 Task: Reply All to email with the signature Devin Parker with the subject Quarterly report from softage.1@softage.net with the message Please provide me with an update on the projects change management plan., select last word, change the font color from current to blue and background color to purple Send the email
Action: Mouse moved to (912, 94)
Screenshot: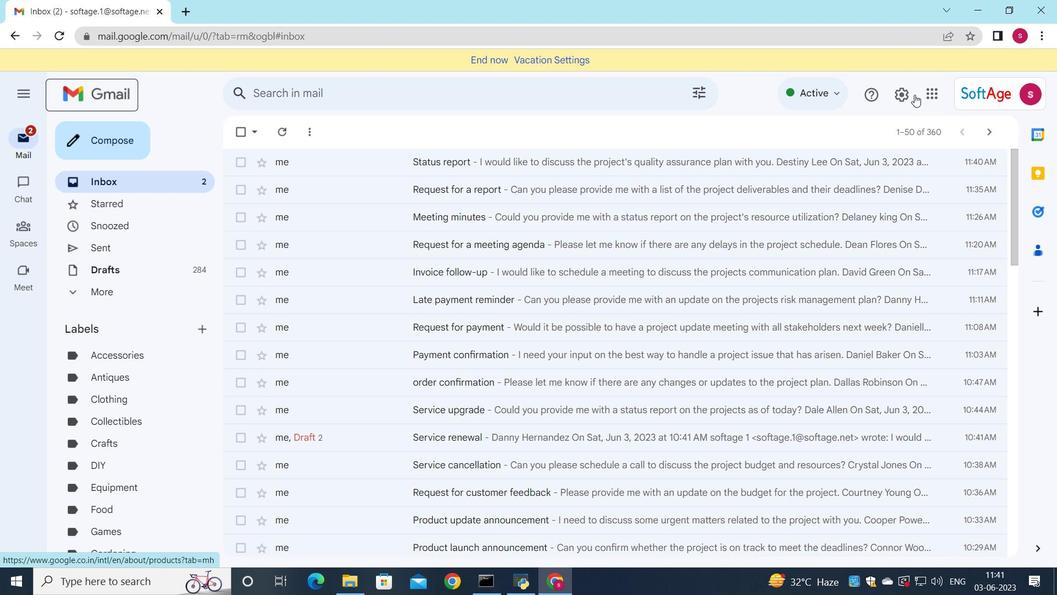 
Action: Mouse pressed left at (912, 94)
Screenshot: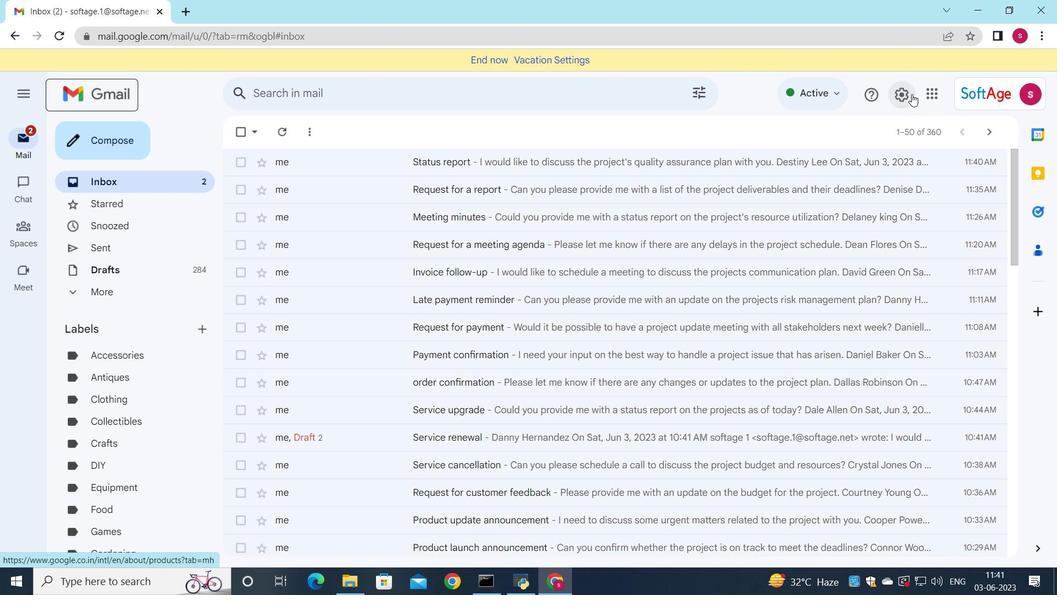 
Action: Mouse moved to (901, 162)
Screenshot: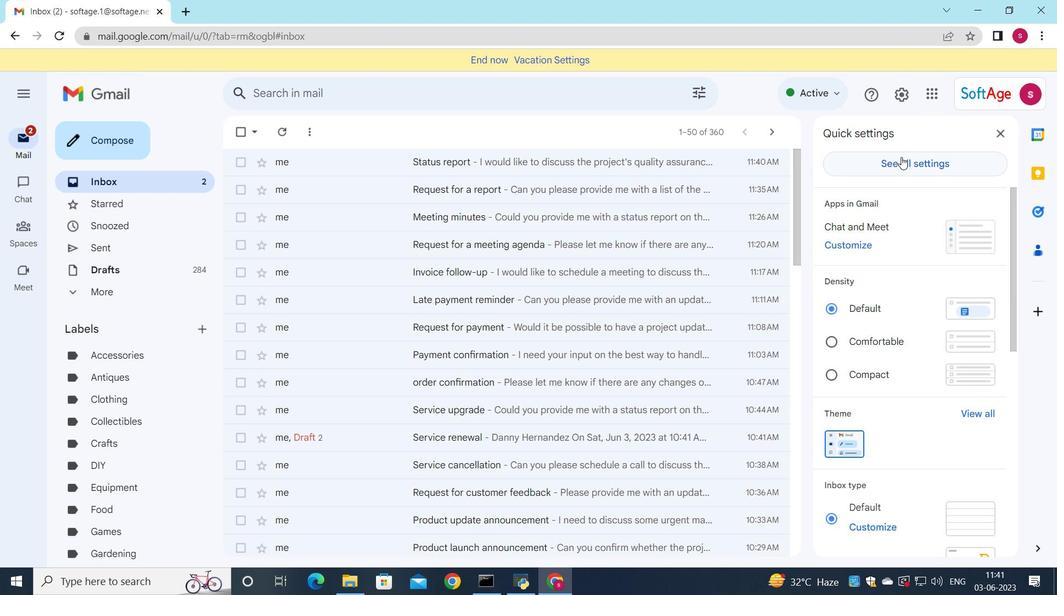 
Action: Mouse pressed left at (901, 162)
Screenshot: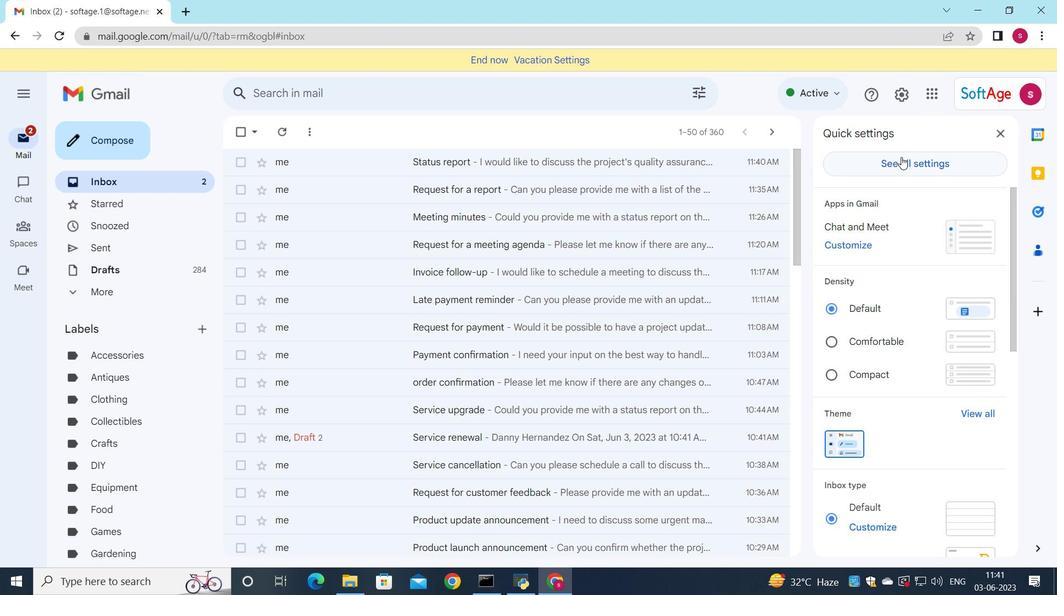 
Action: Mouse moved to (734, 294)
Screenshot: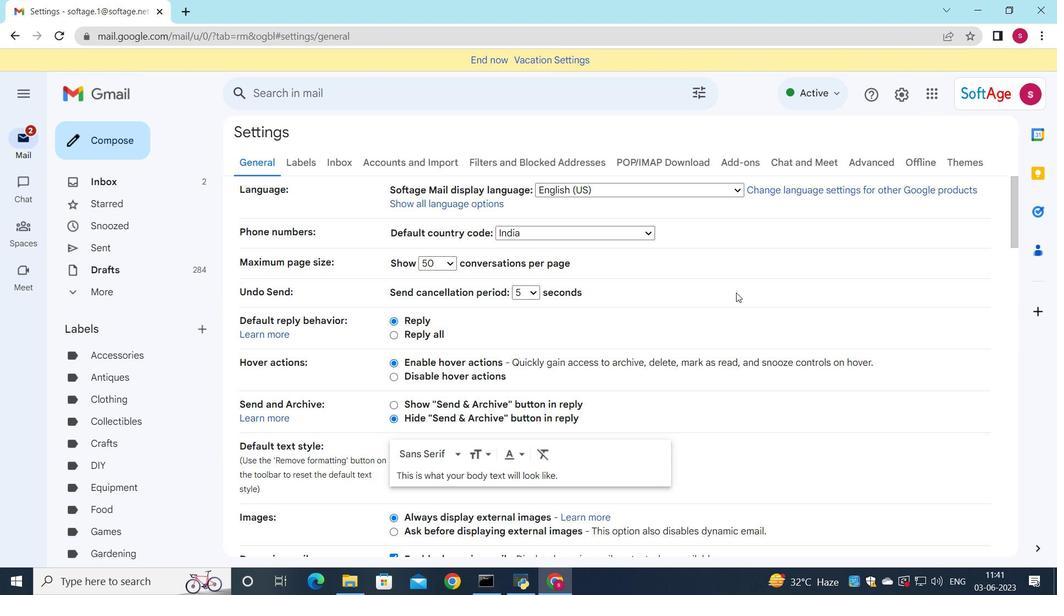 
Action: Mouse scrolled (734, 293) with delta (0, 0)
Screenshot: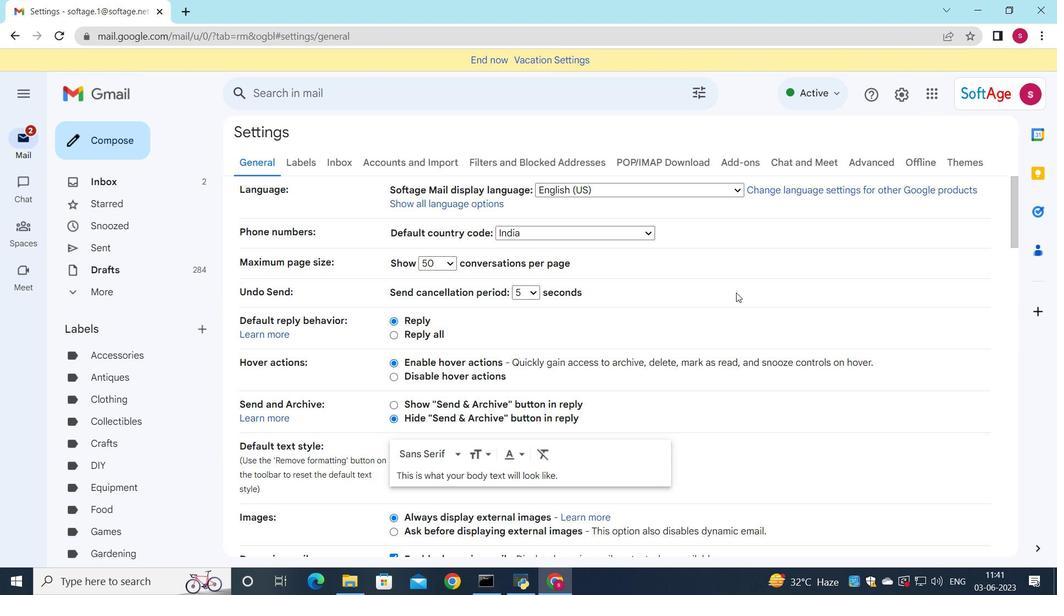 
Action: Mouse moved to (734, 294)
Screenshot: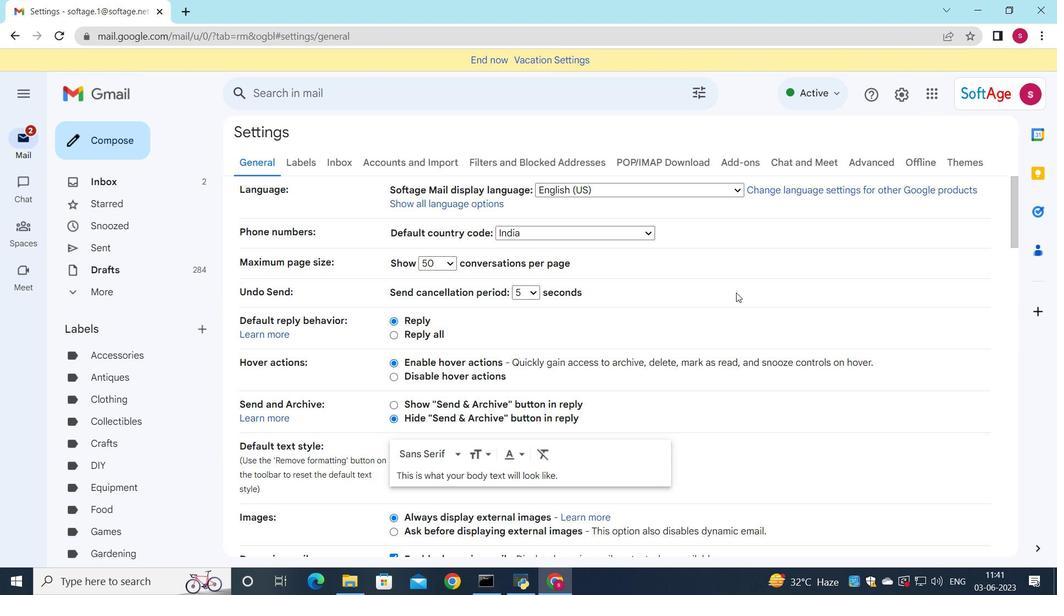 
Action: Mouse scrolled (734, 293) with delta (0, 0)
Screenshot: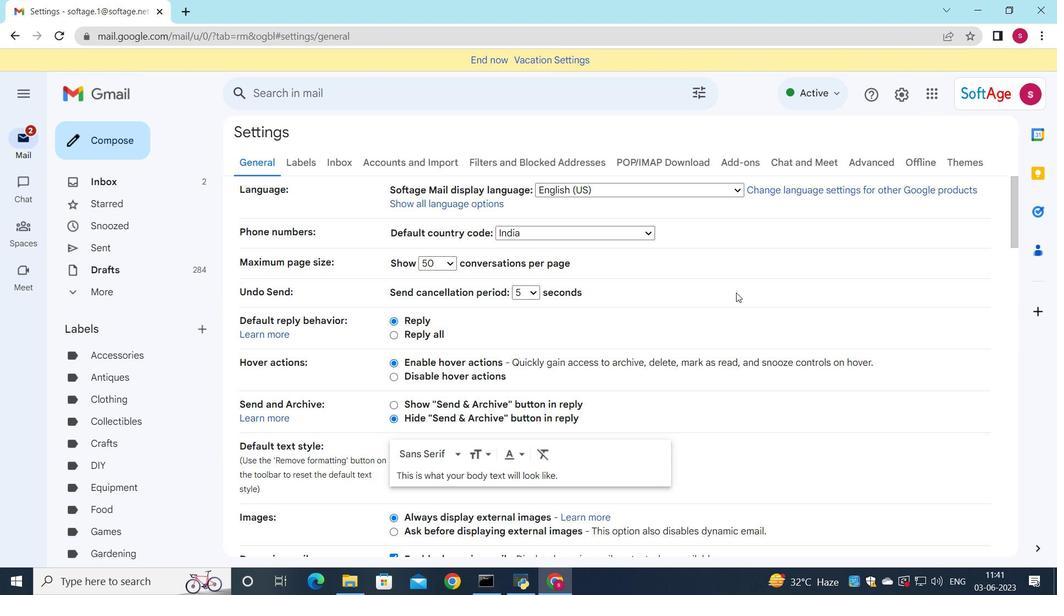 
Action: Mouse scrolled (734, 293) with delta (0, 0)
Screenshot: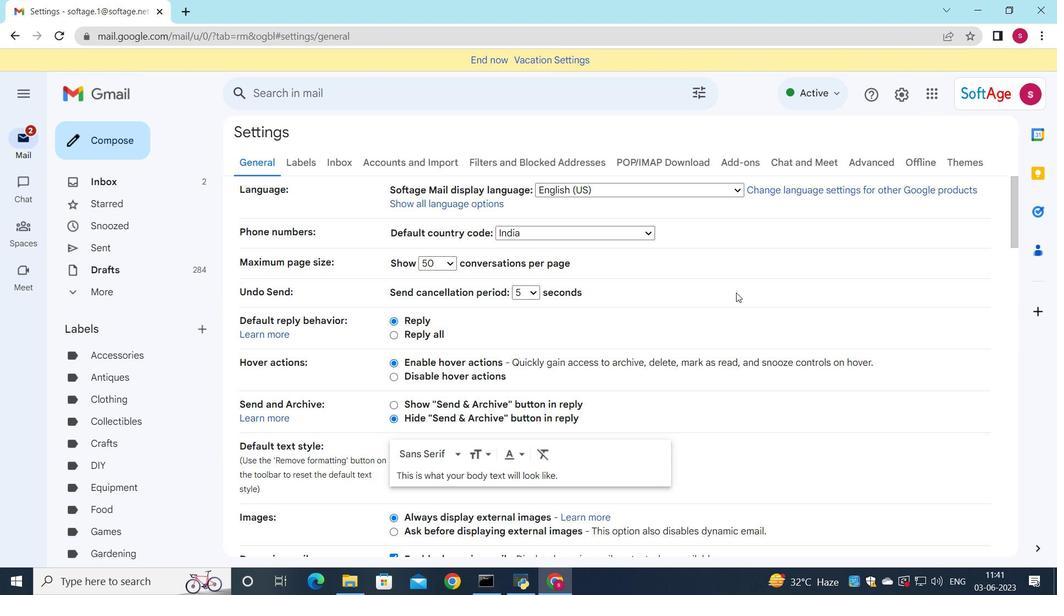 
Action: Mouse scrolled (734, 293) with delta (0, 0)
Screenshot: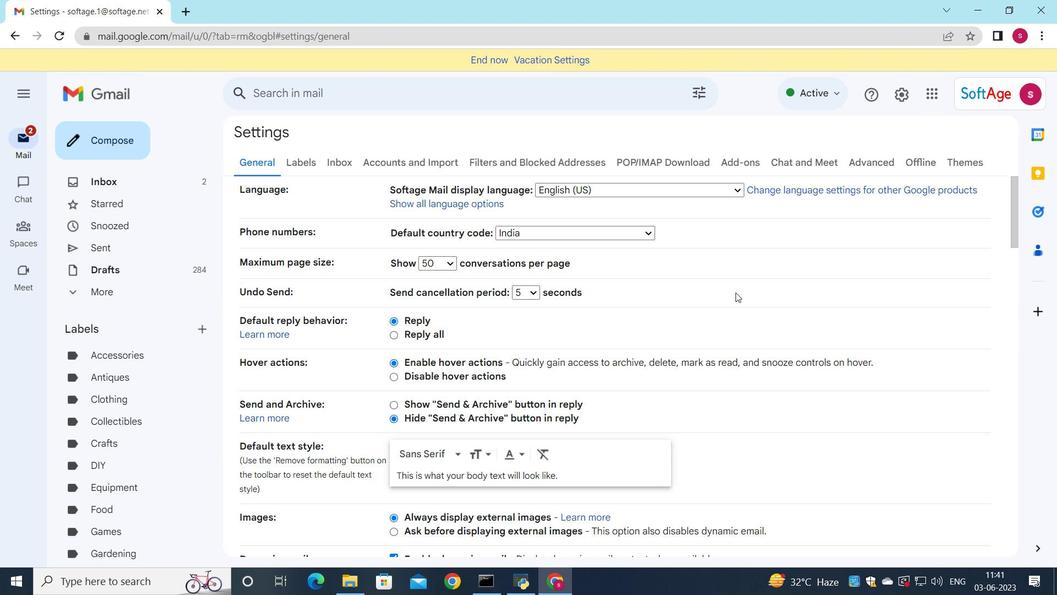 
Action: Mouse scrolled (734, 293) with delta (0, 0)
Screenshot: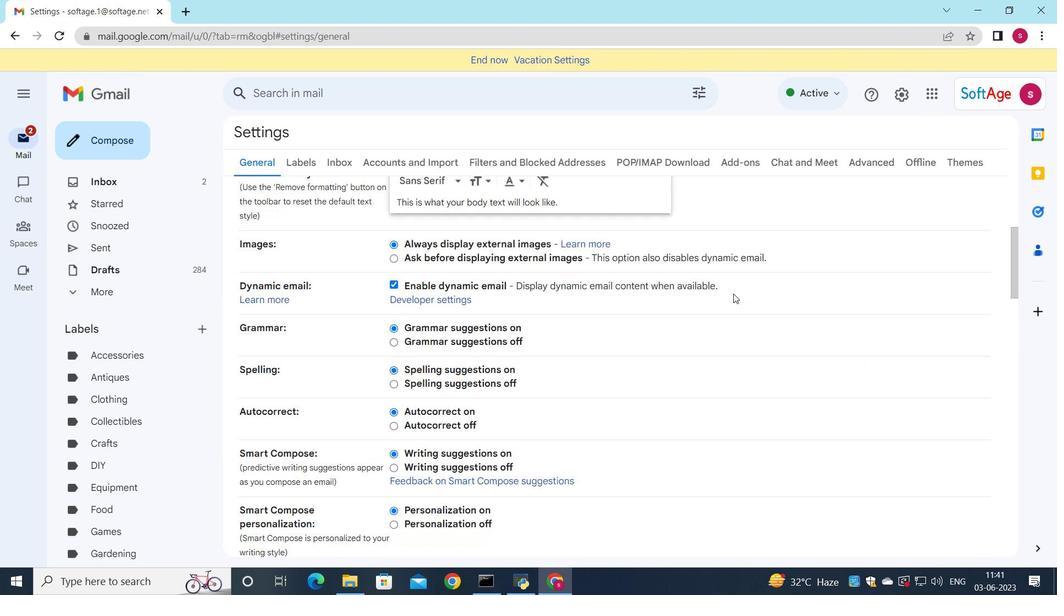 
Action: Mouse scrolled (734, 293) with delta (0, 0)
Screenshot: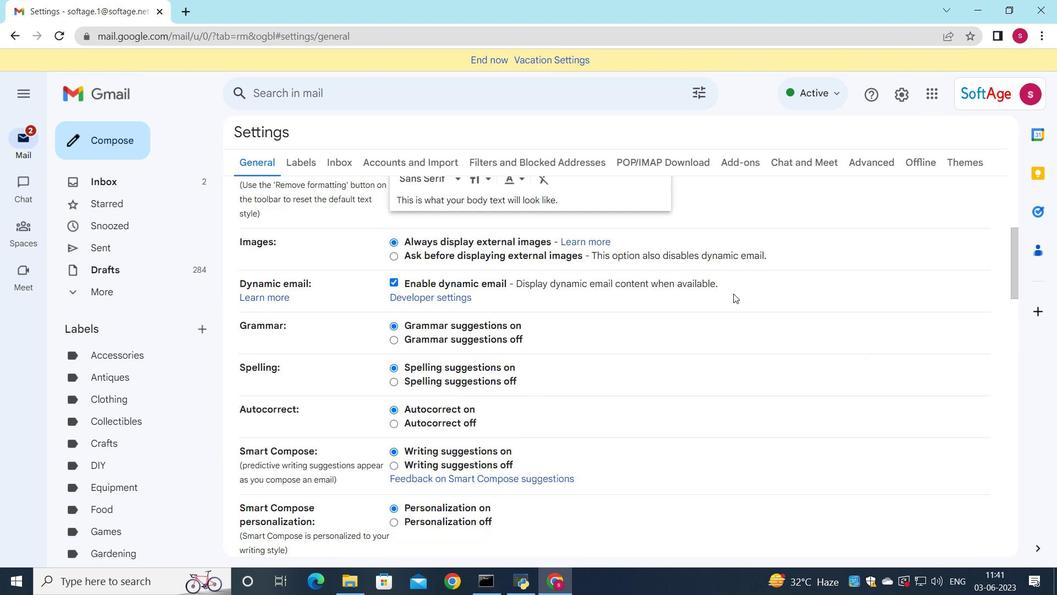 
Action: Mouse scrolled (734, 293) with delta (0, 0)
Screenshot: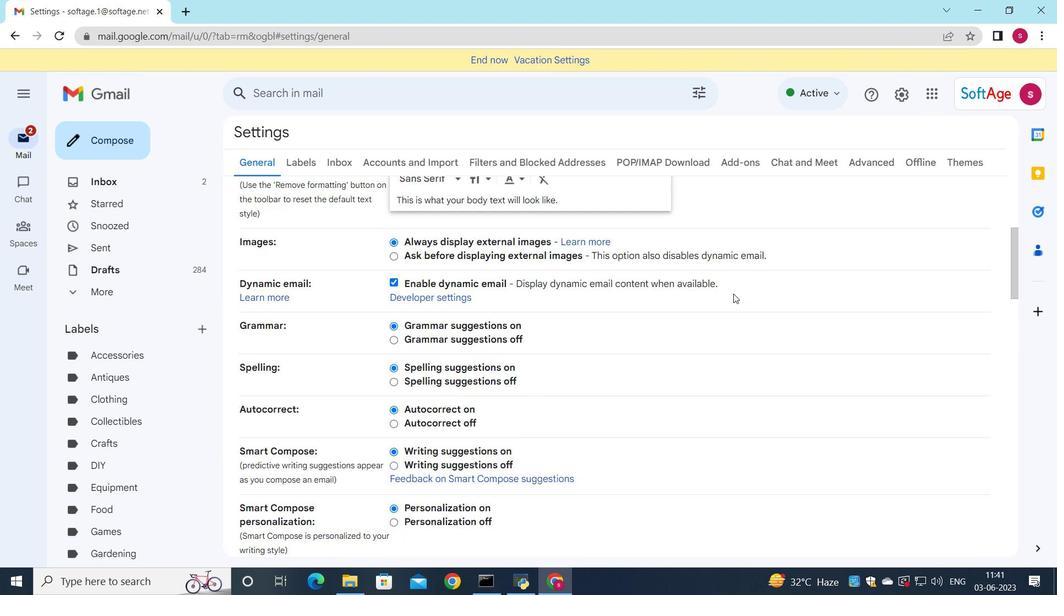 
Action: Mouse moved to (730, 300)
Screenshot: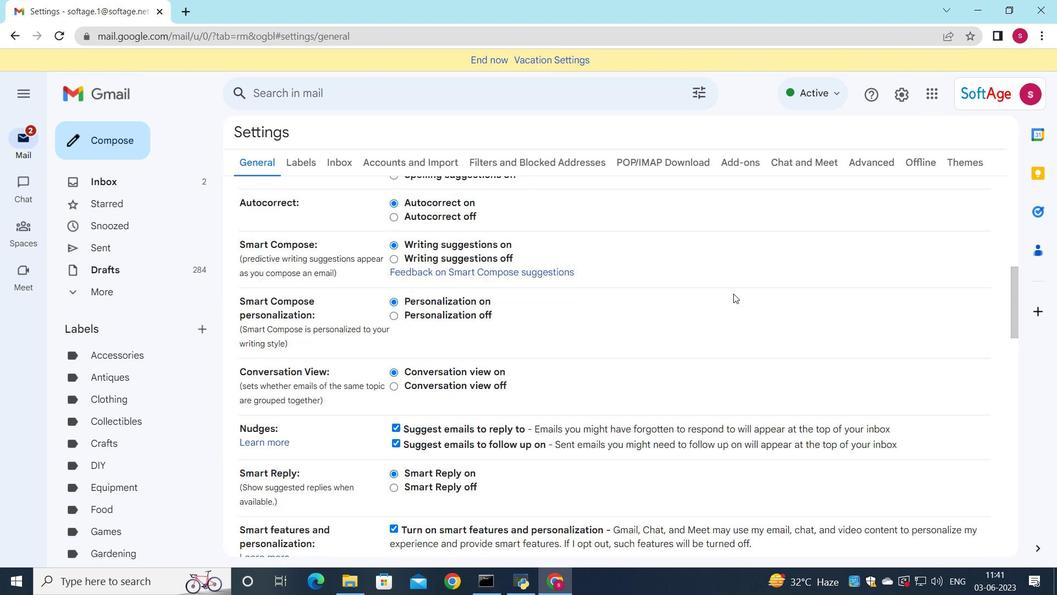 
Action: Mouse scrolled (730, 298) with delta (0, 0)
Screenshot: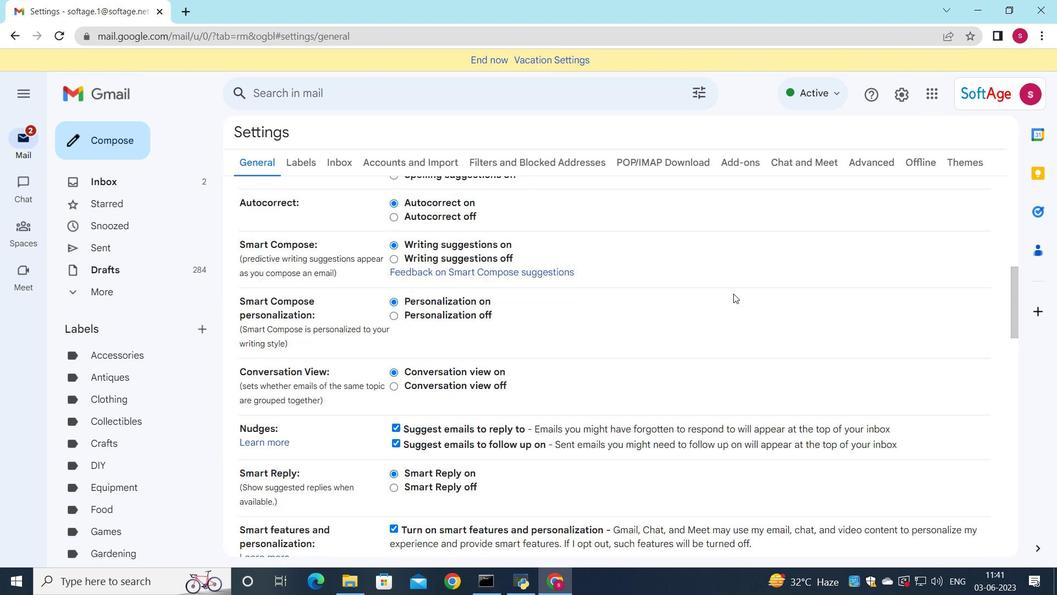 
Action: Mouse moved to (728, 303)
Screenshot: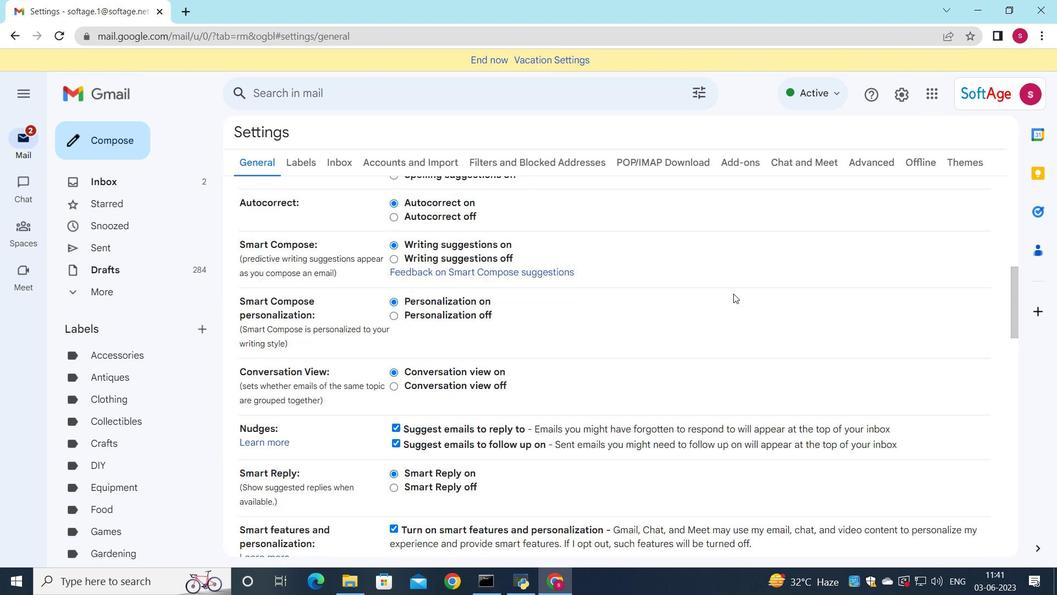 
Action: Mouse scrolled (728, 302) with delta (0, 0)
Screenshot: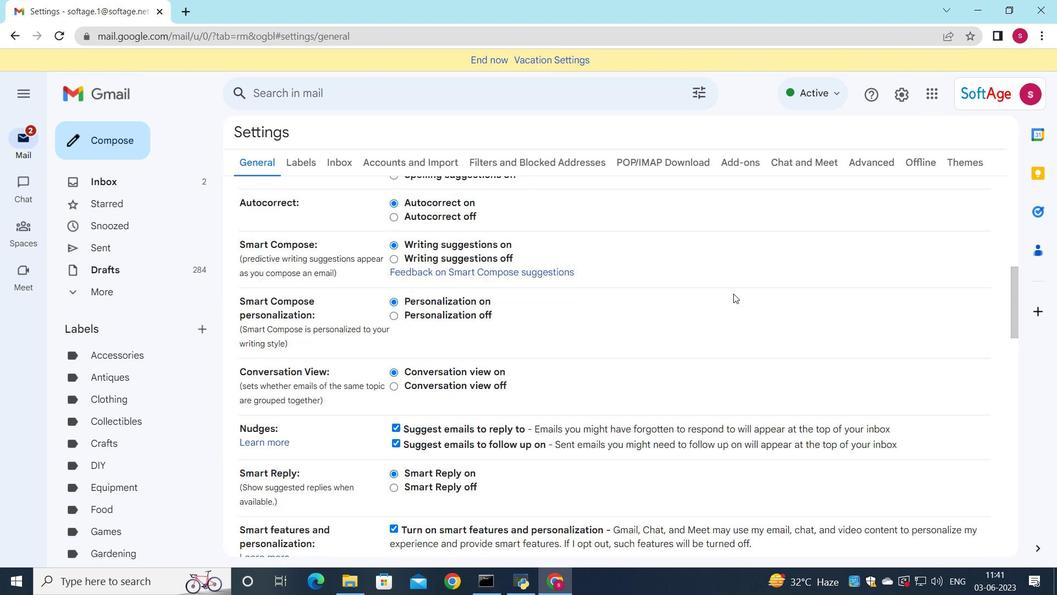 
Action: Mouse moved to (722, 311)
Screenshot: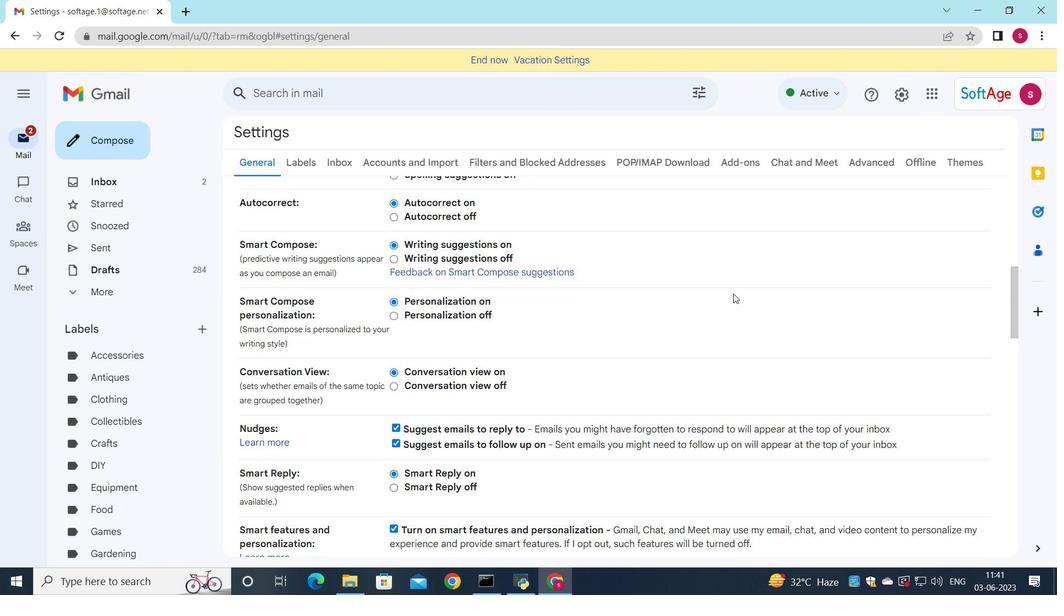 
Action: Mouse scrolled (722, 311) with delta (0, 0)
Screenshot: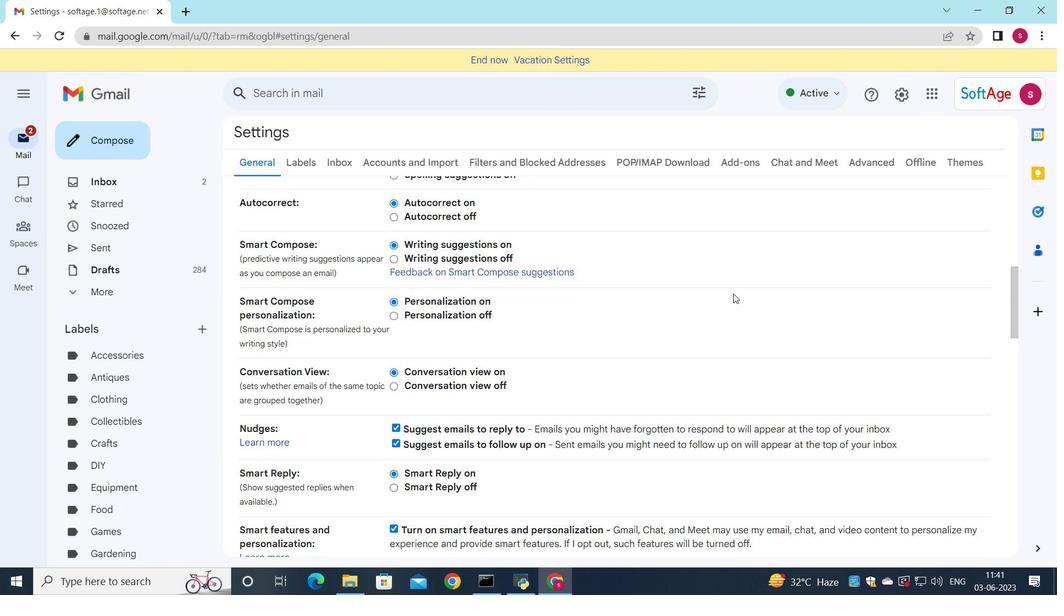 
Action: Mouse moved to (714, 337)
Screenshot: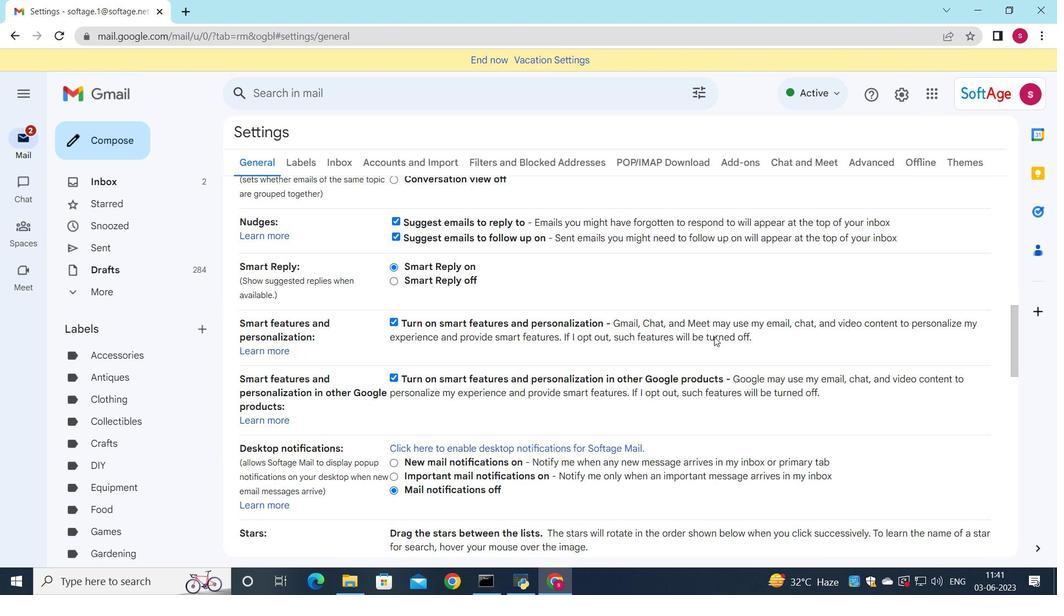 
Action: Mouse scrolled (715, 336) with delta (0, 0)
Screenshot: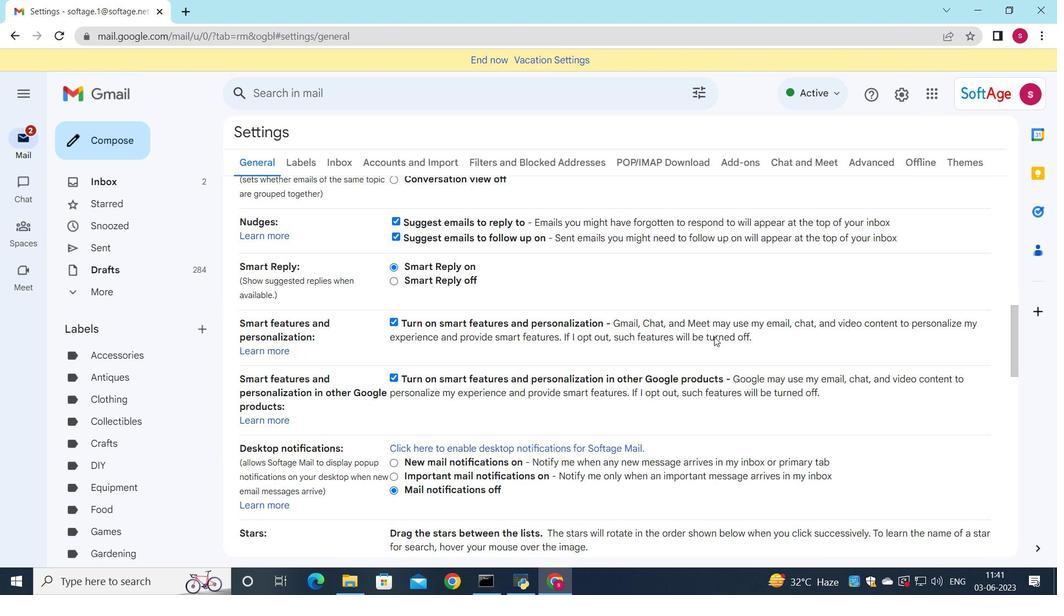 
Action: Mouse moved to (714, 347)
Screenshot: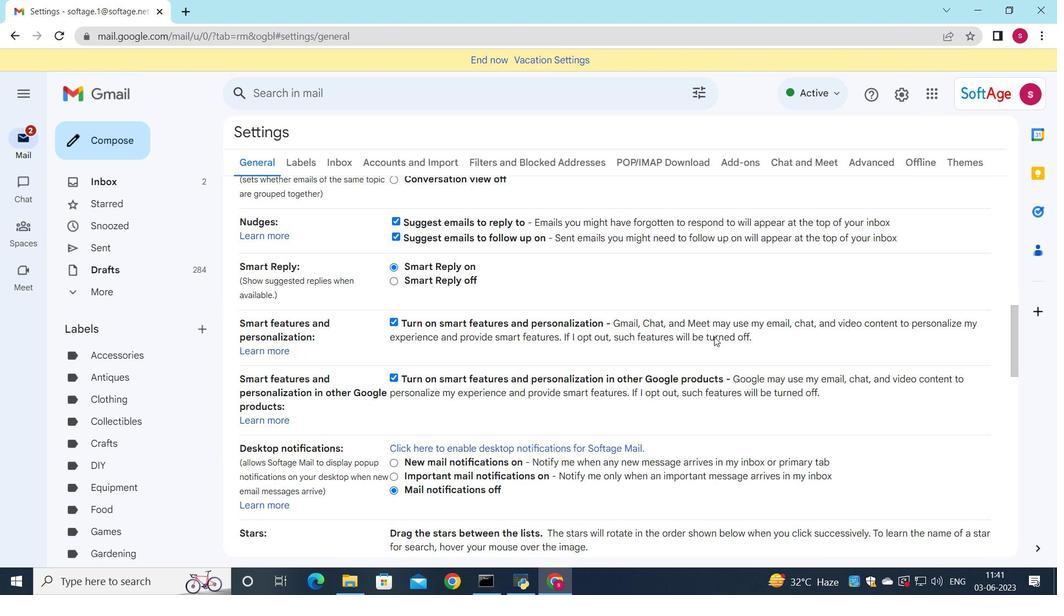 
Action: Mouse scrolled (714, 337) with delta (0, 0)
Screenshot: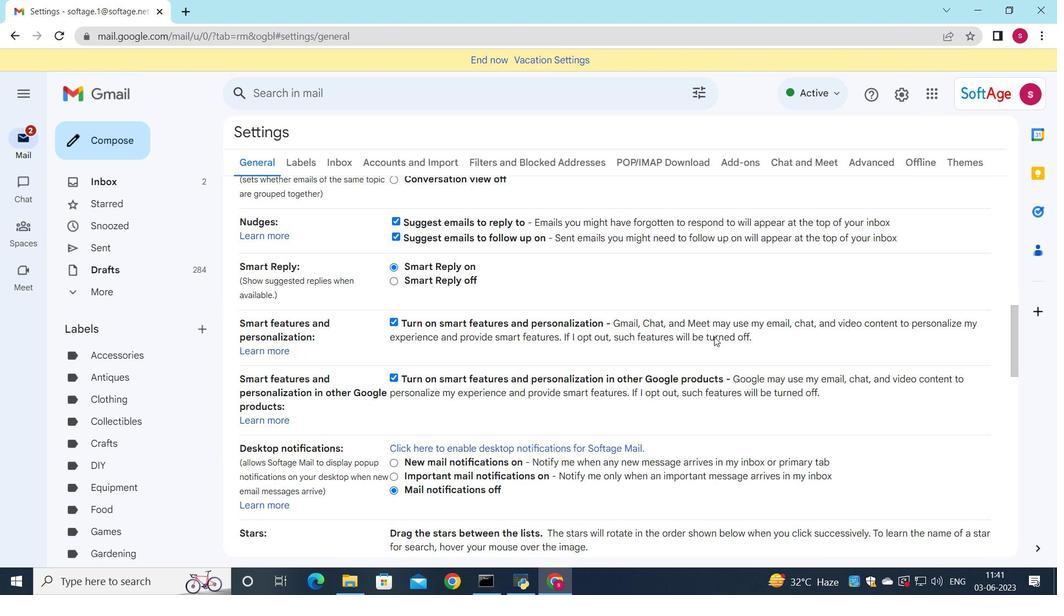 
Action: Mouse scrolled (714, 337) with delta (0, 0)
Screenshot: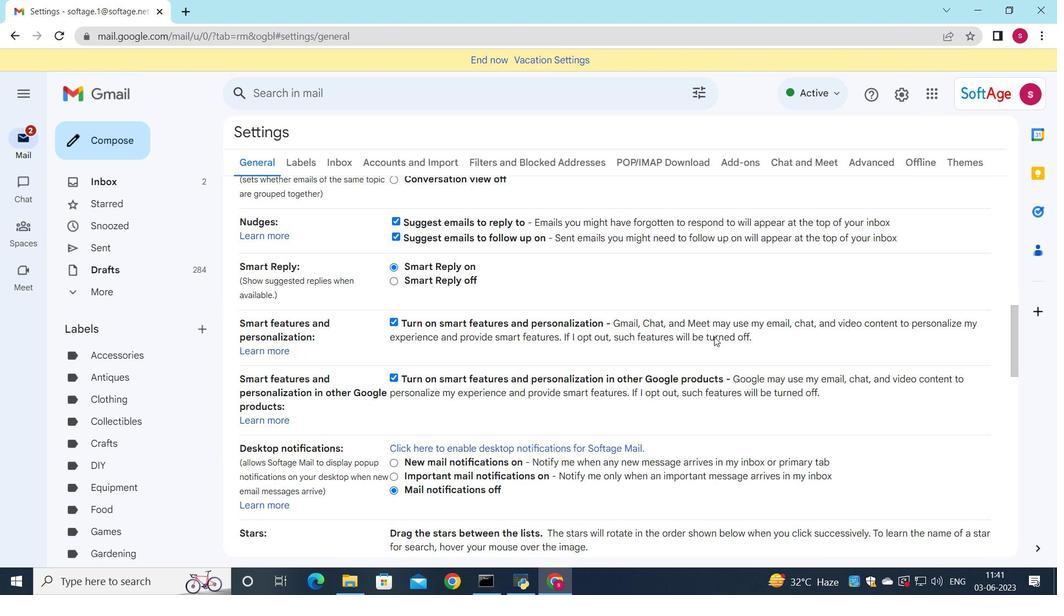 
Action: Mouse moved to (706, 355)
Screenshot: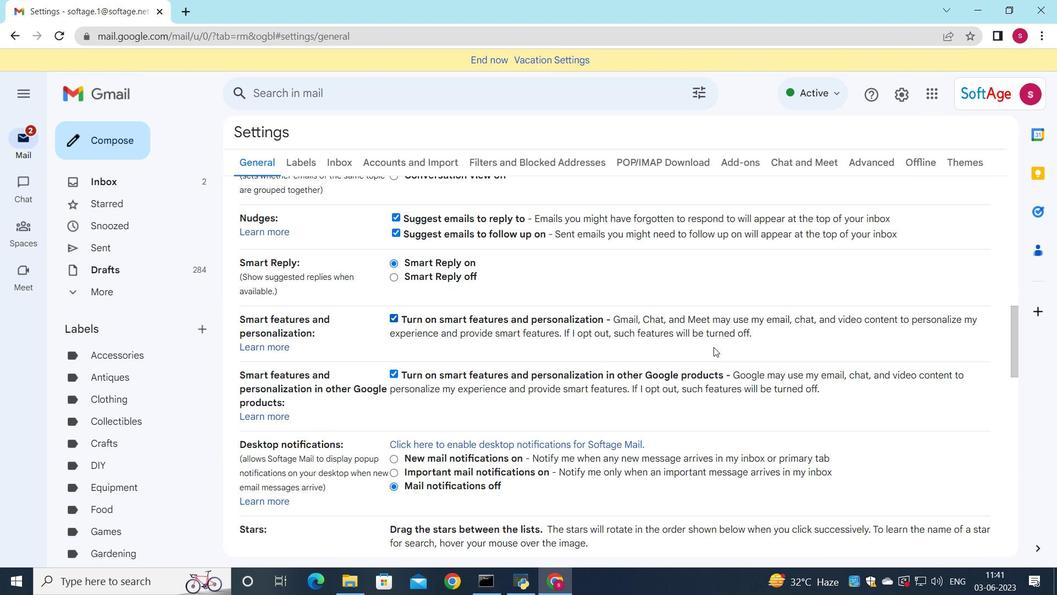 
Action: Mouse scrolled (706, 354) with delta (0, 0)
Screenshot: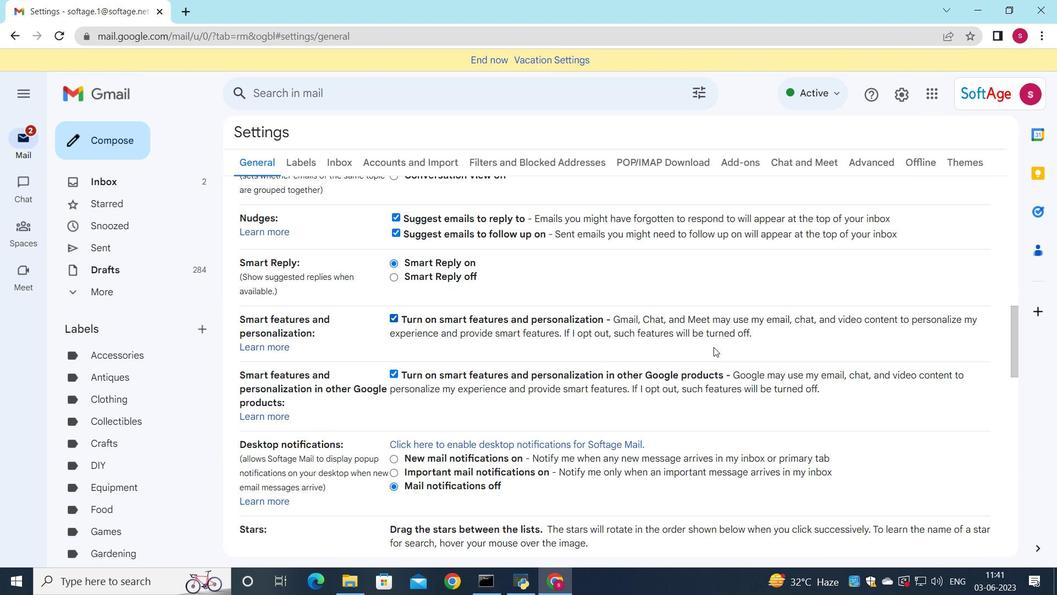 
Action: Mouse moved to (705, 357)
Screenshot: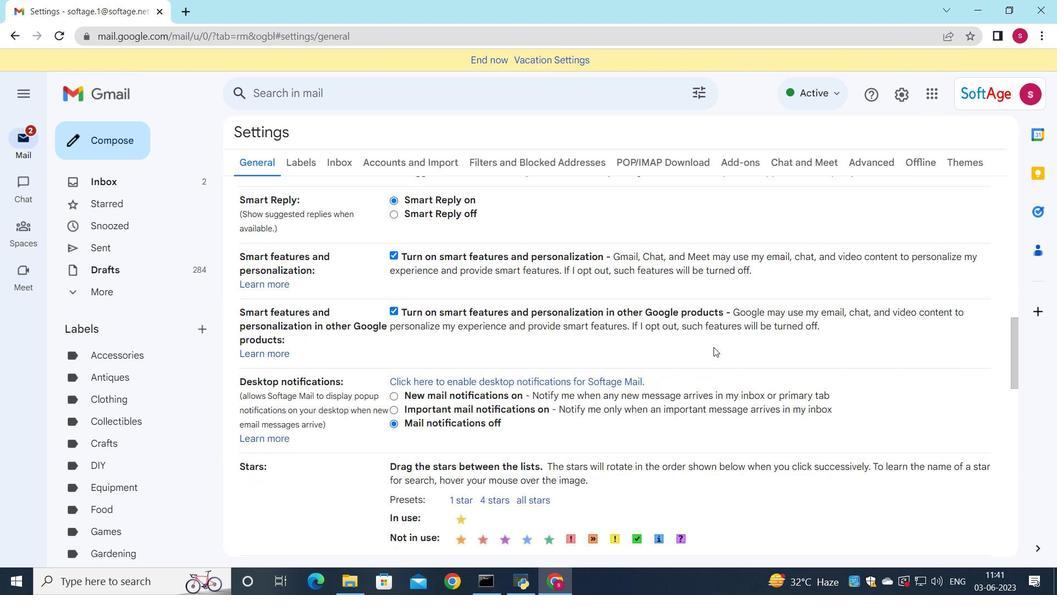 
Action: Mouse scrolled (705, 356) with delta (0, 0)
Screenshot: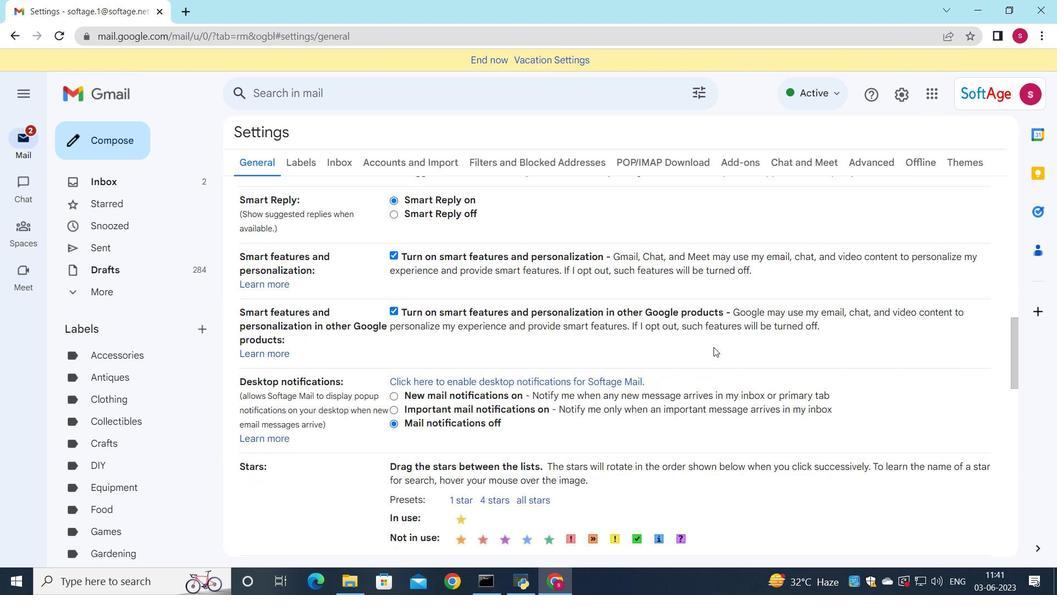 
Action: Mouse moved to (705, 357)
Screenshot: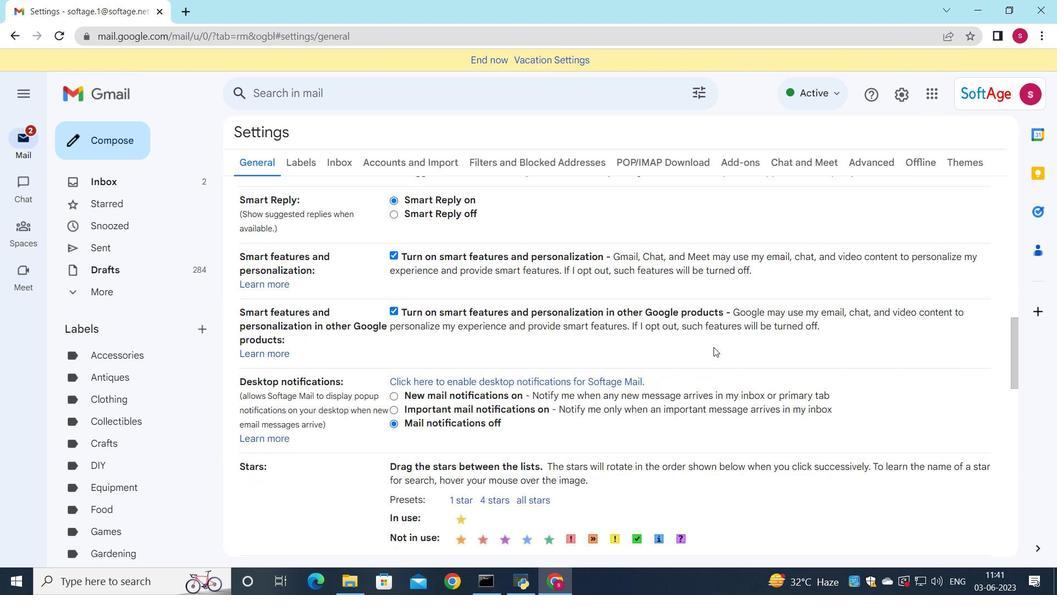 
Action: Mouse scrolled (705, 357) with delta (0, 0)
Screenshot: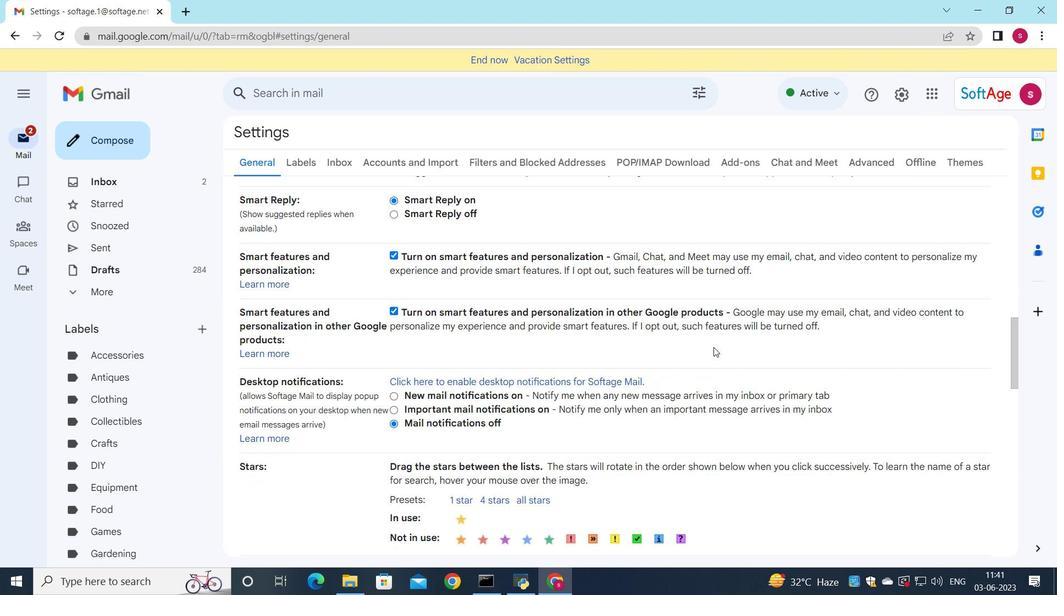 
Action: Mouse moved to (704, 360)
Screenshot: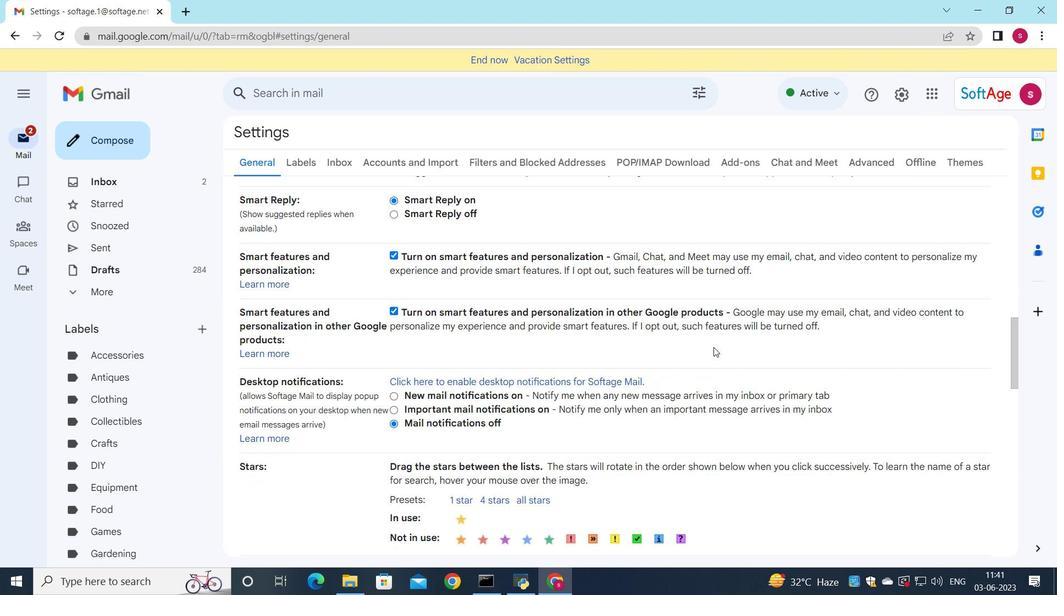 
Action: Mouse scrolled (704, 360) with delta (0, 0)
Screenshot: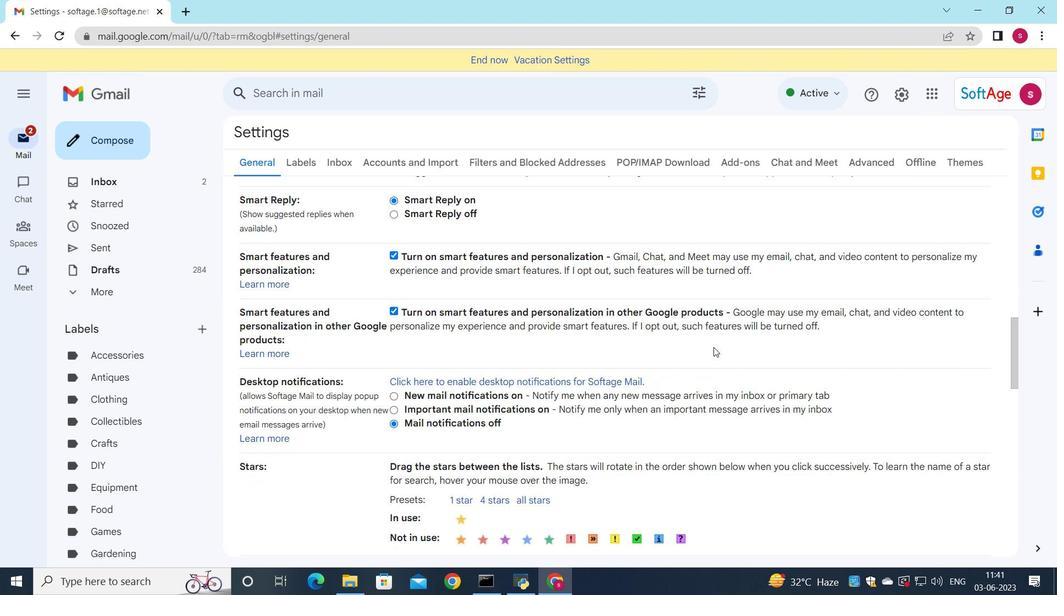 
Action: Mouse moved to (633, 433)
Screenshot: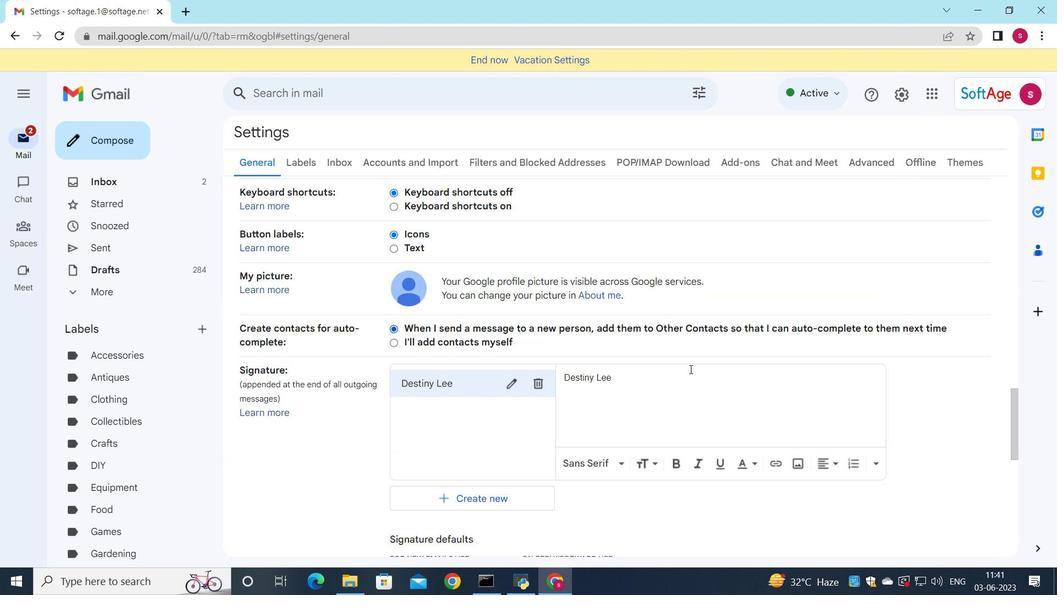 
Action: Mouse scrolled (641, 423) with delta (0, 0)
Screenshot: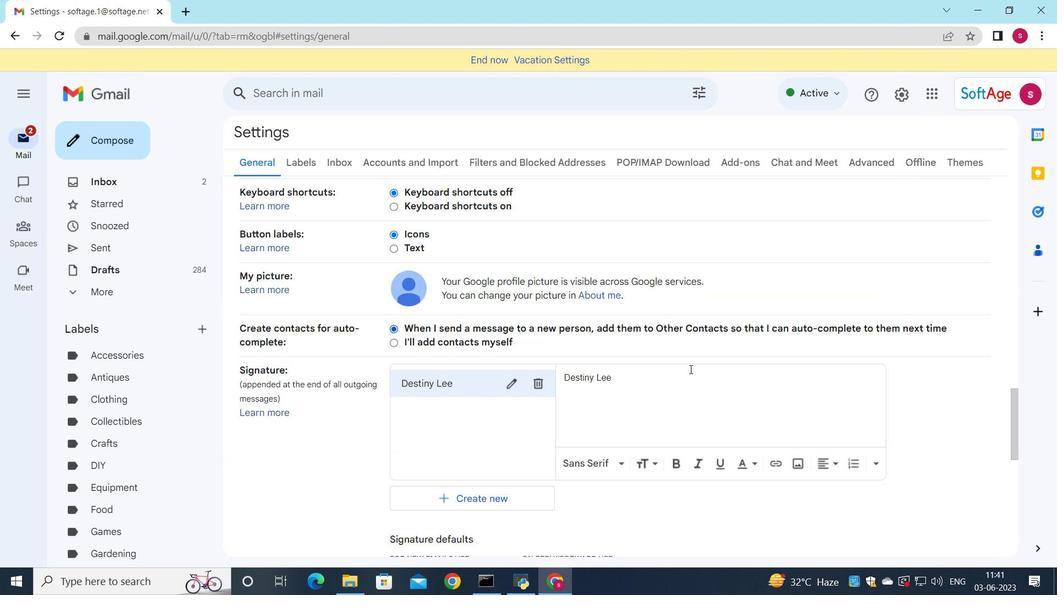 
Action: Mouse moved to (533, 273)
Screenshot: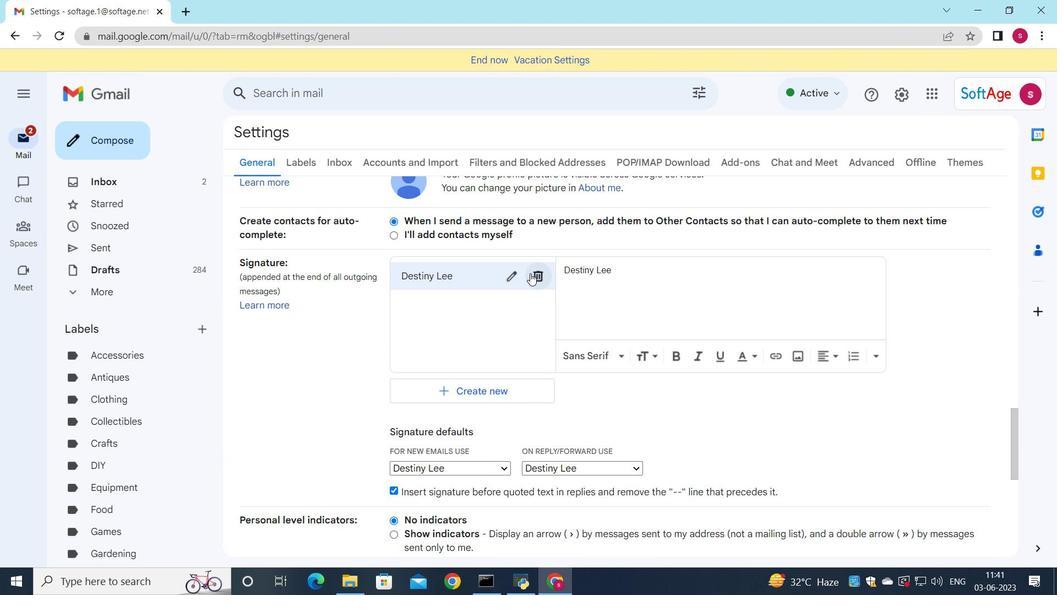 
Action: Mouse pressed left at (533, 273)
Screenshot: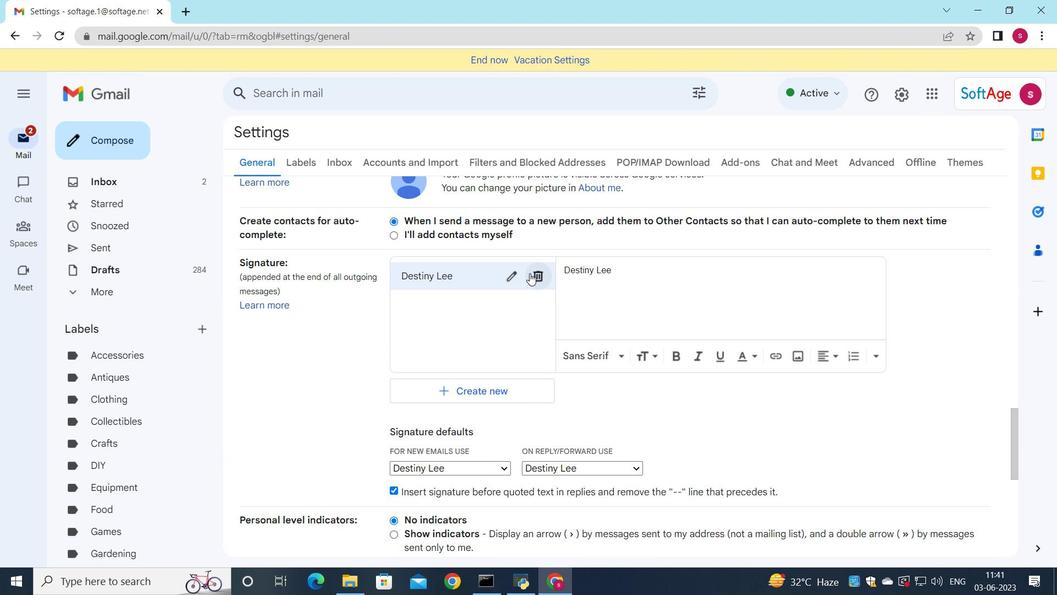 
Action: Mouse moved to (634, 336)
Screenshot: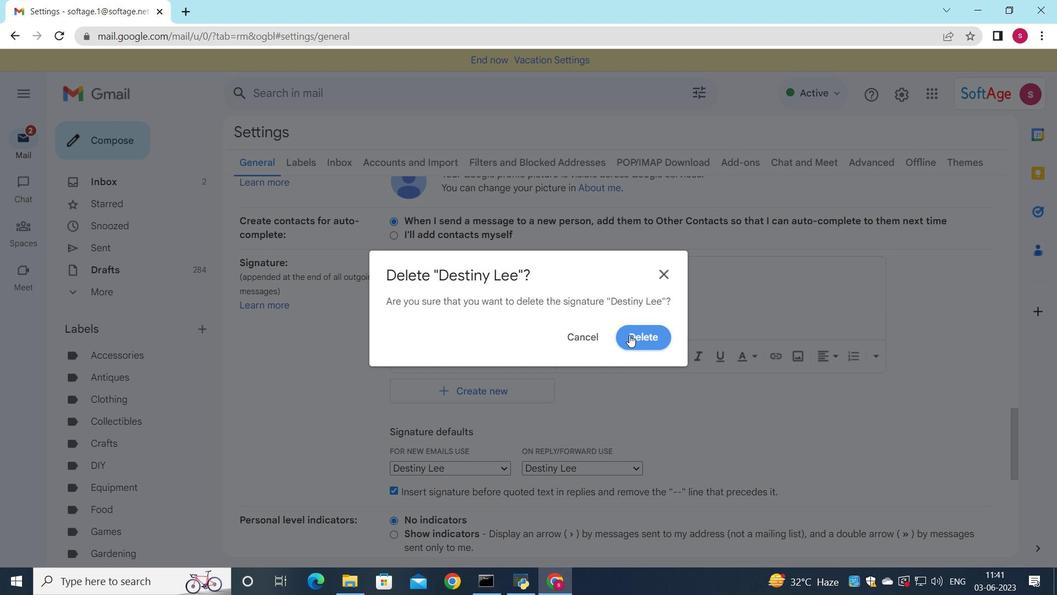 
Action: Mouse pressed left at (634, 336)
Screenshot: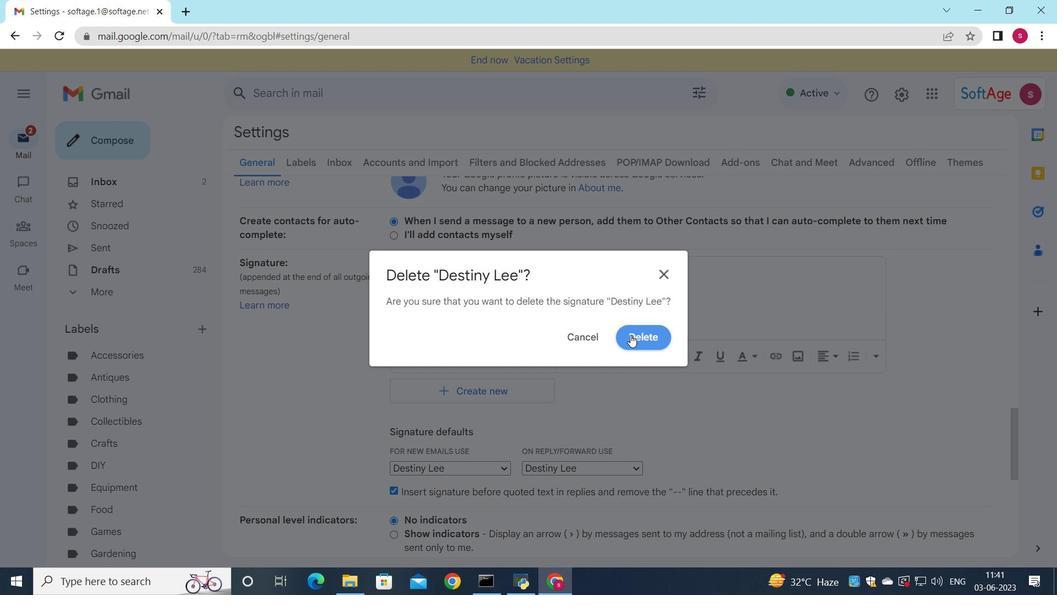 
Action: Mouse moved to (449, 293)
Screenshot: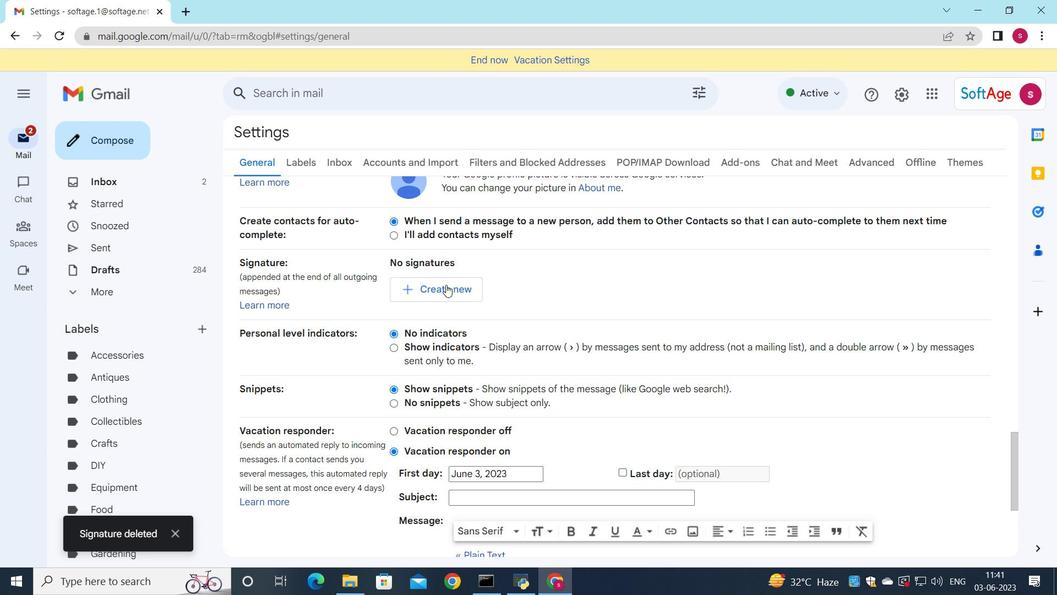 
Action: Mouse pressed left at (449, 293)
Screenshot: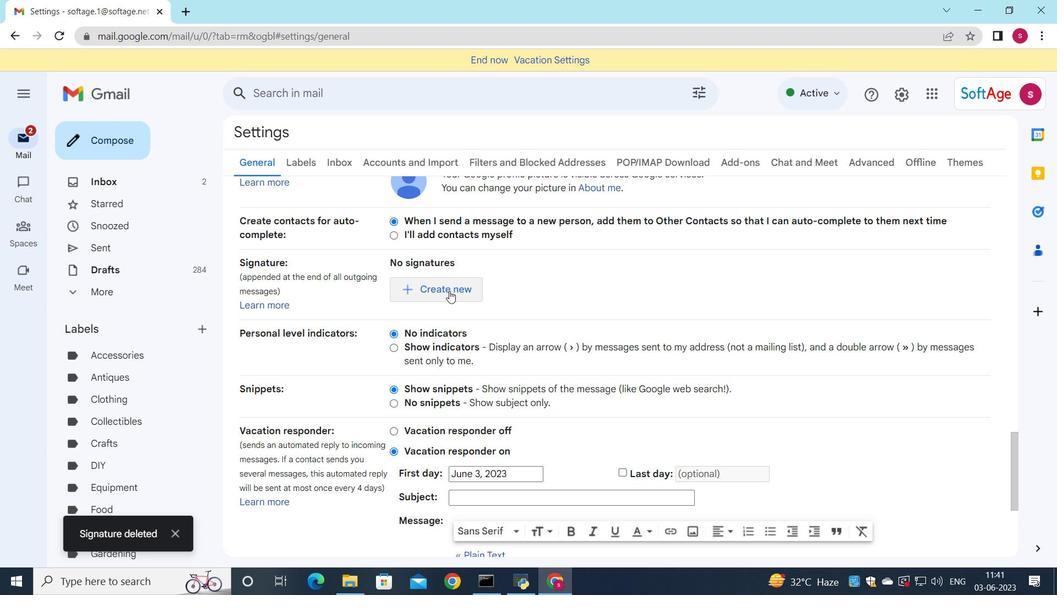 
Action: Key pressed <Key.shift>Devin<Key.space><Key.shift>Parker
Screenshot: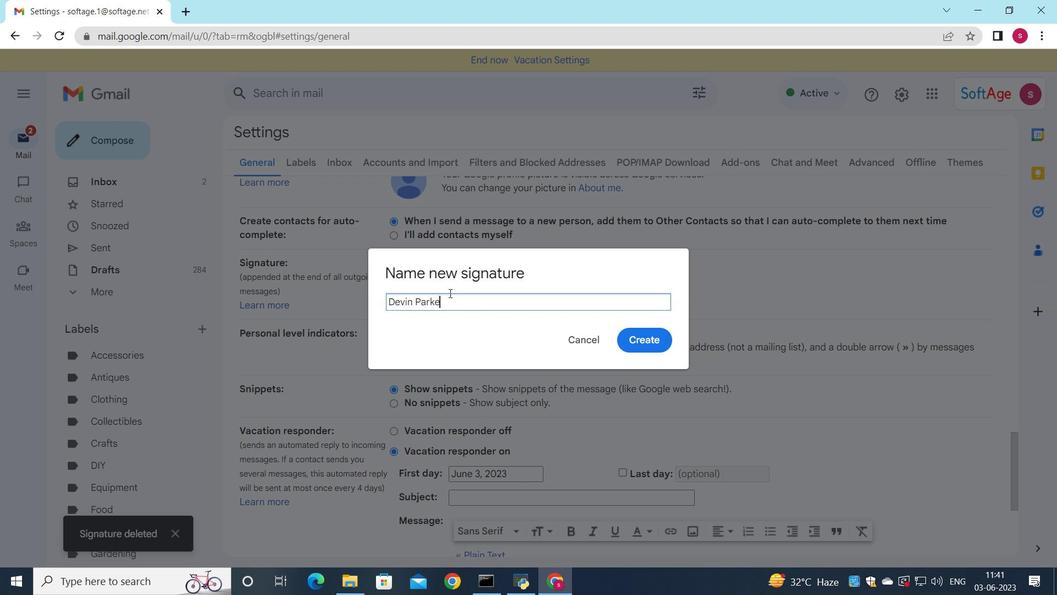 
Action: Mouse moved to (639, 339)
Screenshot: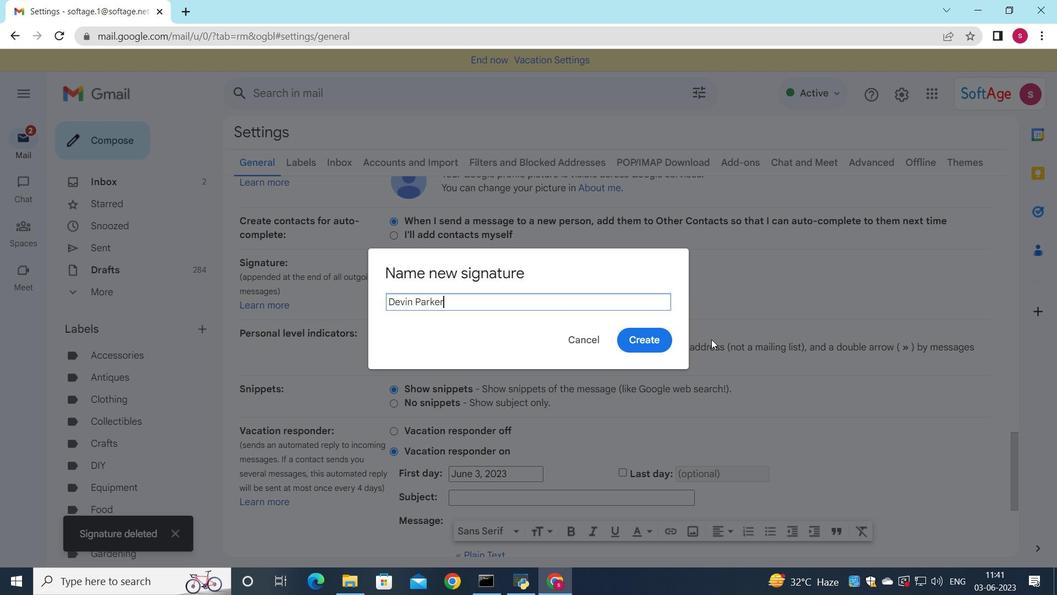 
Action: Mouse pressed left at (639, 339)
Screenshot: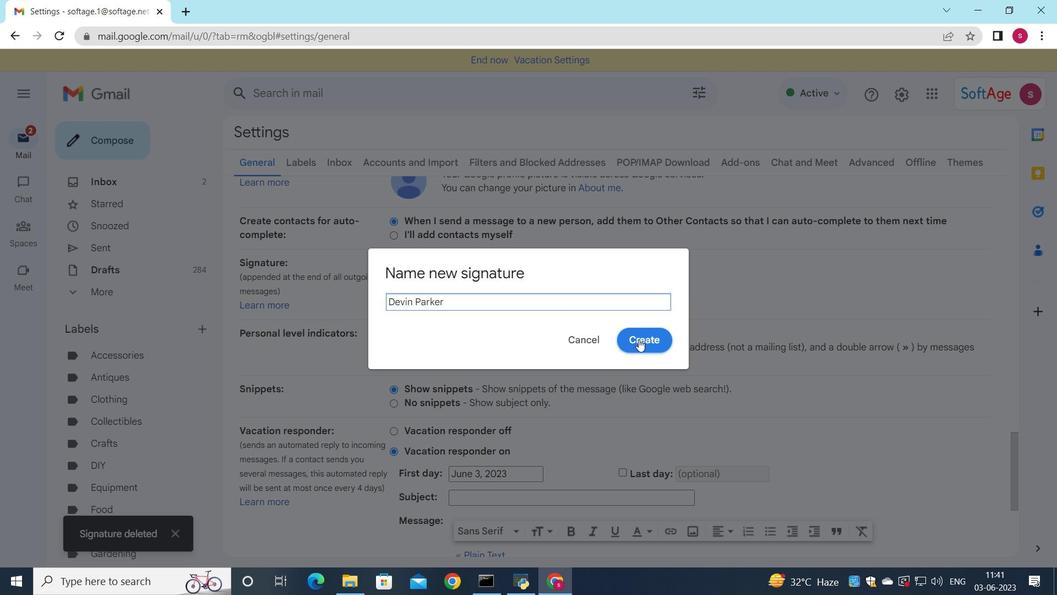 
Action: Mouse moved to (643, 298)
Screenshot: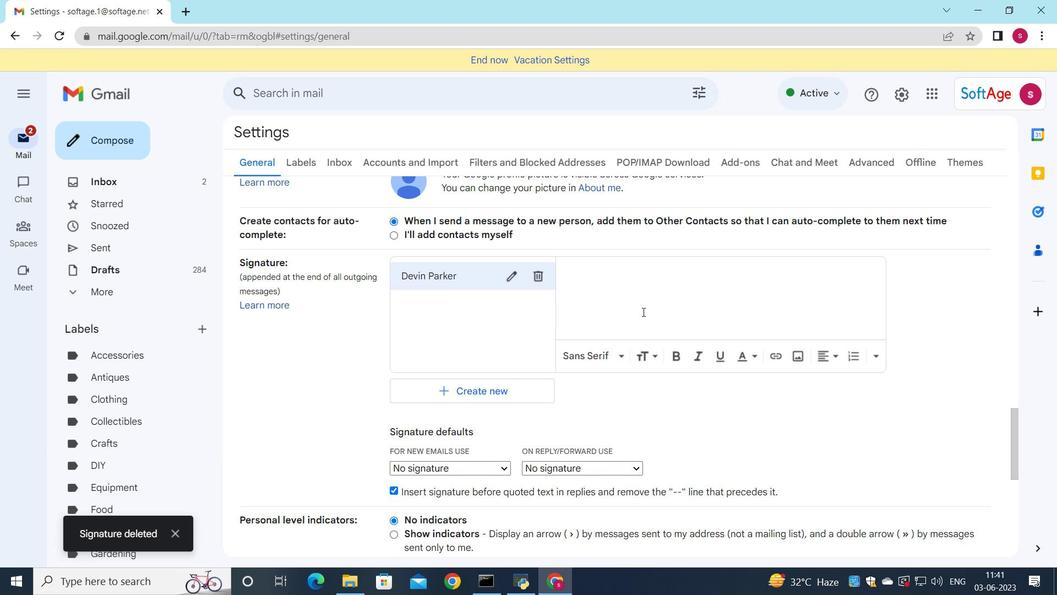 
Action: Mouse pressed left at (643, 298)
Screenshot: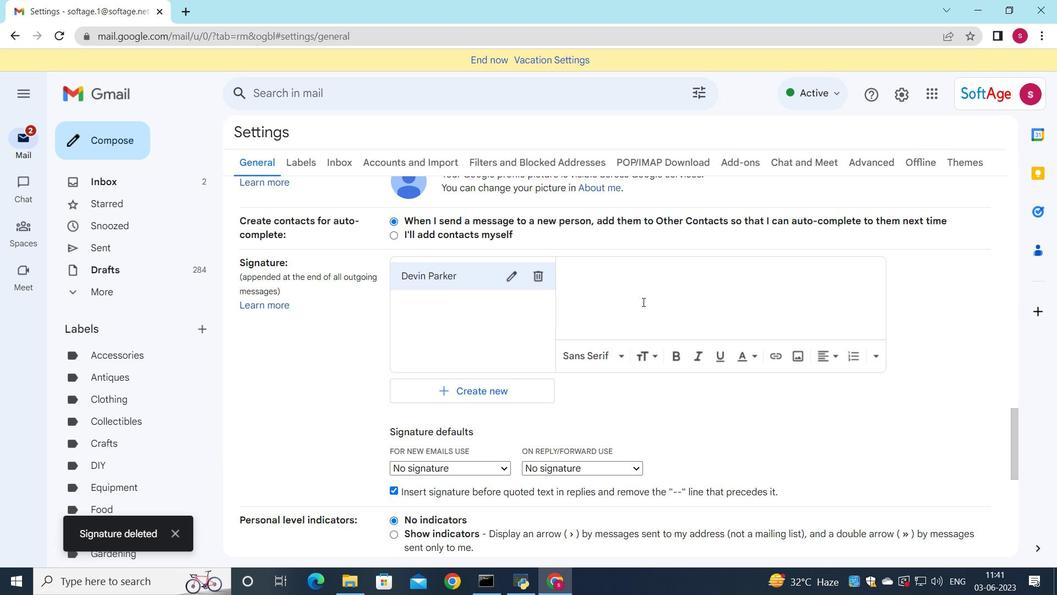 
Action: Key pressed <Key.shift>Devin<Key.space><Key.shift>Parker
Screenshot: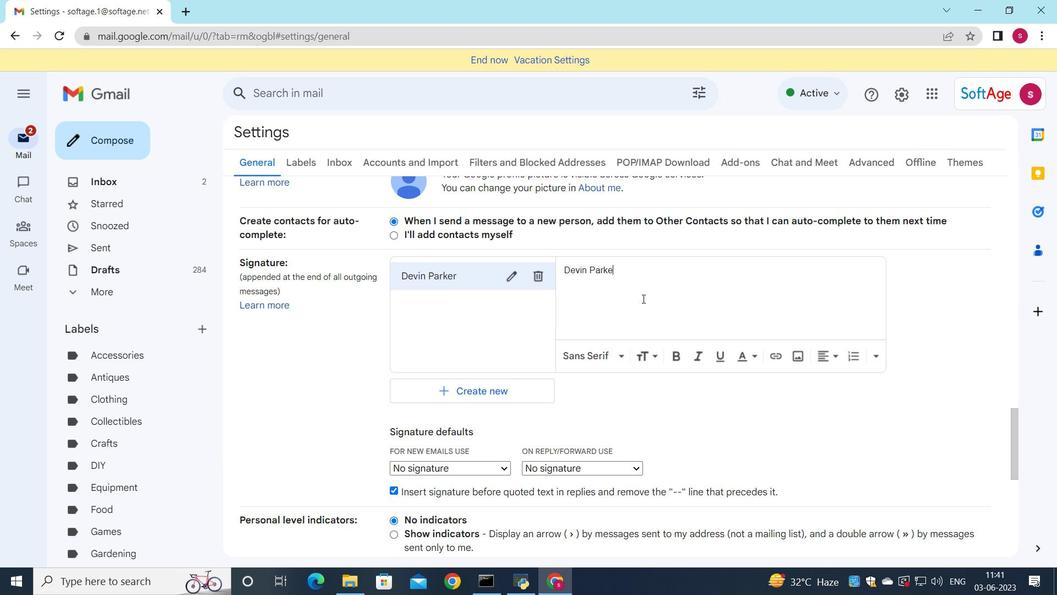 
Action: Mouse scrolled (643, 298) with delta (0, 0)
Screenshot: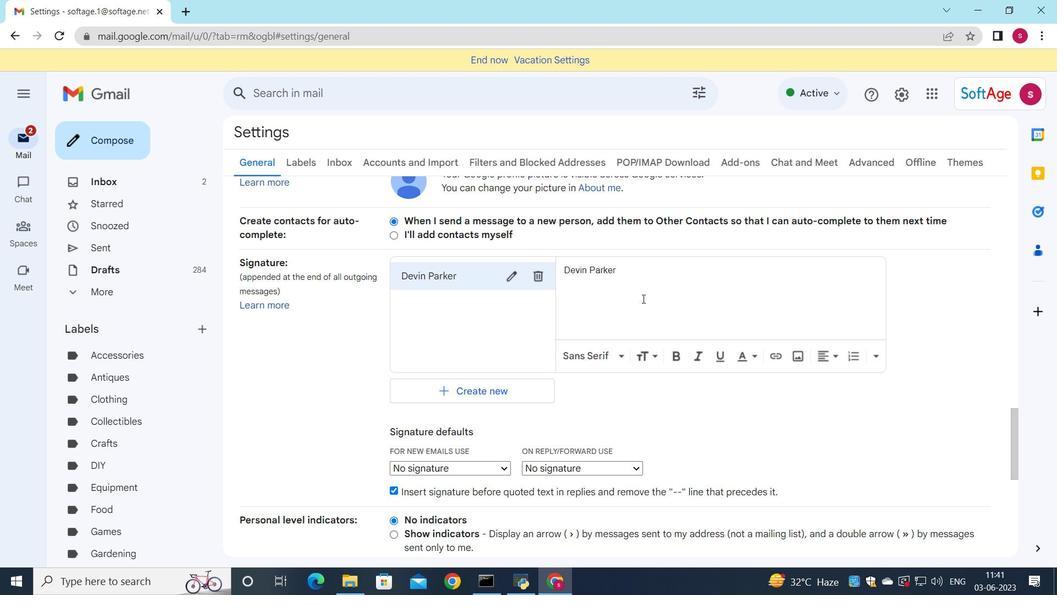 
Action: Mouse scrolled (643, 298) with delta (0, 0)
Screenshot: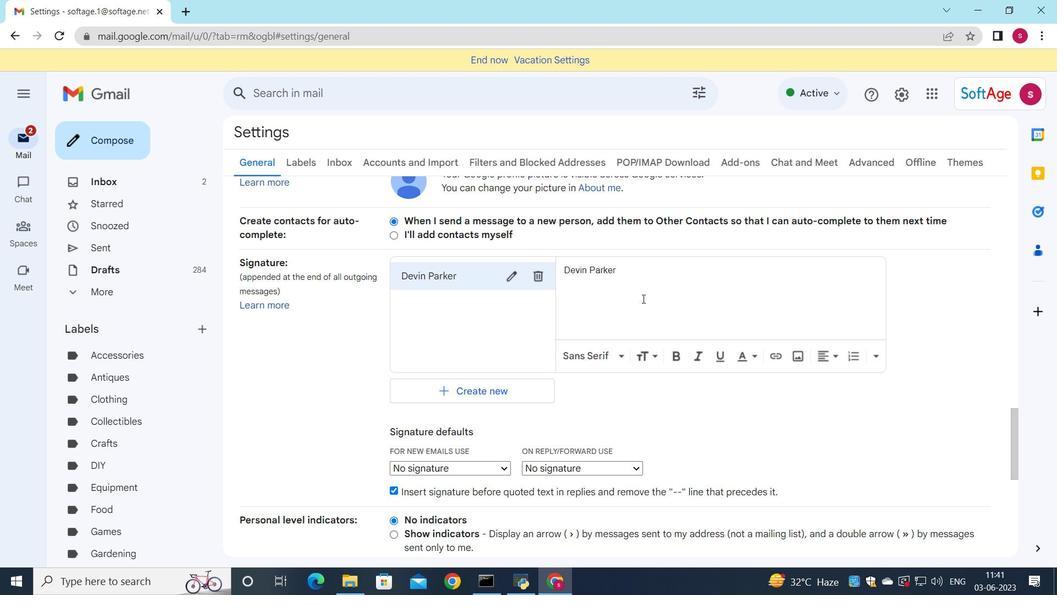 
Action: Mouse scrolled (643, 298) with delta (0, 0)
Screenshot: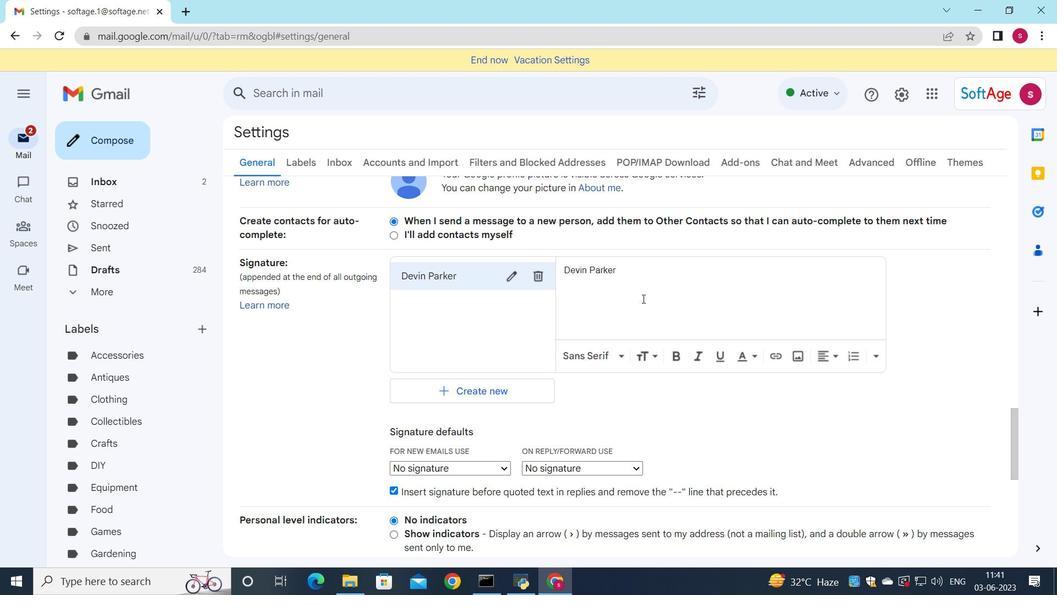 
Action: Mouse moved to (503, 260)
Screenshot: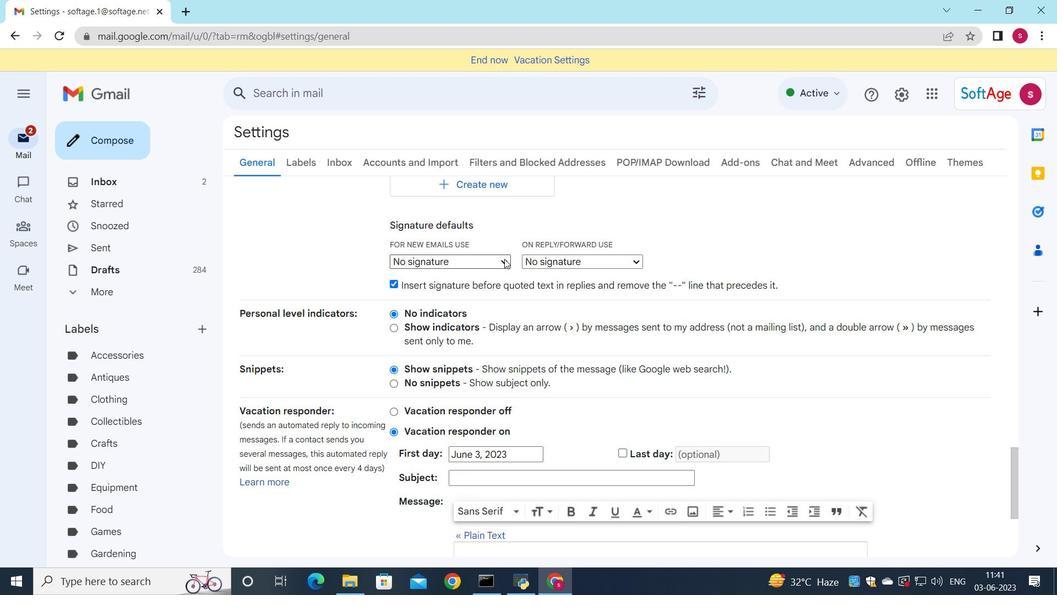 
Action: Mouse pressed left at (503, 260)
Screenshot: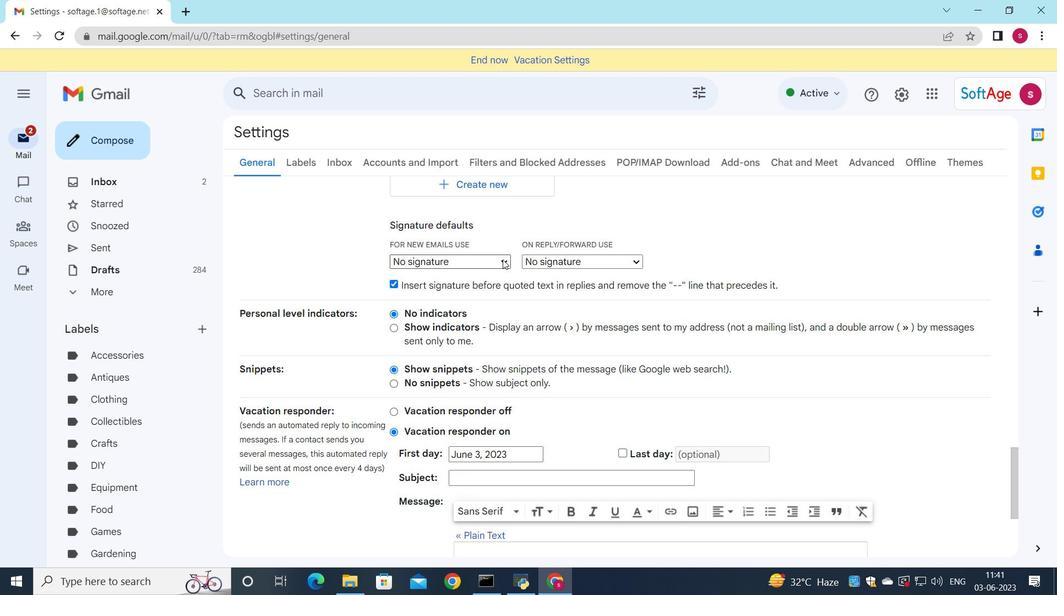 
Action: Mouse moved to (495, 287)
Screenshot: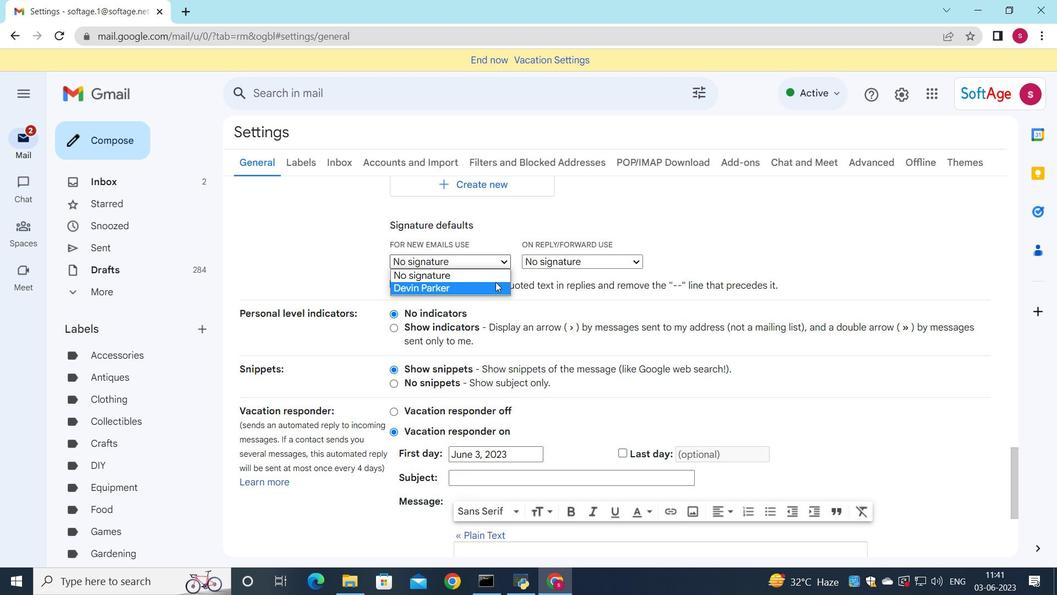 
Action: Mouse pressed left at (495, 287)
Screenshot: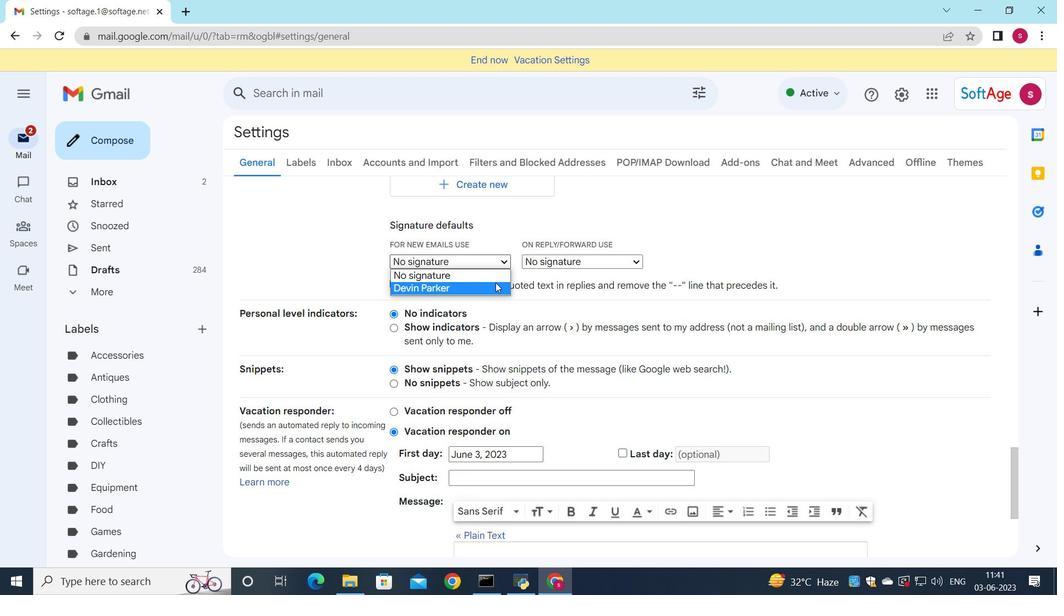 
Action: Mouse moved to (567, 260)
Screenshot: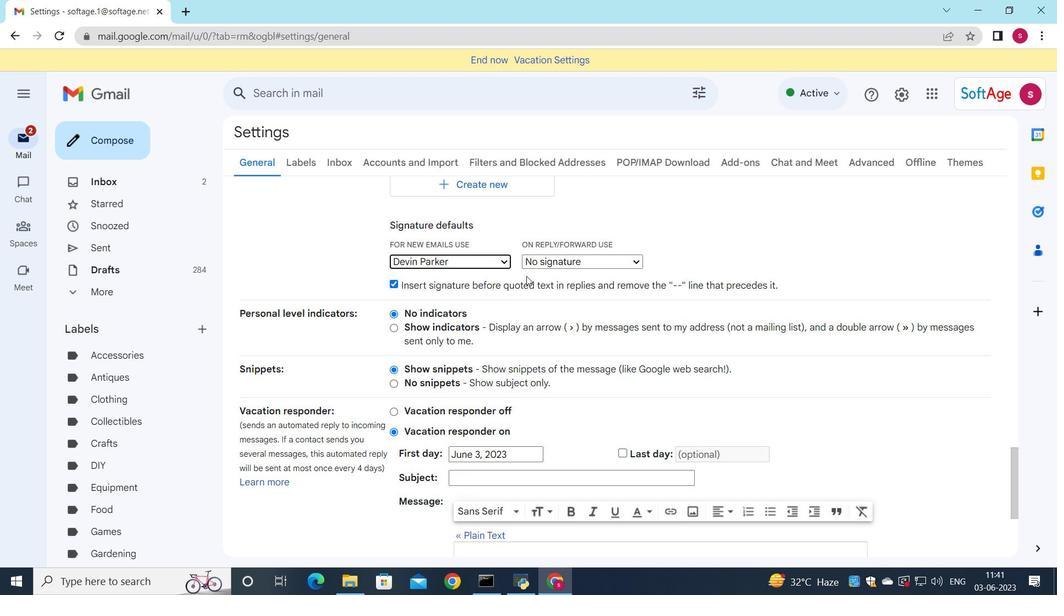 
Action: Mouse pressed left at (567, 260)
Screenshot: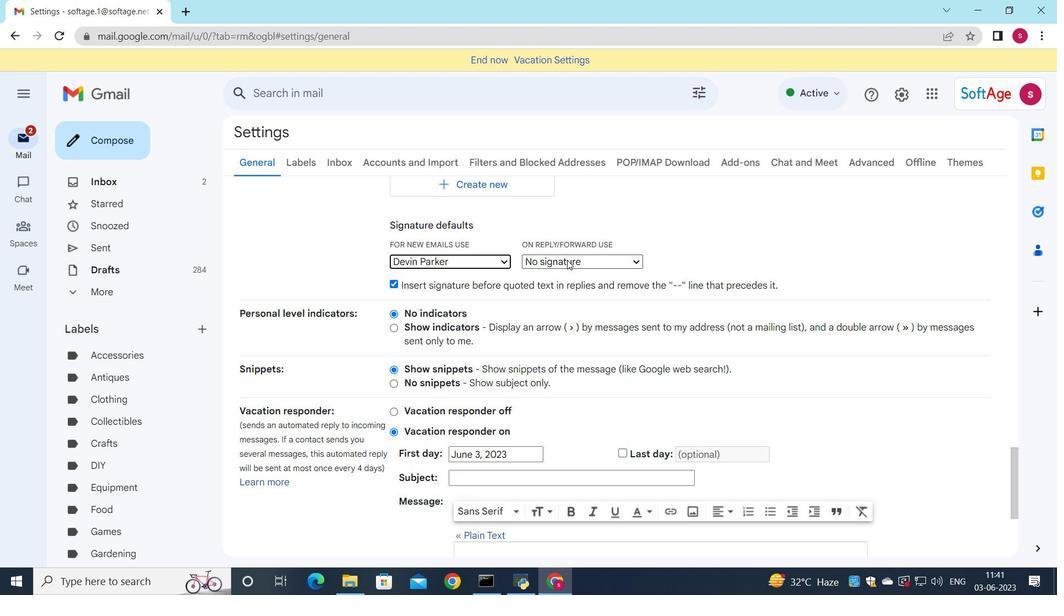
Action: Mouse moved to (563, 290)
Screenshot: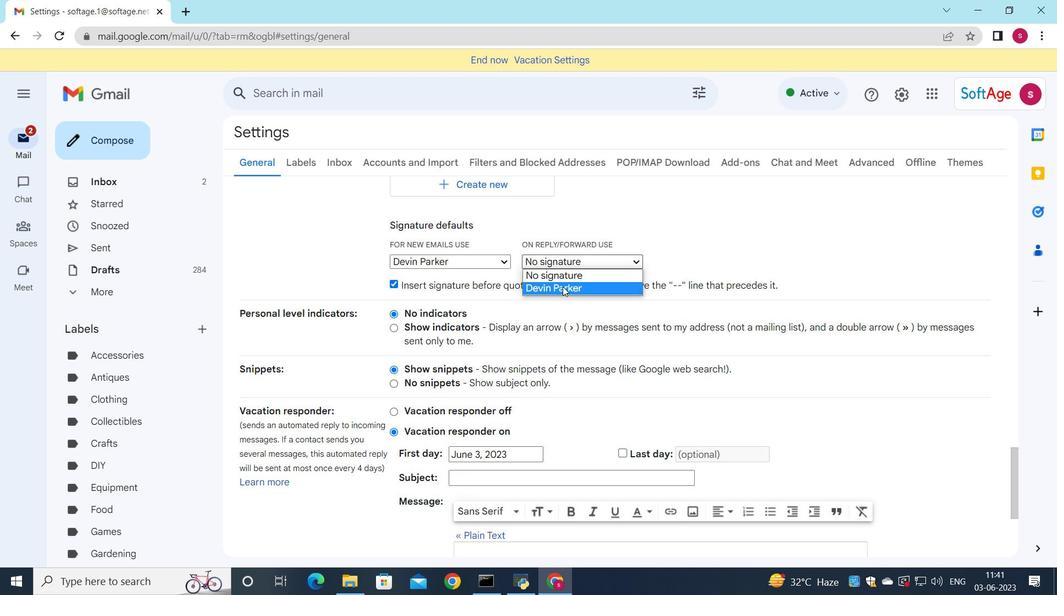 
Action: Mouse pressed left at (563, 290)
Screenshot: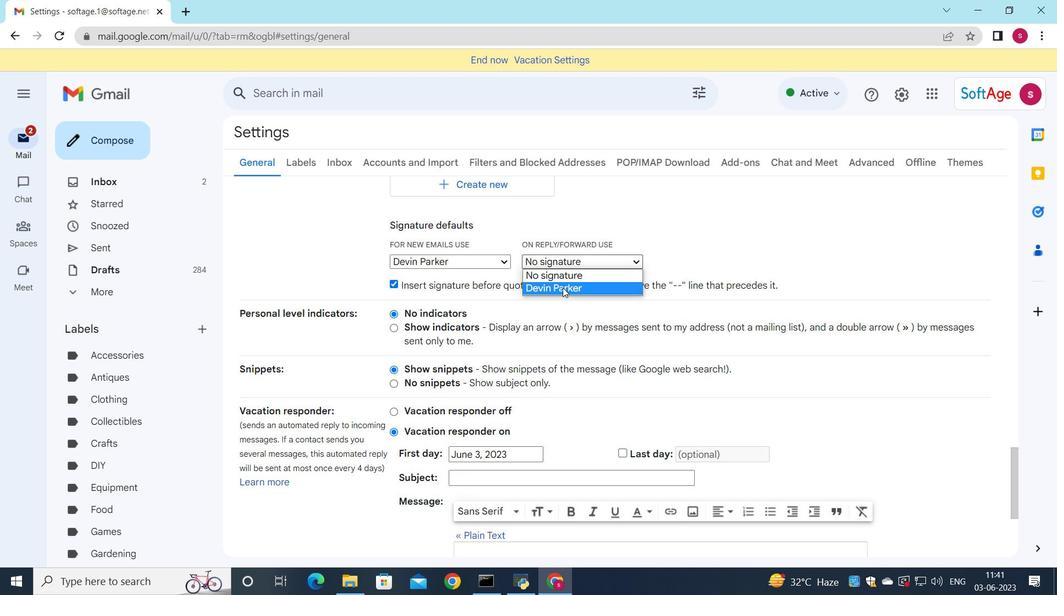 
Action: Mouse scrolled (563, 290) with delta (0, 0)
Screenshot: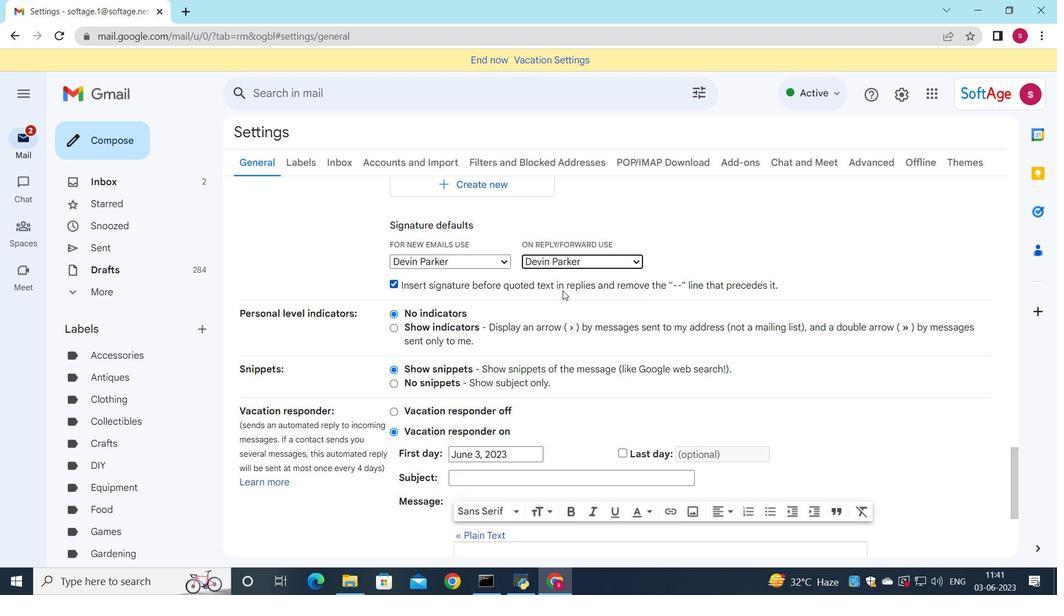 
Action: Mouse scrolled (563, 290) with delta (0, 0)
Screenshot: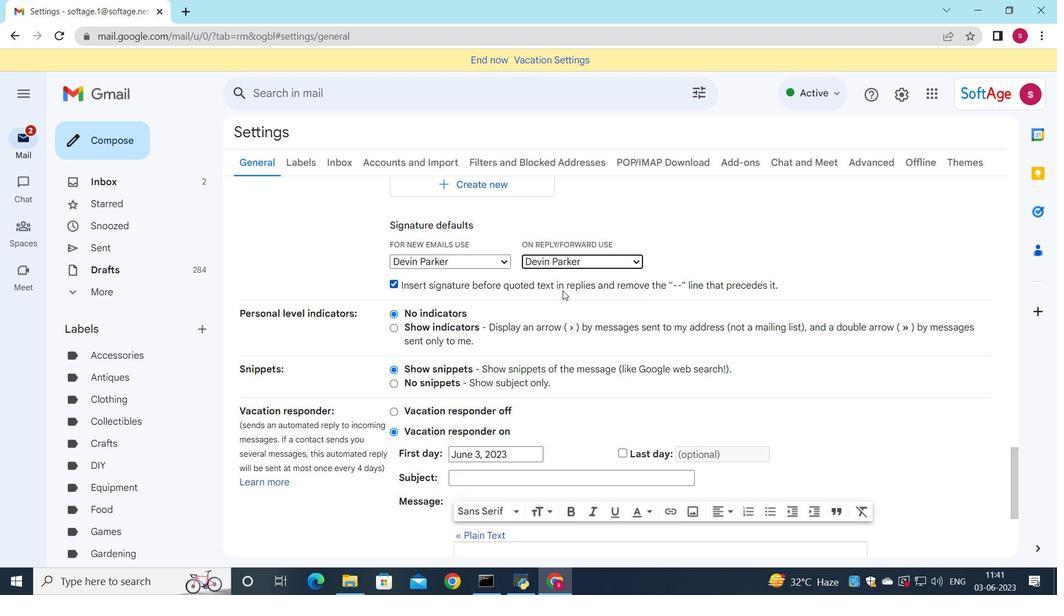 
Action: Mouse scrolled (563, 290) with delta (0, 0)
Screenshot: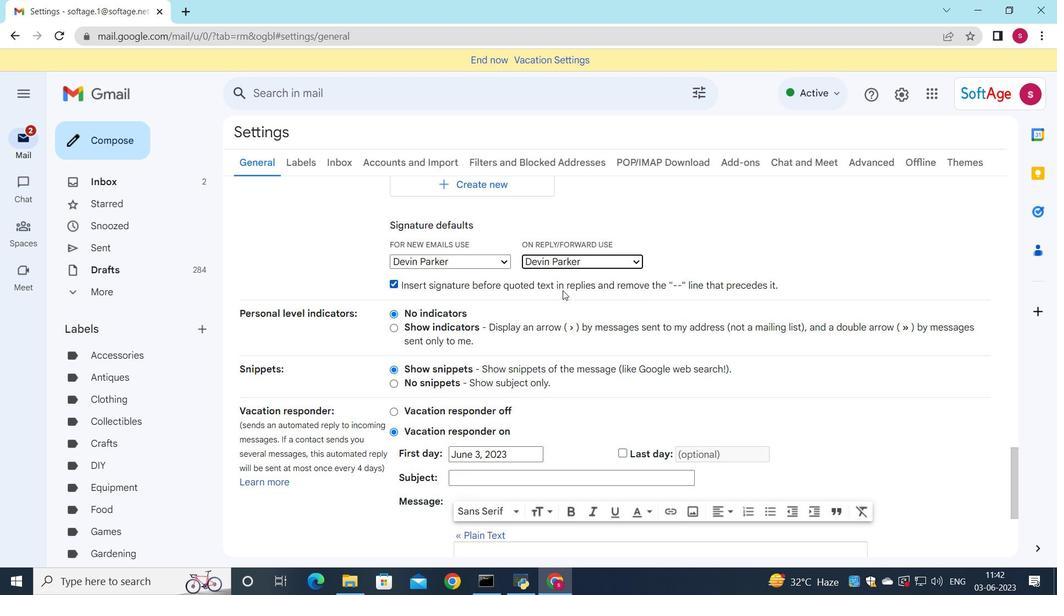 
Action: Mouse scrolled (563, 290) with delta (0, 0)
Screenshot: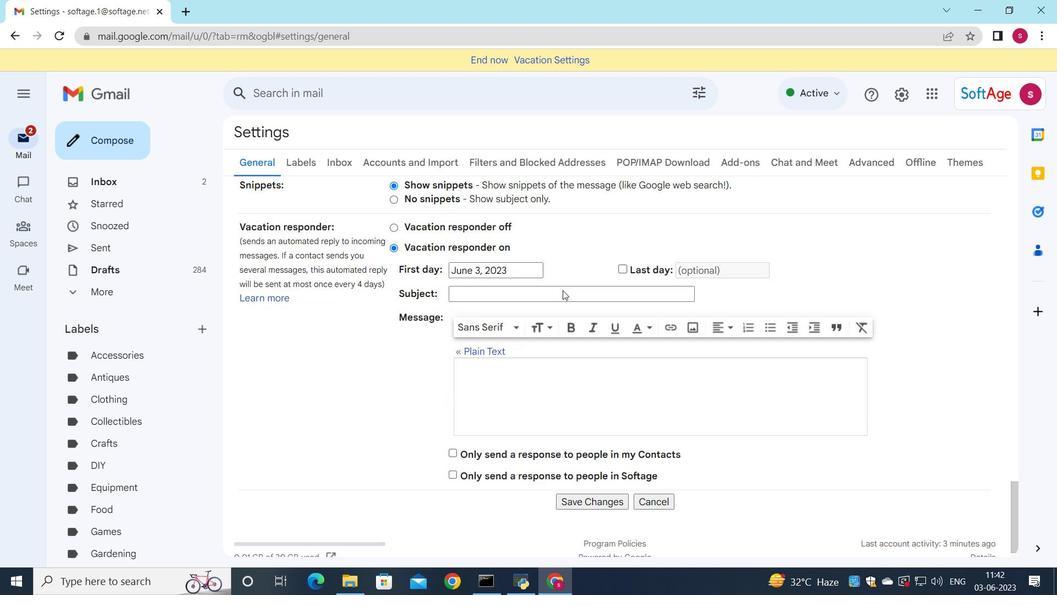 
Action: Mouse scrolled (563, 290) with delta (0, 0)
Screenshot: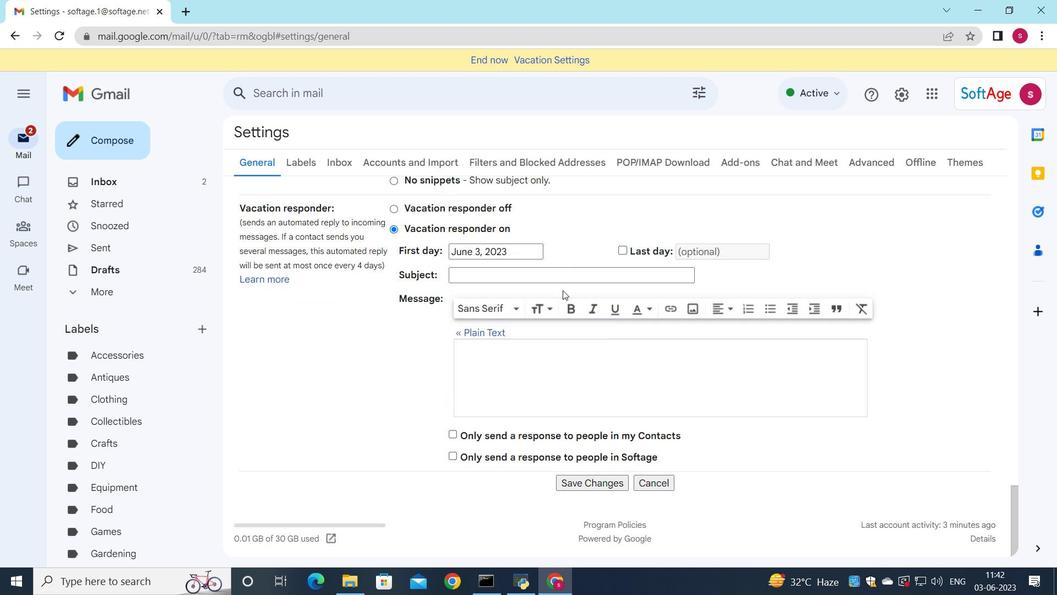 
Action: Mouse scrolled (563, 290) with delta (0, 0)
Screenshot: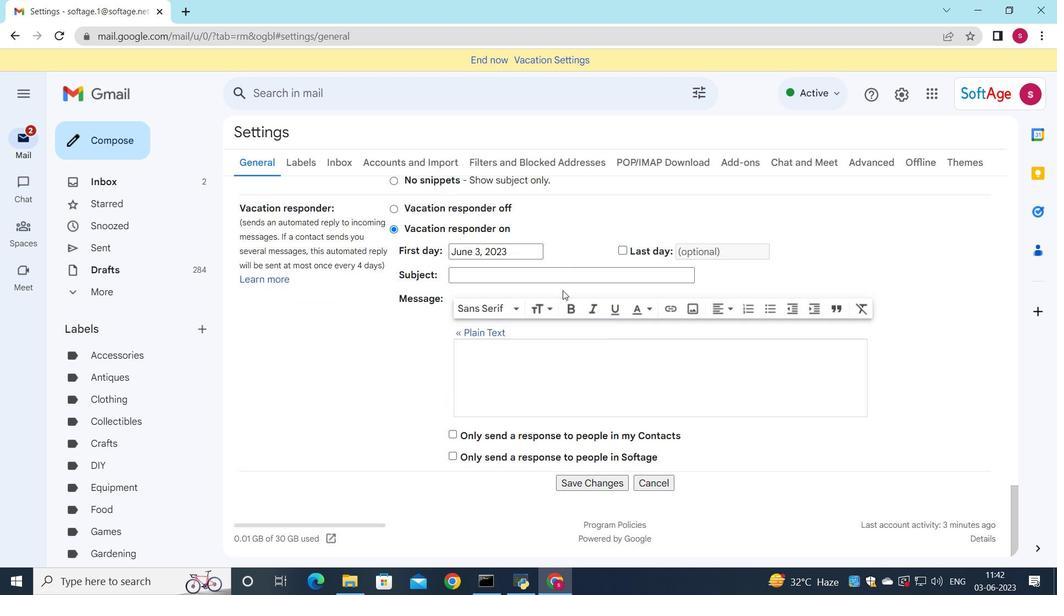 
Action: Mouse moved to (608, 487)
Screenshot: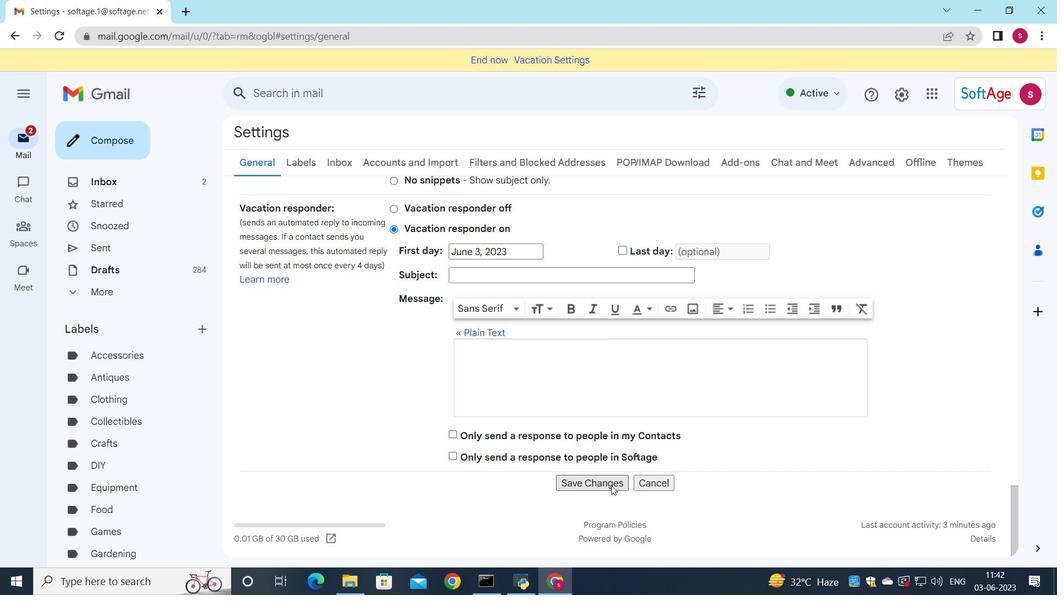 
Action: Mouse pressed left at (608, 487)
Screenshot: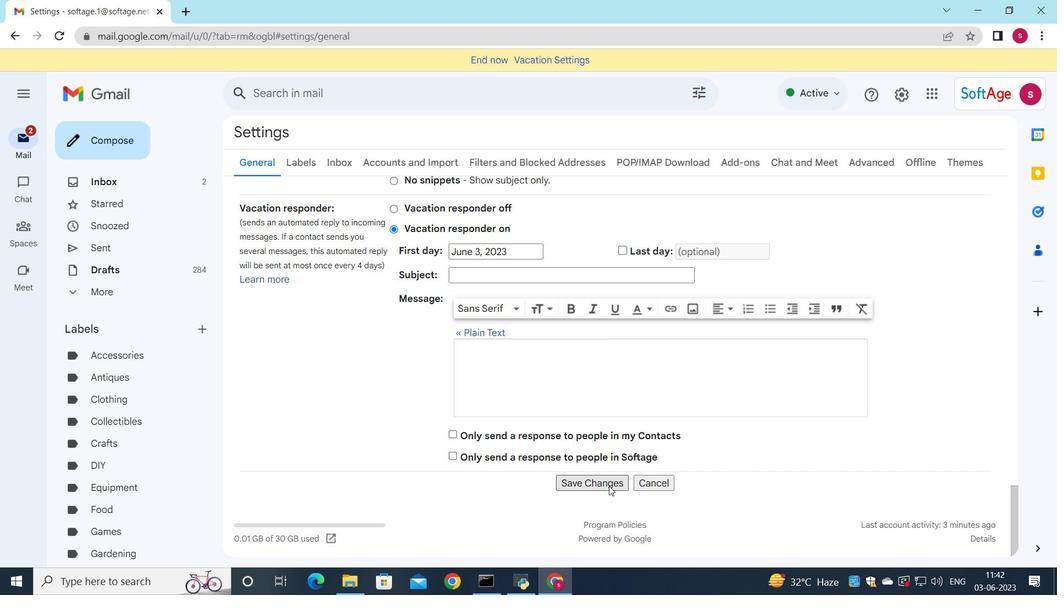 
Action: Mouse moved to (736, 192)
Screenshot: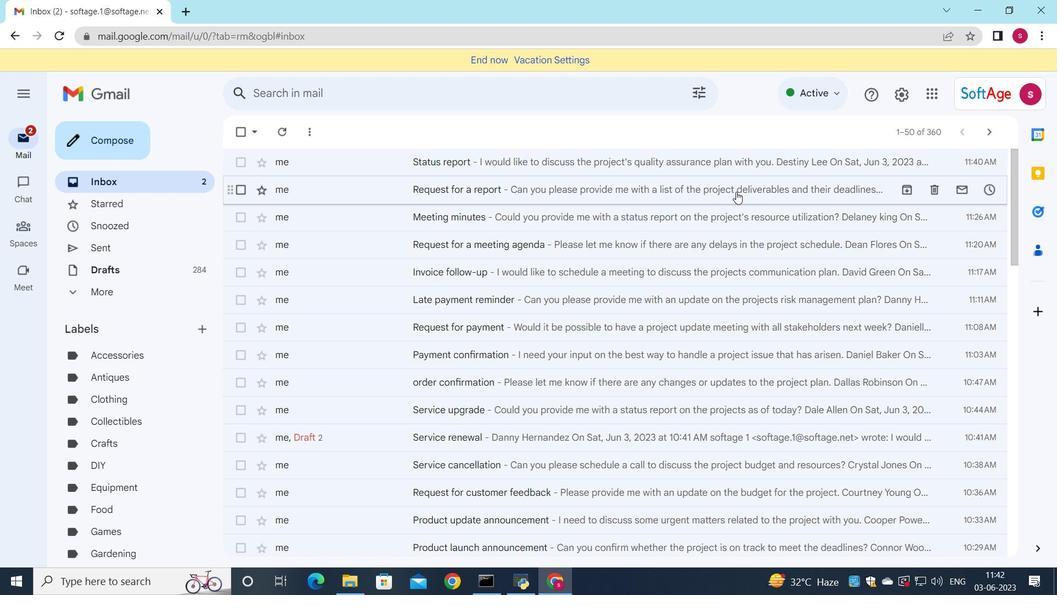
Action: Mouse pressed left at (736, 192)
Screenshot: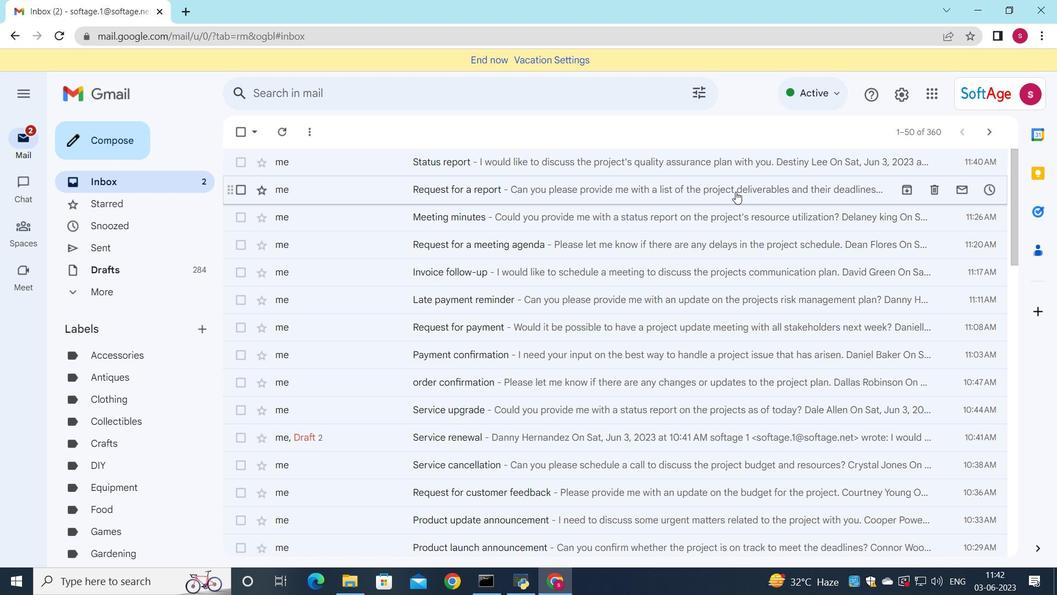 
Action: Mouse moved to (590, 223)
Screenshot: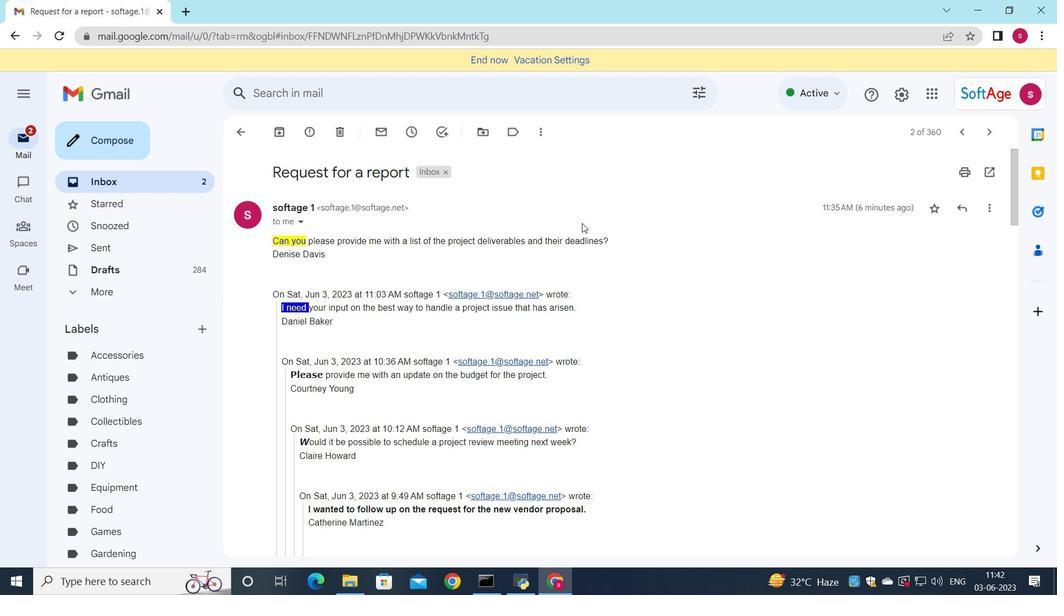 
Action: Mouse scrolled (590, 222) with delta (0, 0)
Screenshot: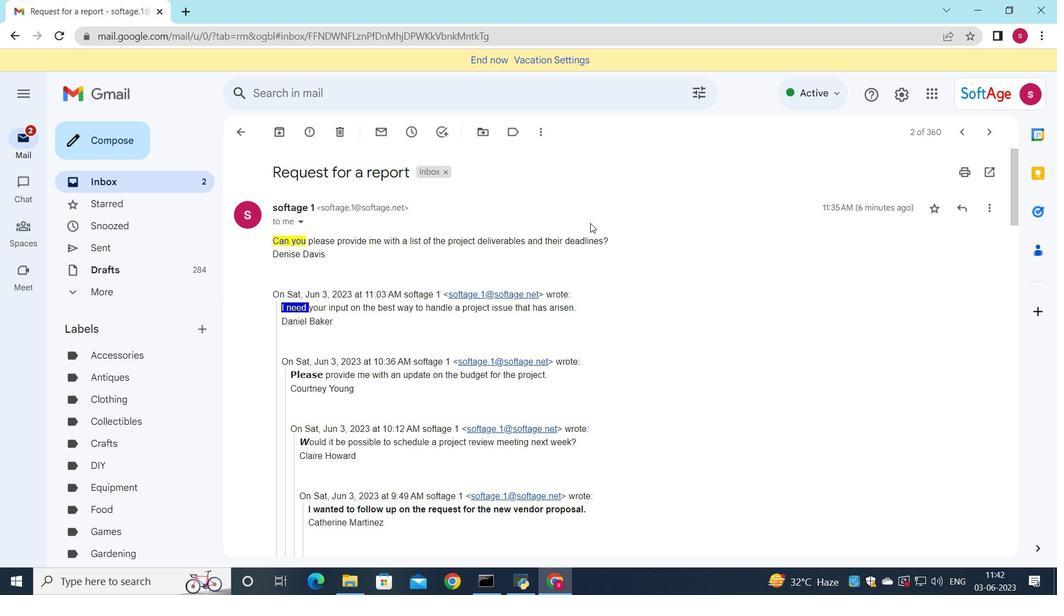 
Action: Mouse moved to (592, 233)
Screenshot: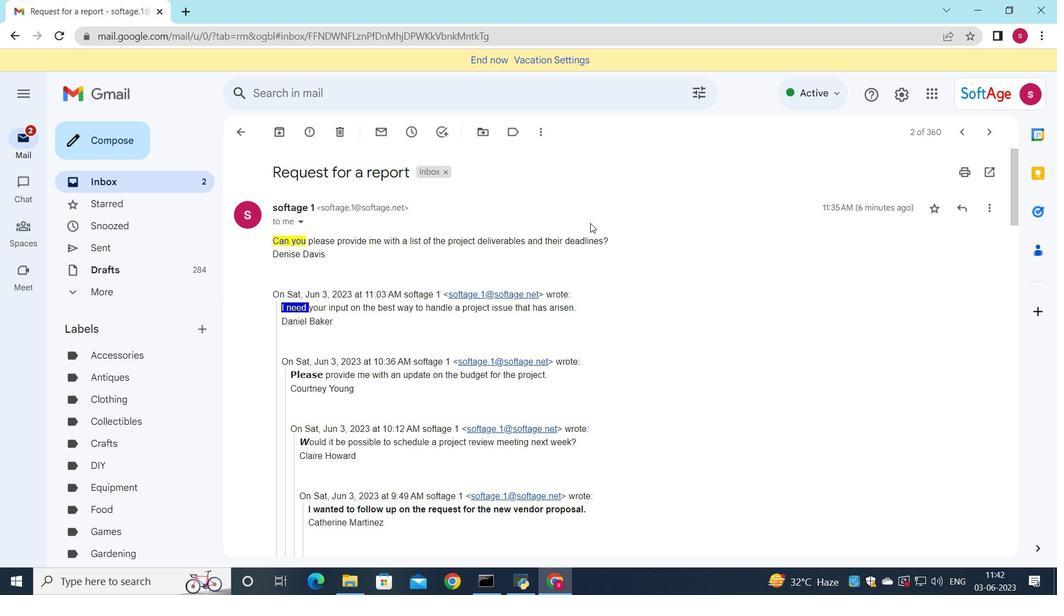 
Action: Mouse scrolled (592, 233) with delta (0, 0)
Screenshot: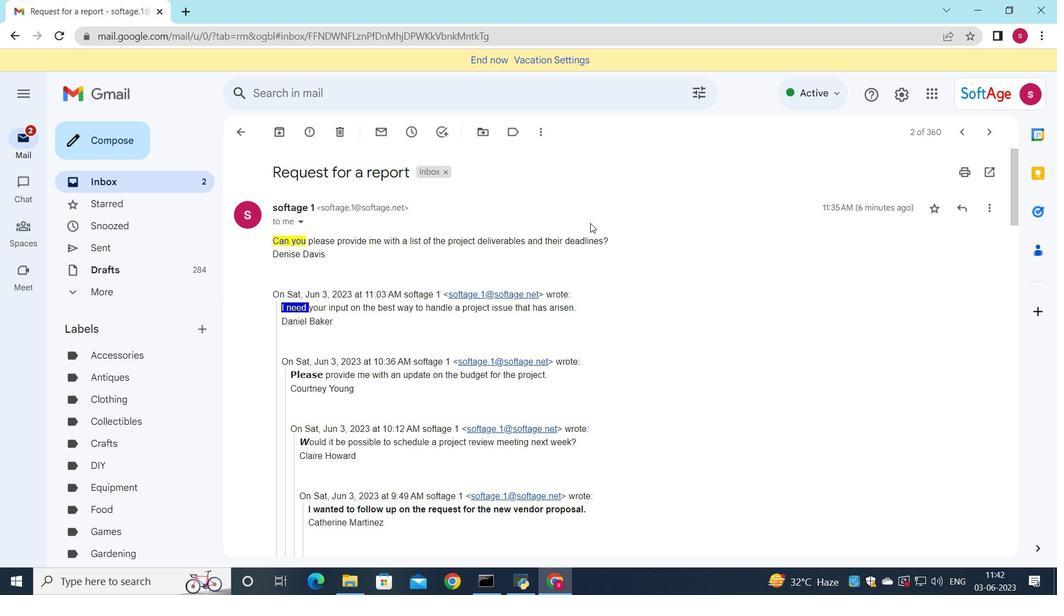 
Action: Mouse moved to (630, 409)
Screenshot: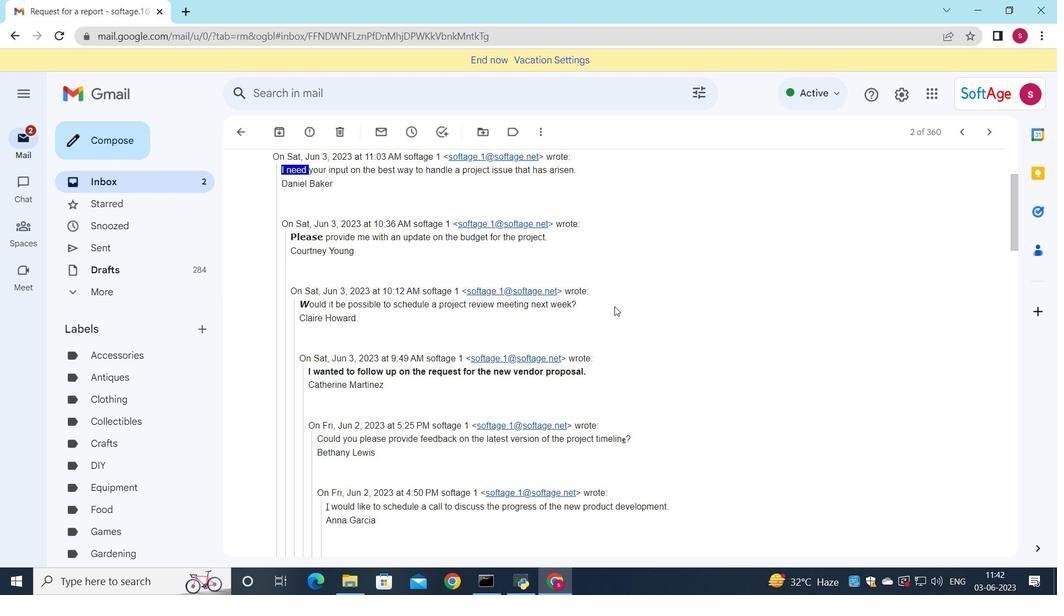 
Action: Mouse scrolled (630, 408) with delta (0, 0)
Screenshot: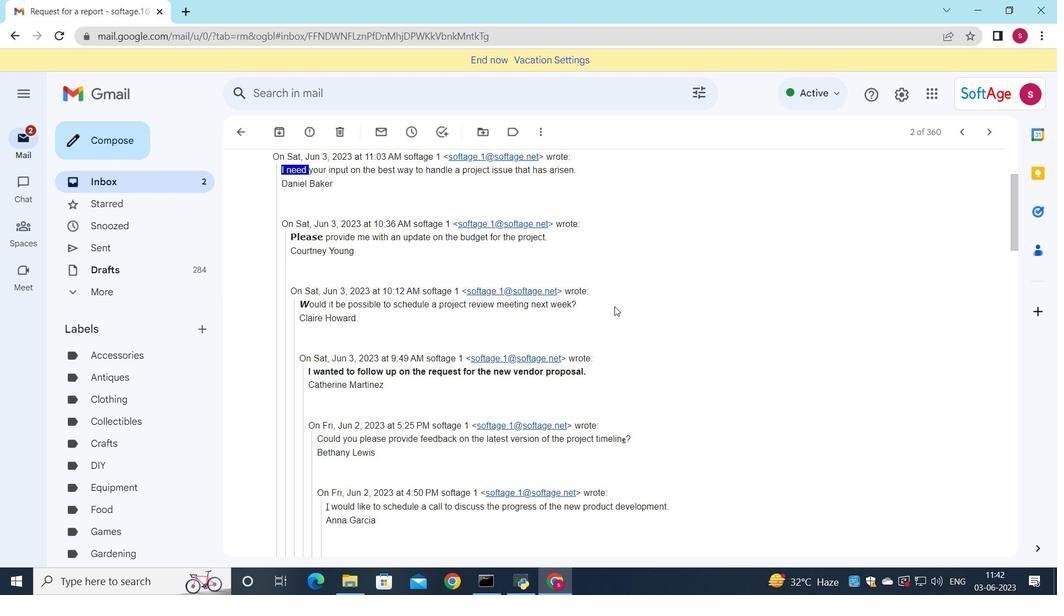 
Action: Mouse moved to (627, 418)
Screenshot: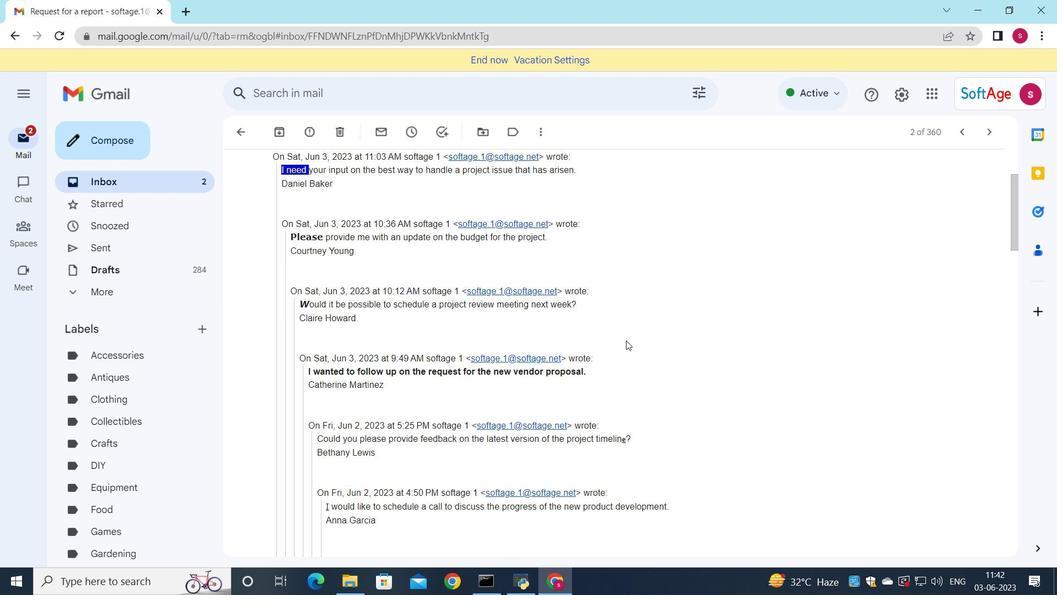 
Action: Mouse scrolled (627, 417) with delta (0, 0)
Screenshot: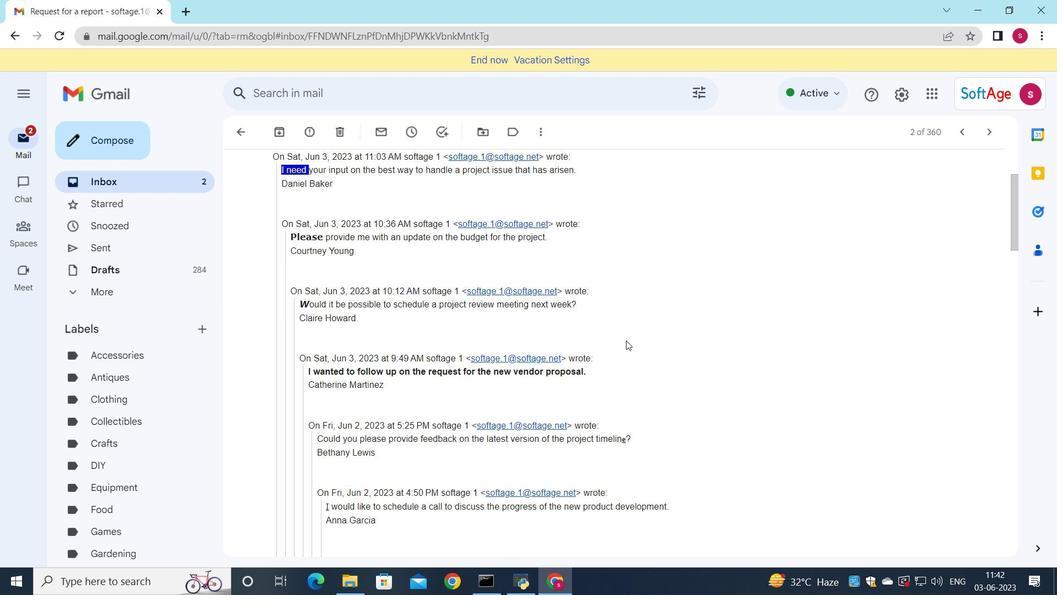 
Action: Mouse moved to (622, 429)
Screenshot: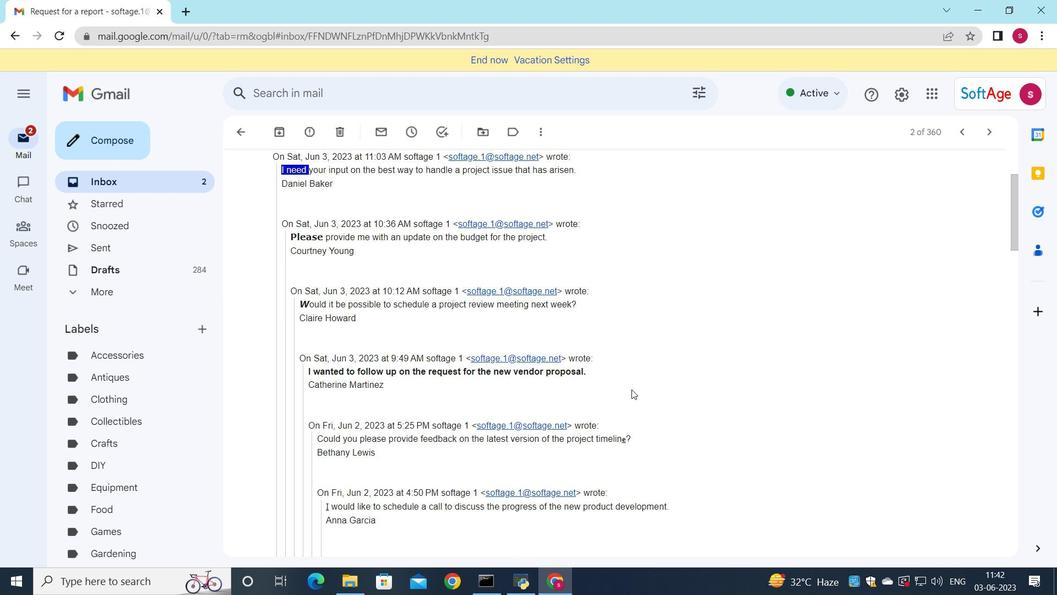 
Action: Mouse scrolled (622, 429) with delta (0, 0)
Screenshot: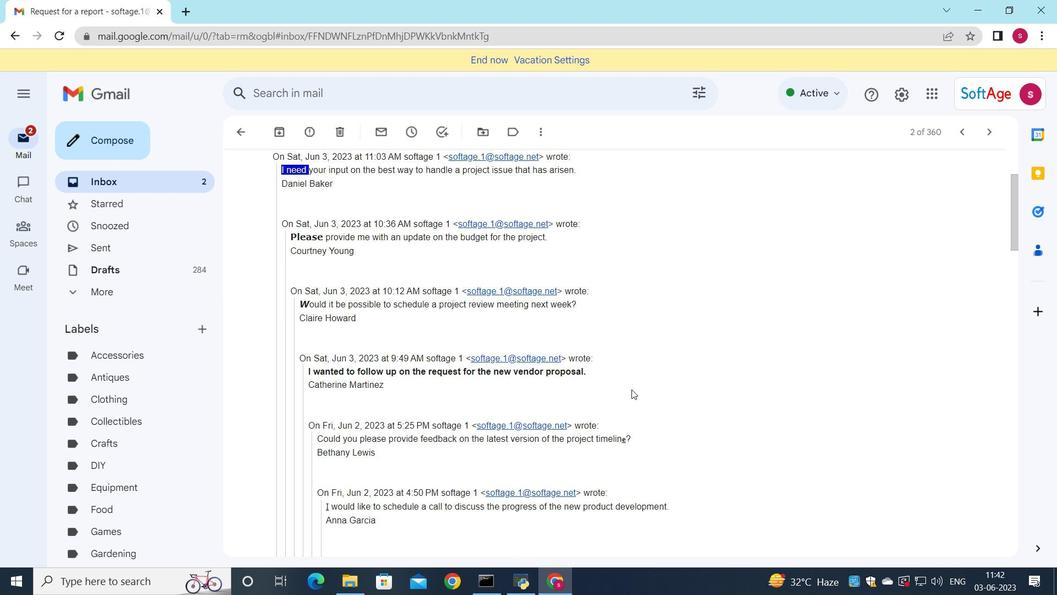 
Action: Mouse moved to (620, 434)
Screenshot: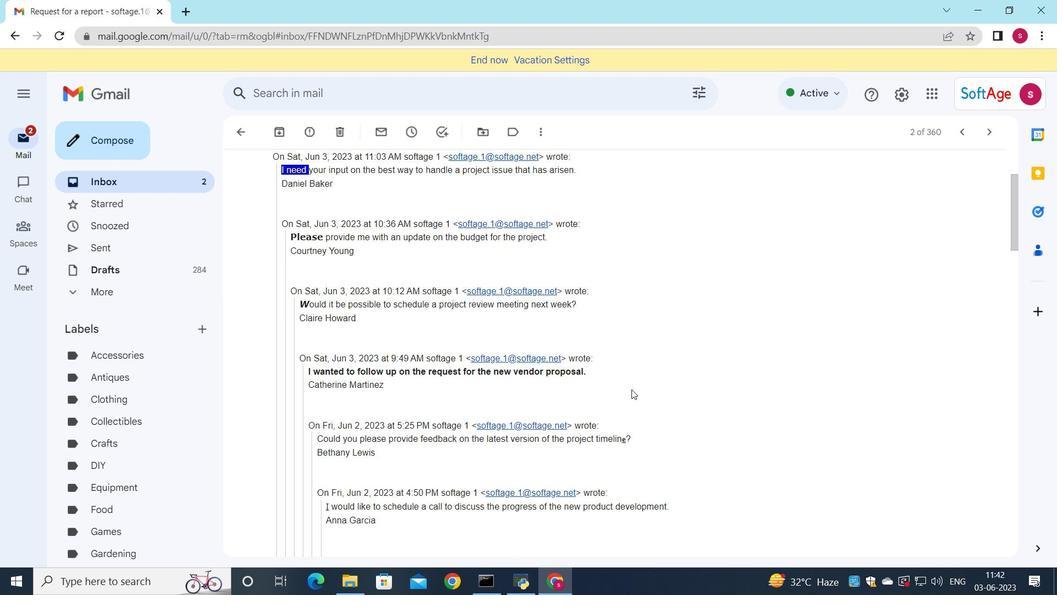 
Action: Mouse scrolled (620, 434) with delta (0, 0)
Screenshot: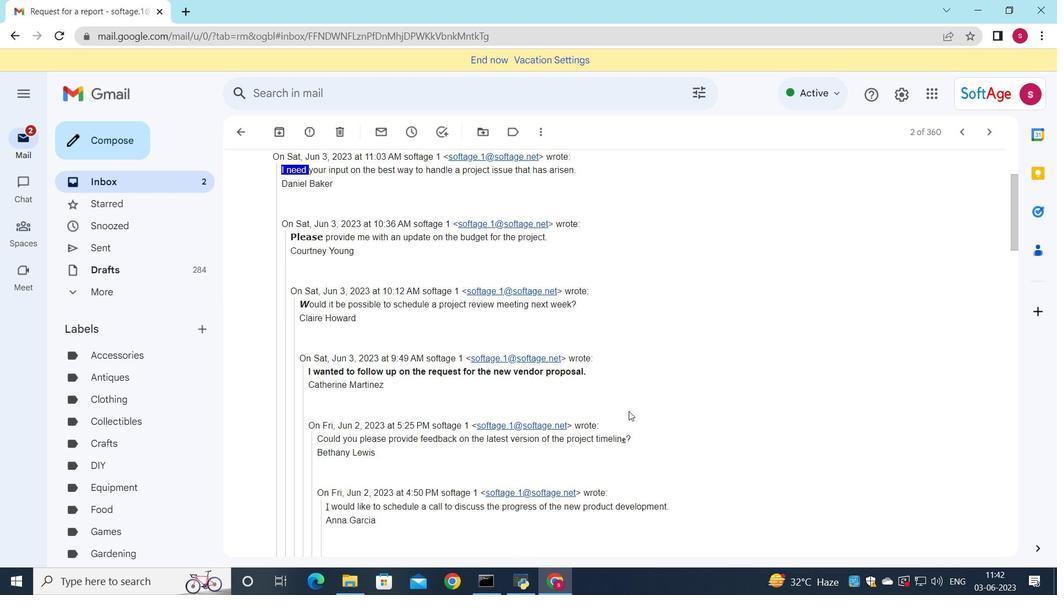 
Action: Mouse moved to (578, 466)
Screenshot: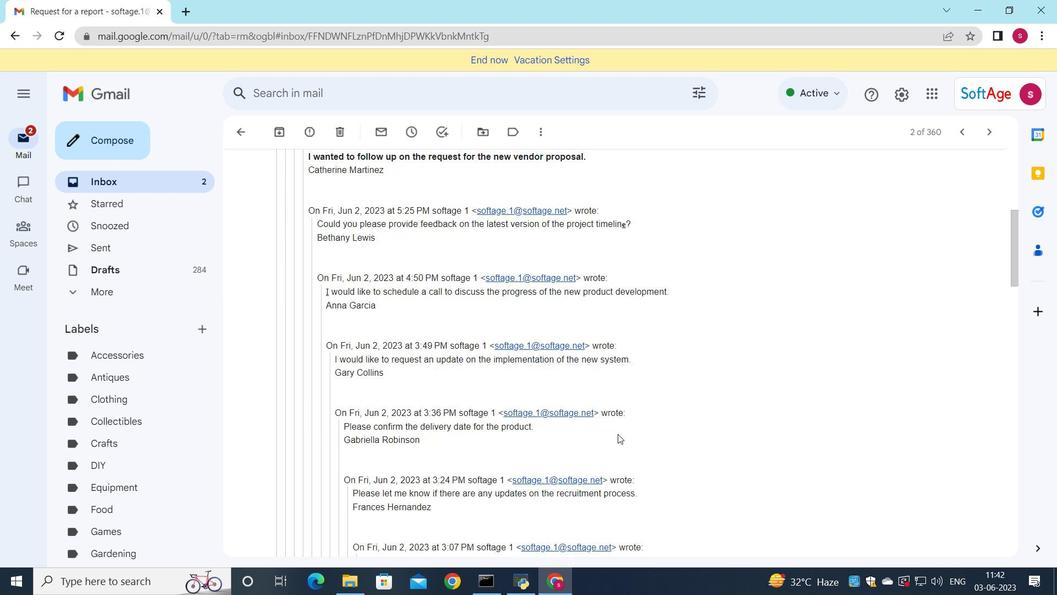 
Action: Mouse scrolled (578, 466) with delta (0, 0)
Screenshot: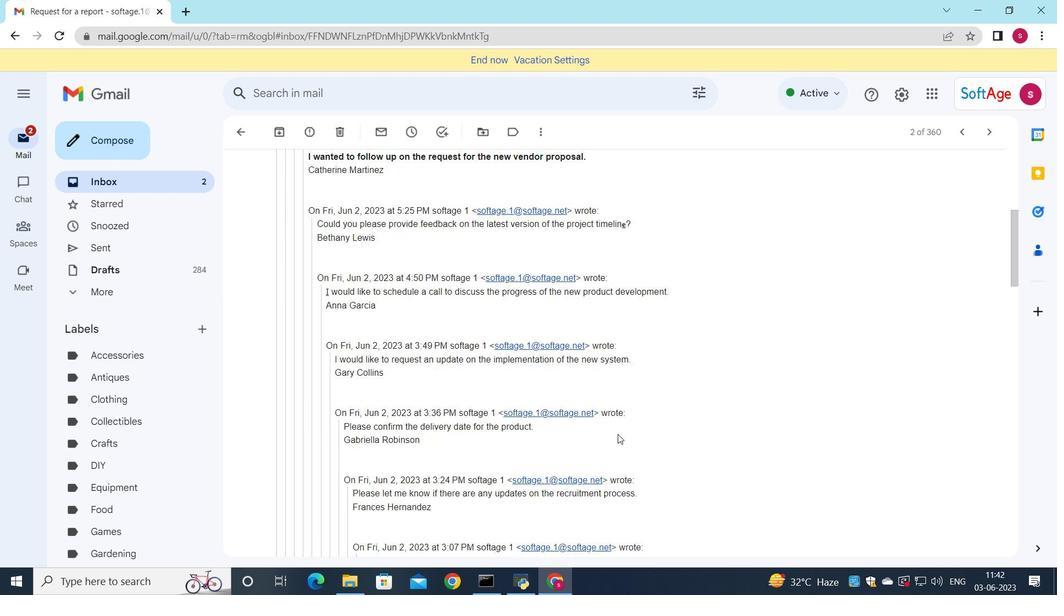 
Action: Mouse moved to (576, 467)
Screenshot: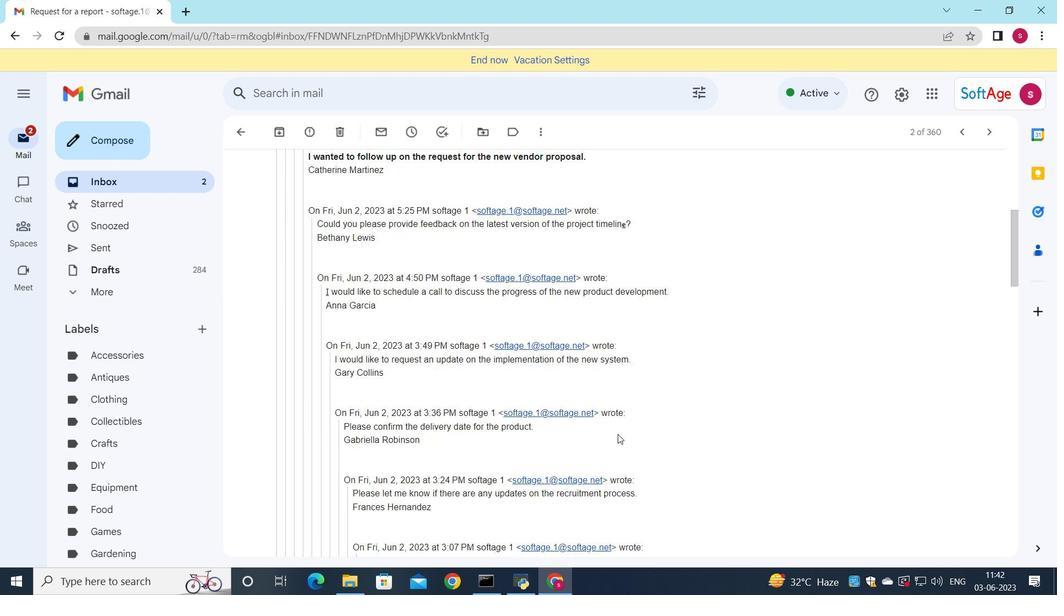 
Action: Mouse scrolled (576, 466) with delta (0, 0)
Screenshot: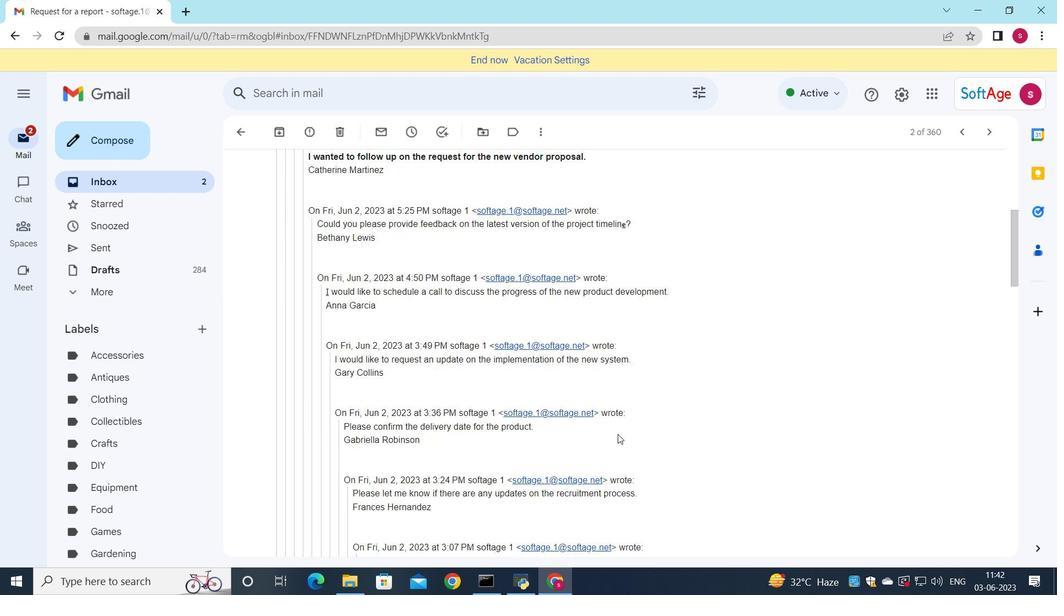 
Action: Mouse moved to (573, 467)
Screenshot: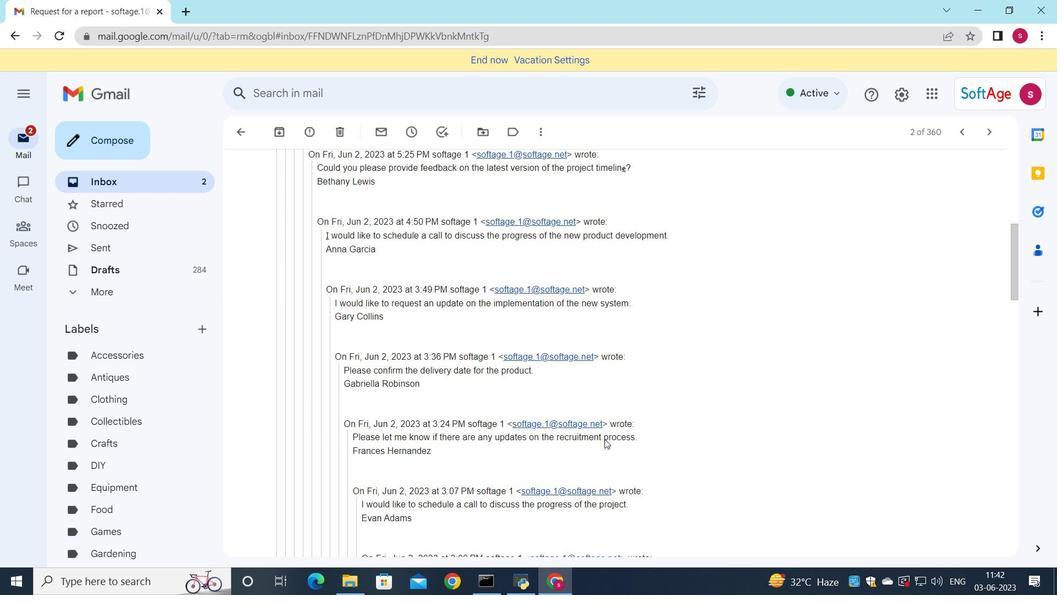 
Action: Mouse scrolled (573, 466) with delta (0, 0)
Screenshot: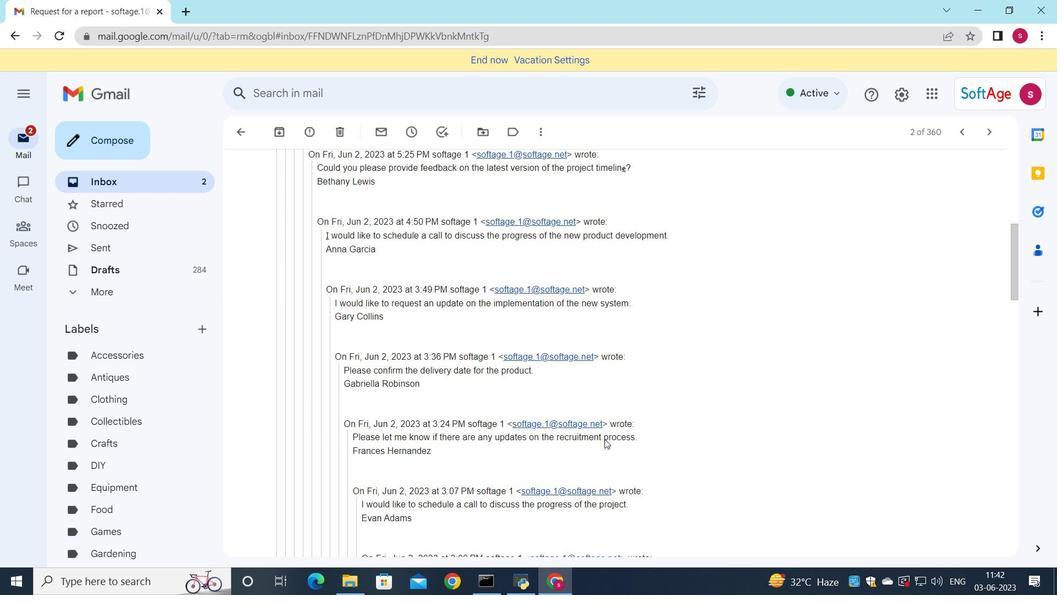 
Action: Mouse moved to (614, 487)
Screenshot: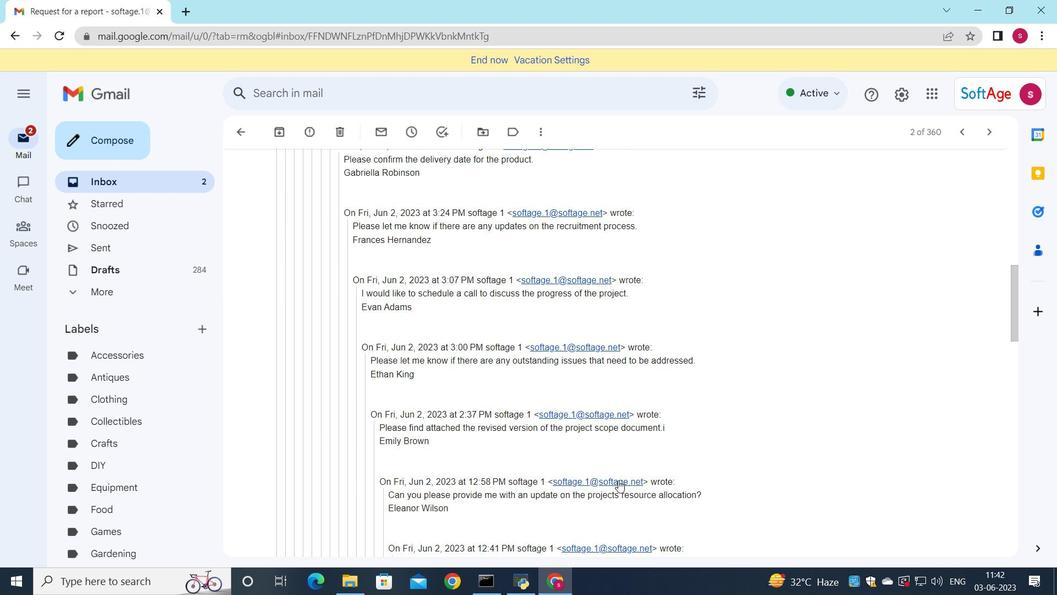 
Action: Mouse scrolled (614, 486) with delta (0, 0)
Screenshot: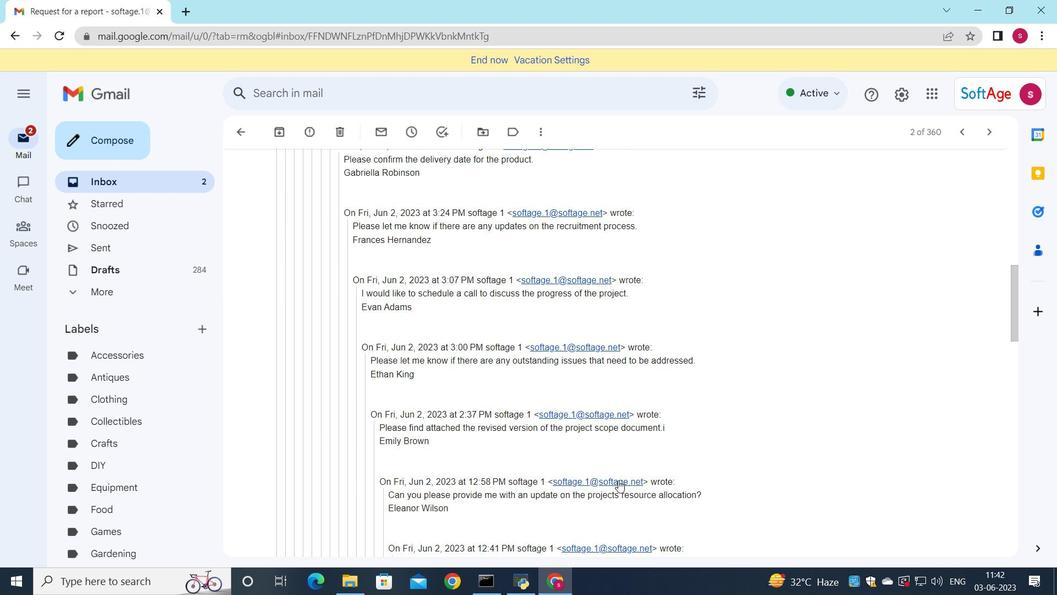 
Action: Mouse moved to (613, 488)
Screenshot: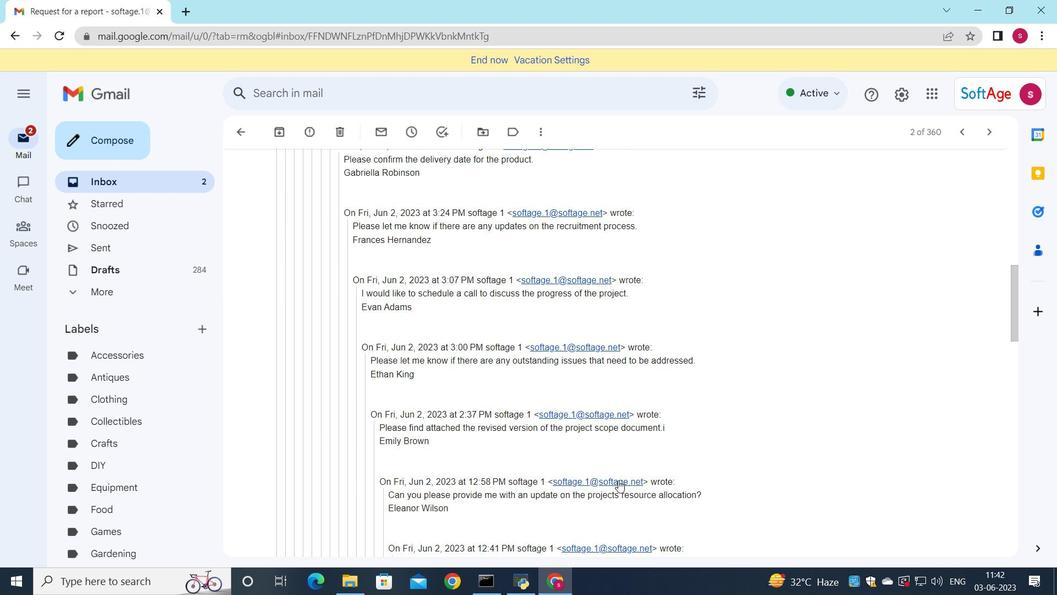 
Action: Mouse scrolled (613, 488) with delta (0, 0)
Screenshot: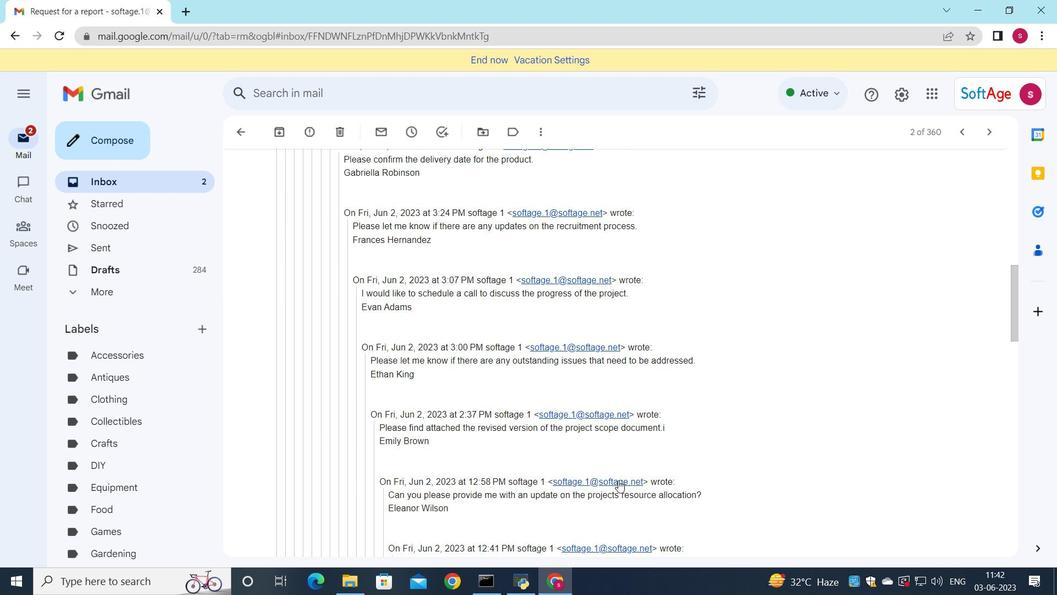 
Action: Mouse moved to (612, 490)
Screenshot: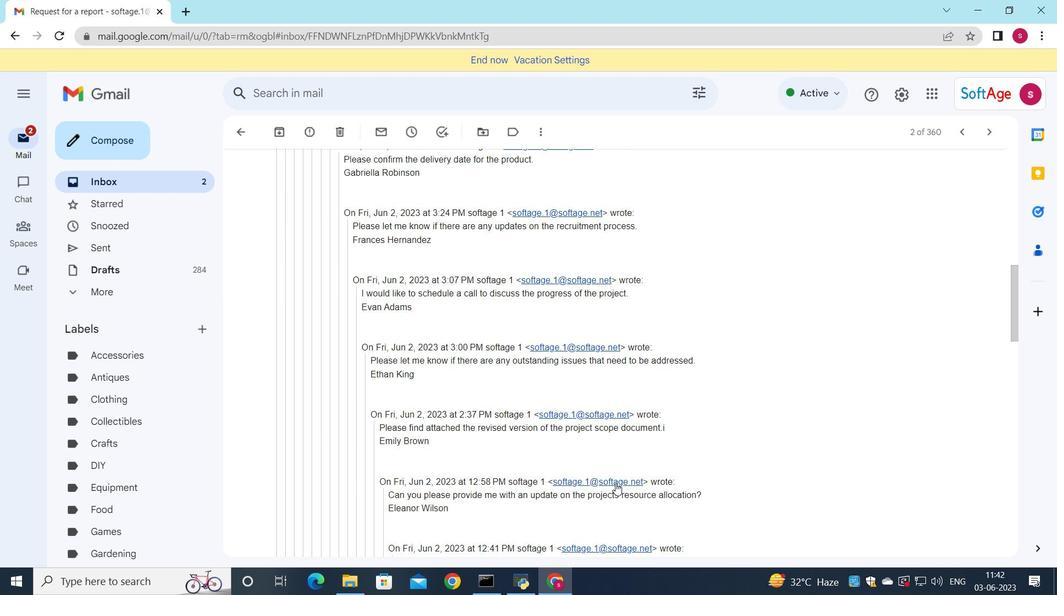 
Action: Mouse scrolled (612, 490) with delta (0, 0)
Screenshot: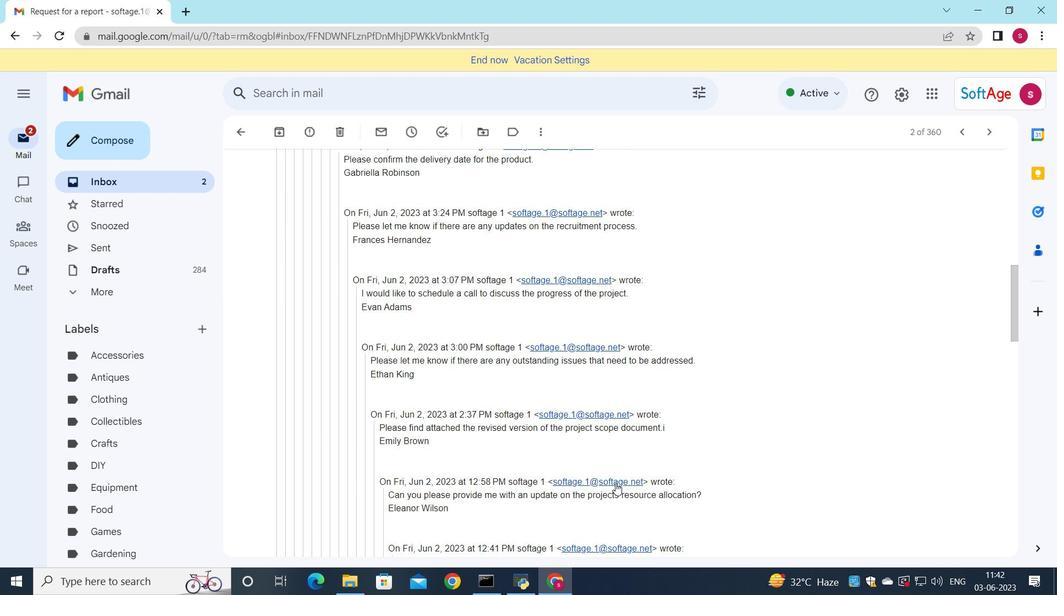 
Action: Mouse moved to (503, 487)
Screenshot: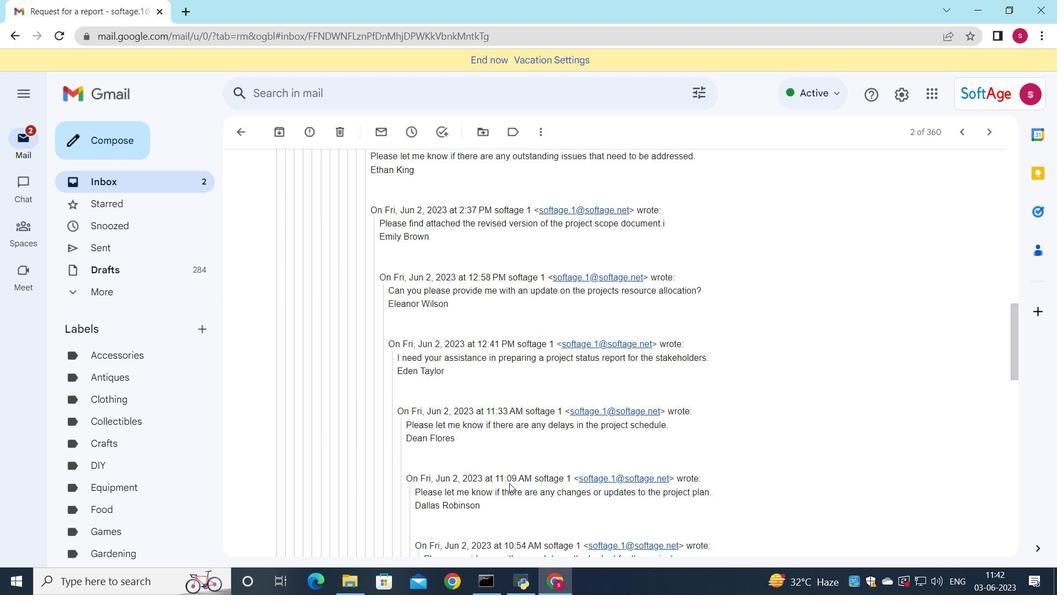 
Action: Mouse scrolled (503, 487) with delta (0, 0)
Screenshot: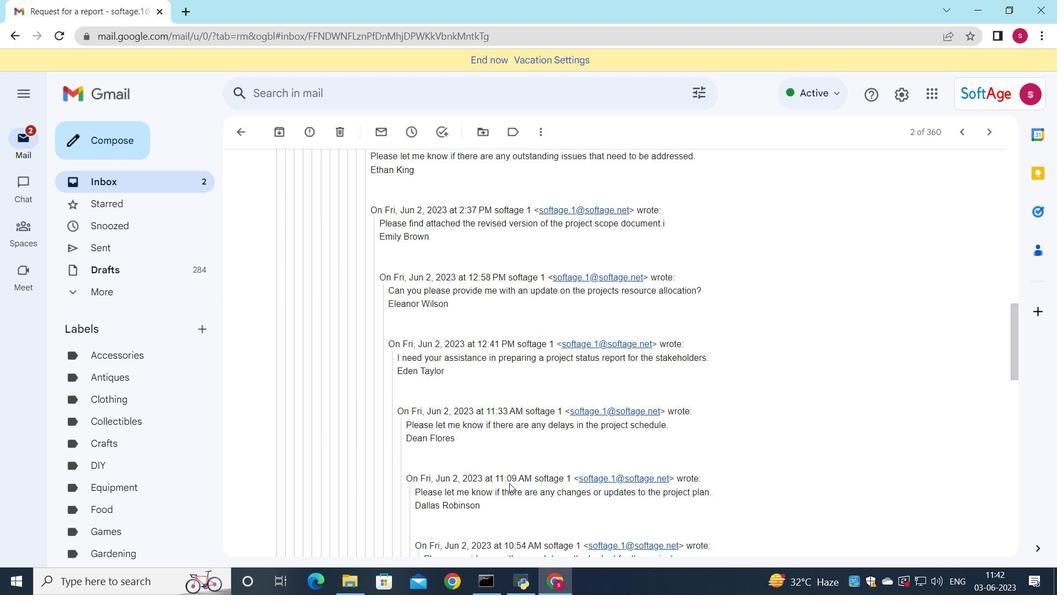 
Action: Mouse moved to (501, 490)
Screenshot: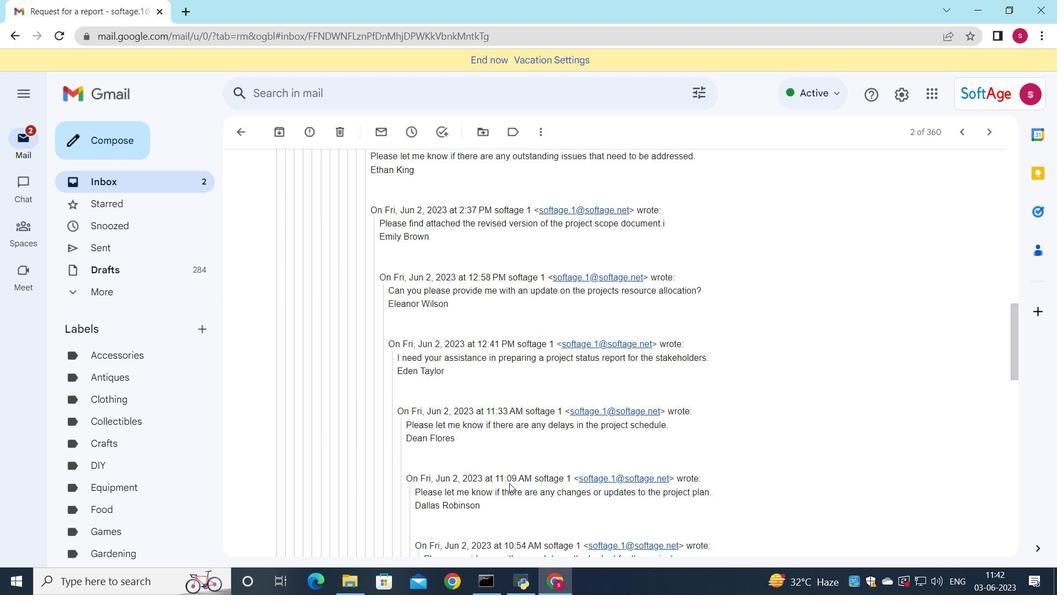 
Action: Mouse scrolled (501, 490) with delta (0, 0)
Screenshot: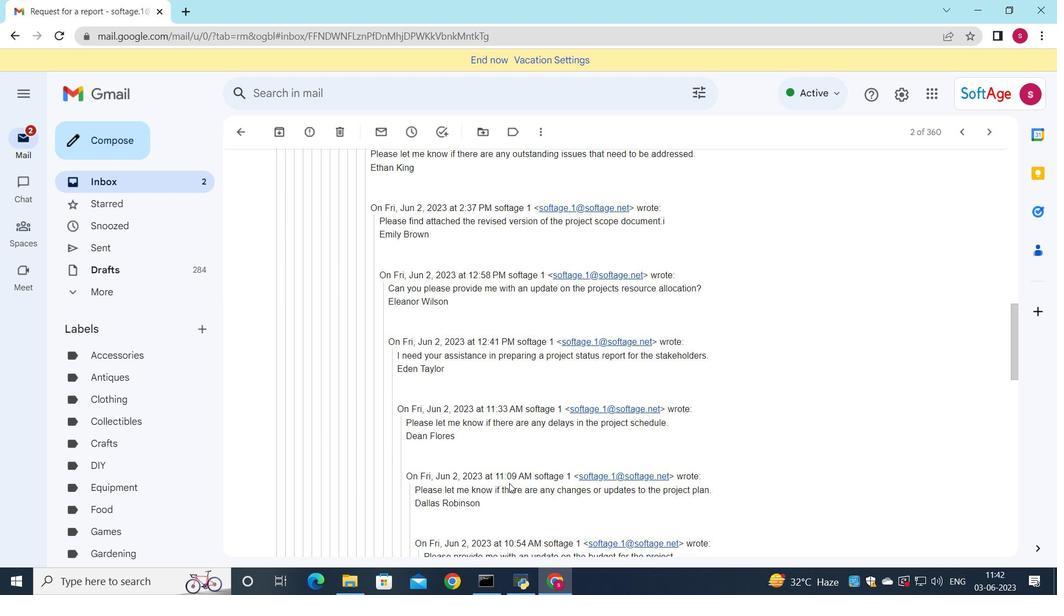 
Action: Mouse moved to (500, 494)
Screenshot: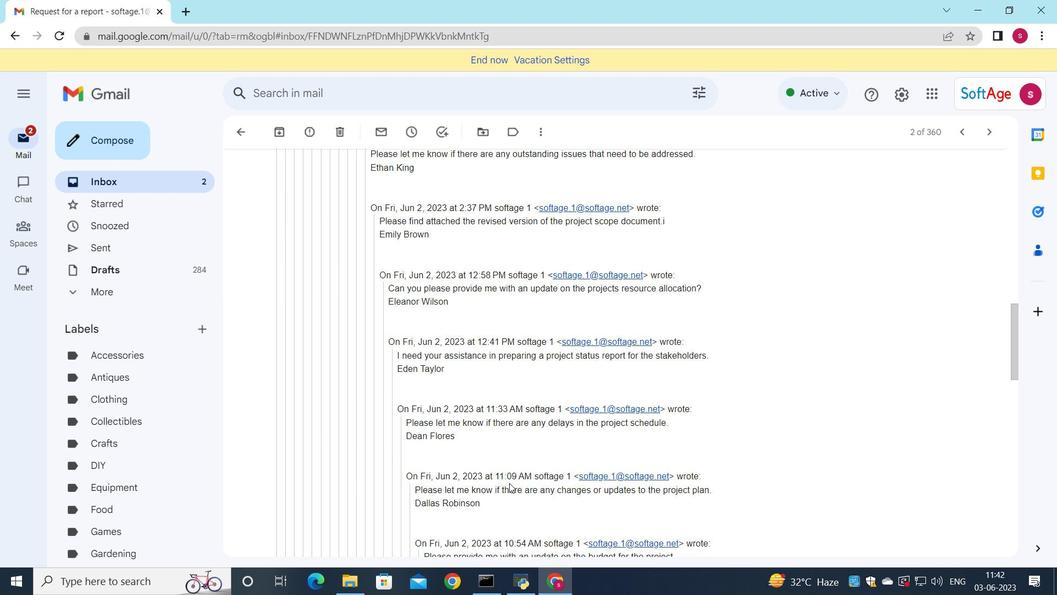 
Action: Mouse scrolled (500, 493) with delta (0, 0)
Screenshot: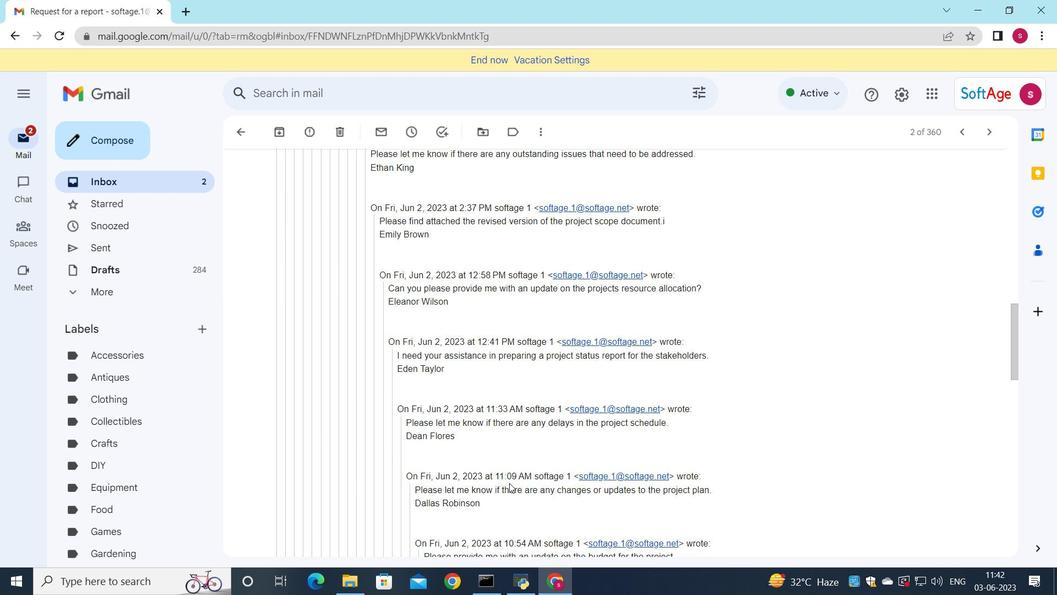 
Action: Mouse moved to (472, 504)
Screenshot: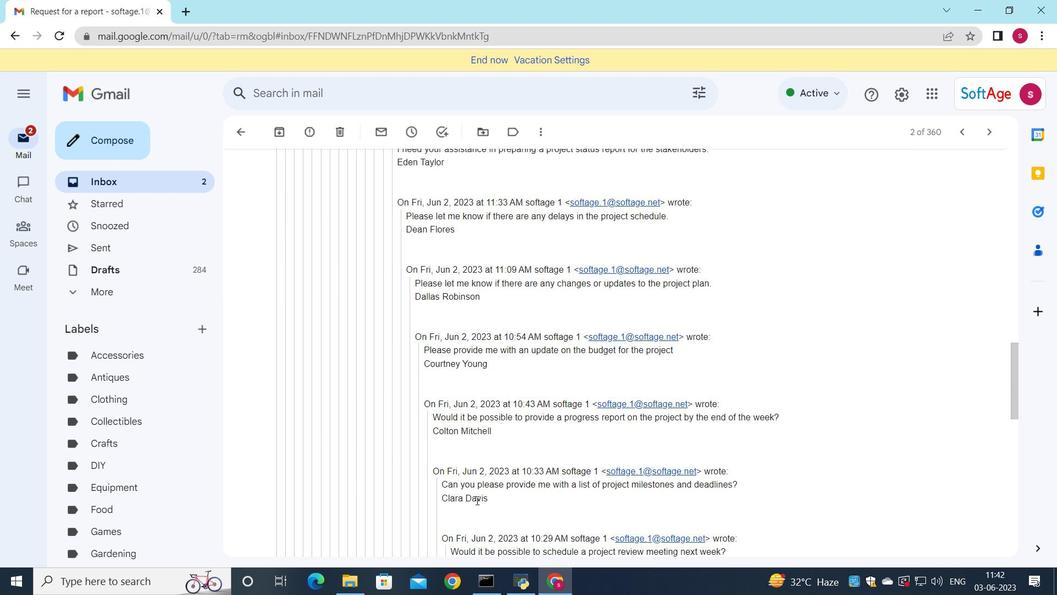 
Action: Mouse scrolled (472, 503) with delta (0, 0)
Screenshot: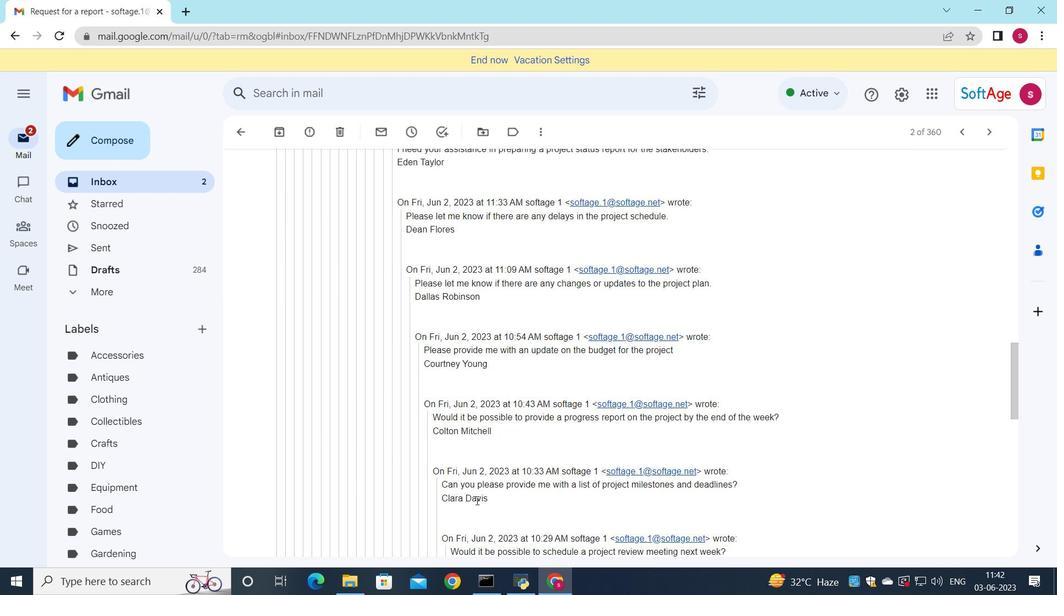 
Action: Mouse moved to (472, 506)
Screenshot: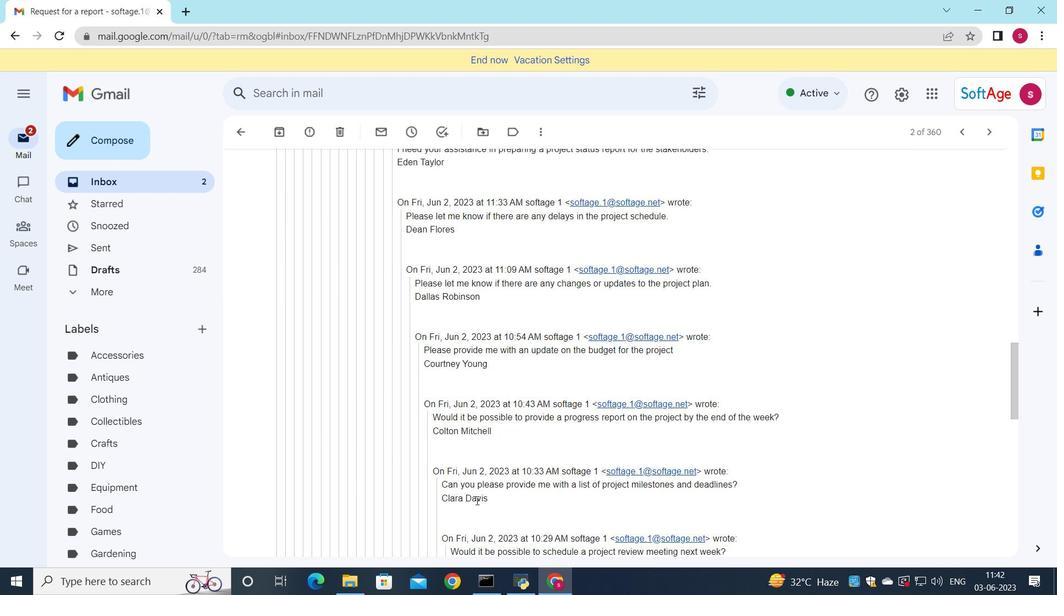 
Action: Mouse scrolled (472, 505) with delta (0, 0)
Screenshot: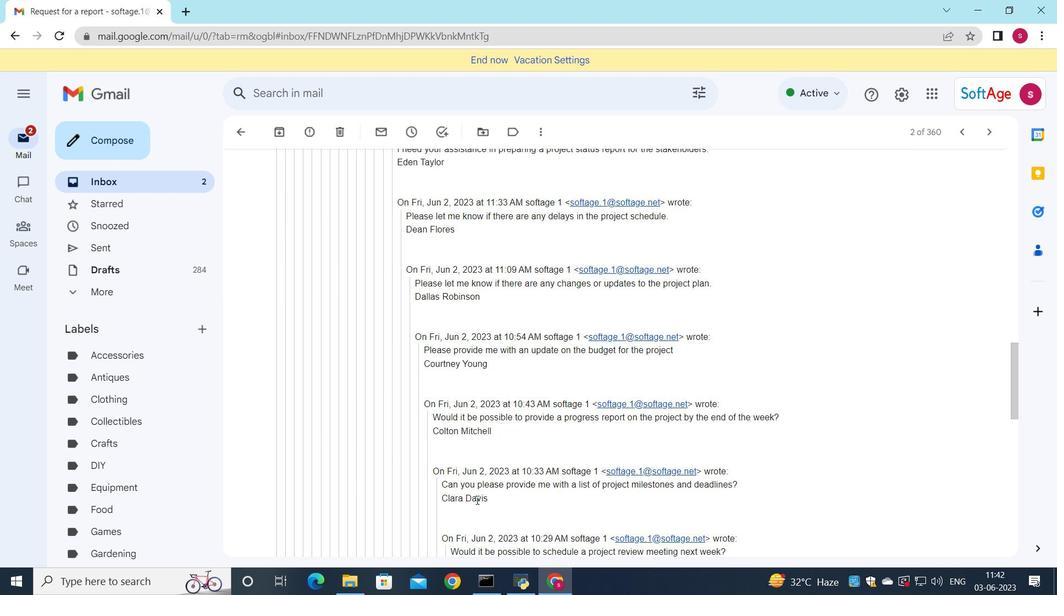 
Action: Mouse moved to (472, 507)
Screenshot: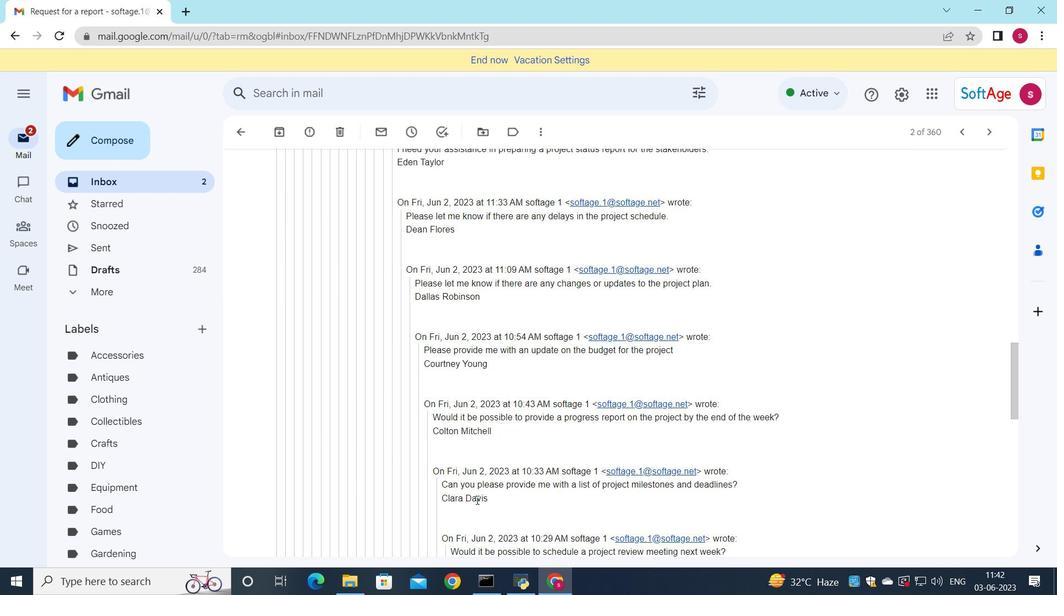 
Action: Mouse scrolled (472, 506) with delta (0, 0)
Screenshot: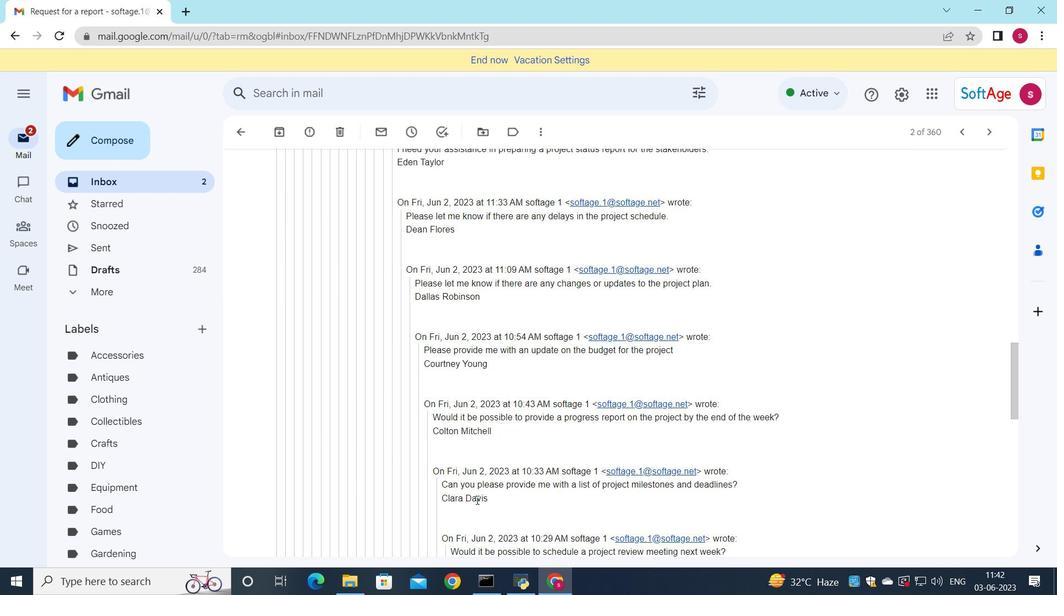 
Action: Mouse moved to (460, 512)
Screenshot: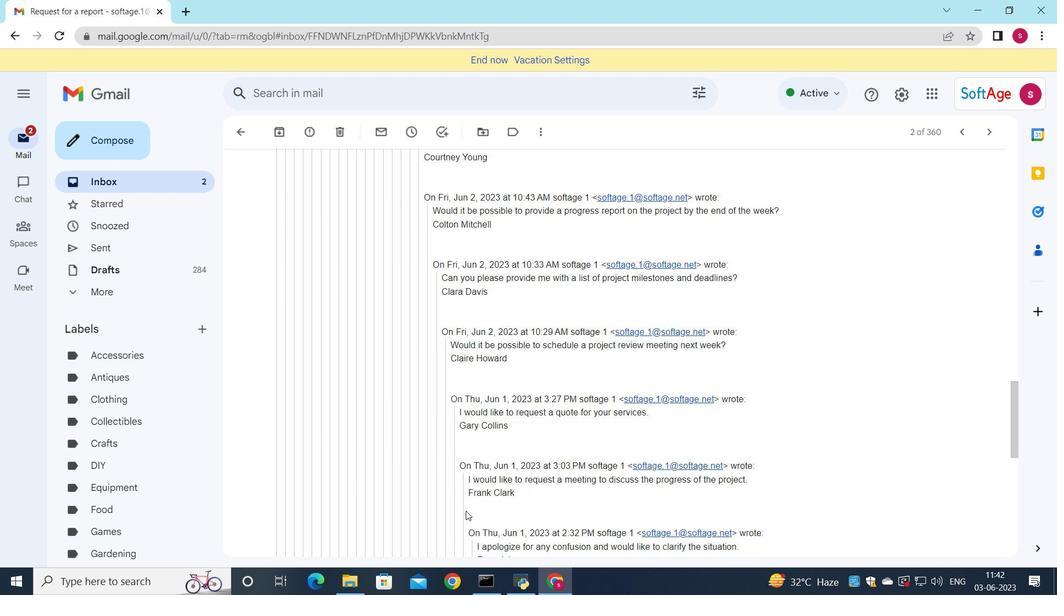 
Action: Mouse scrolled (460, 511) with delta (0, 0)
Screenshot: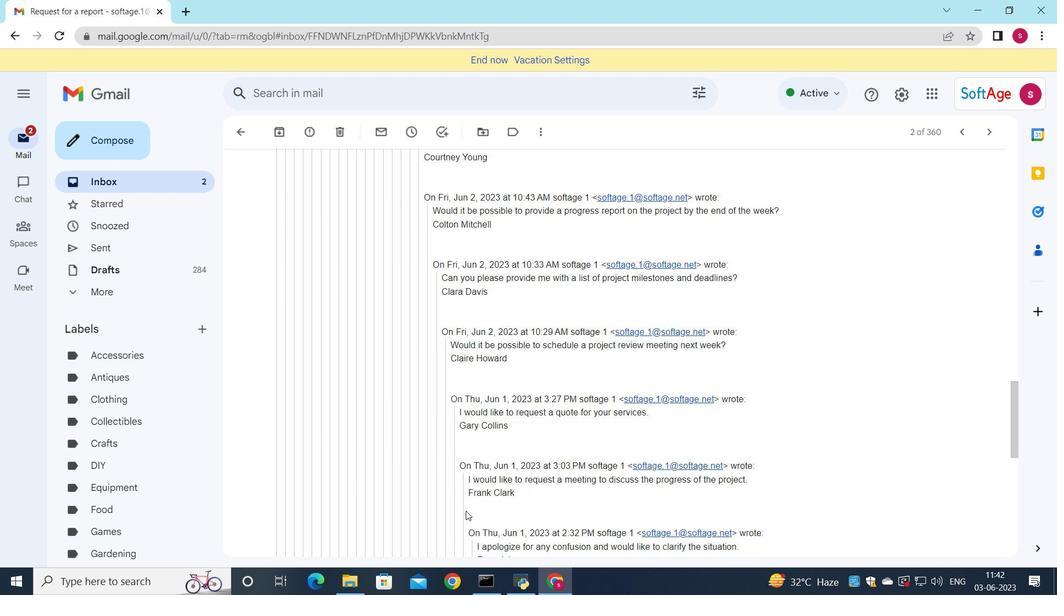 
Action: Mouse moved to (460, 512)
Screenshot: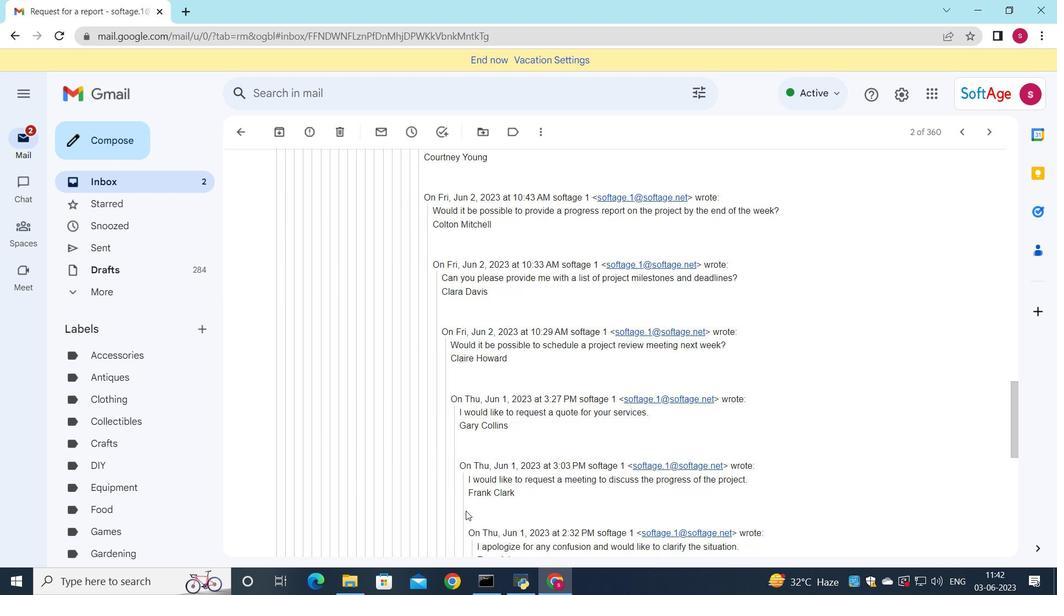 
Action: Mouse scrolled (460, 512) with delta (0, 0)
Screenshot: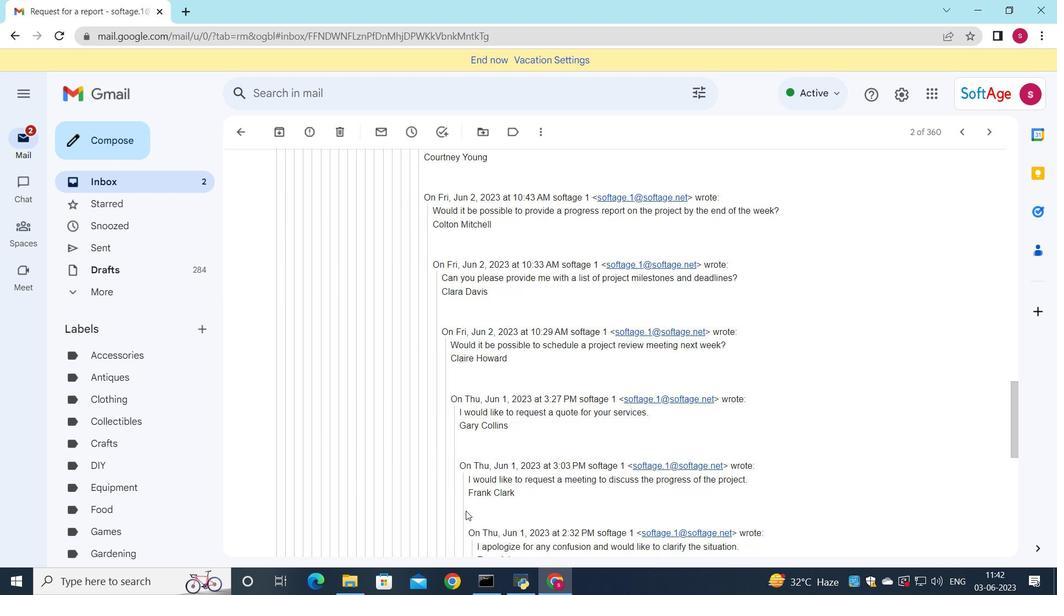 
Action: Mouse moved to (460, 514)
Screenshot: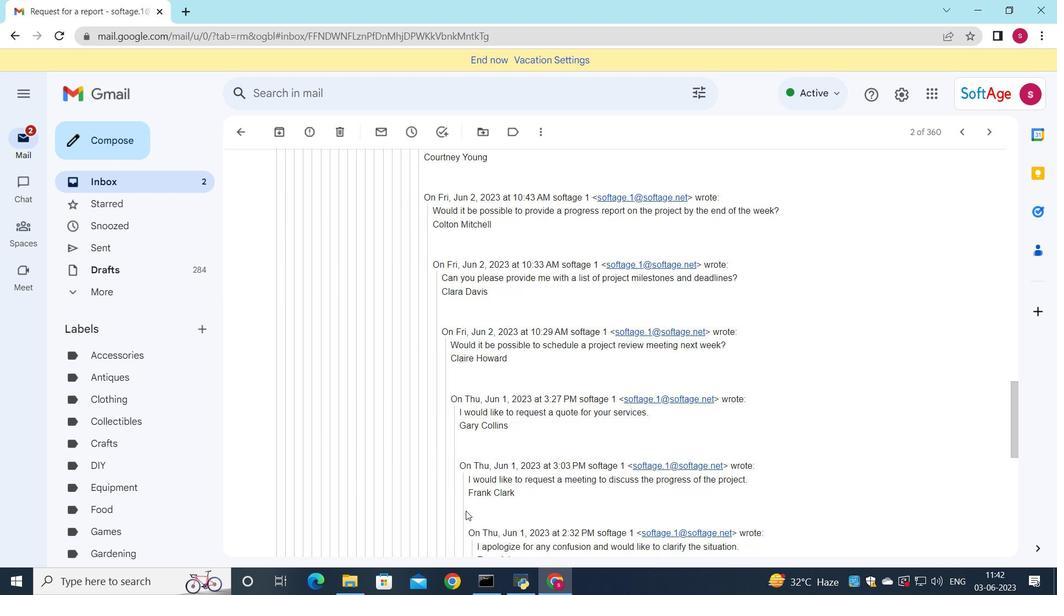 
Action: Mouse scrolled (460, 513) with delta (0, 0)
Screenshot: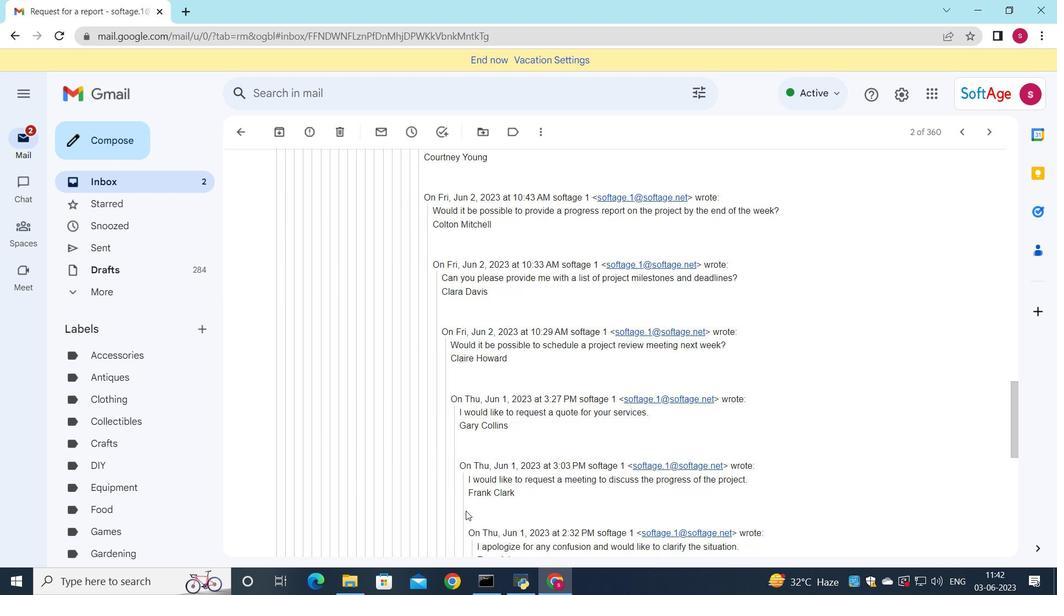 
Action: Mouse moved to (460, 519)
Screenshot: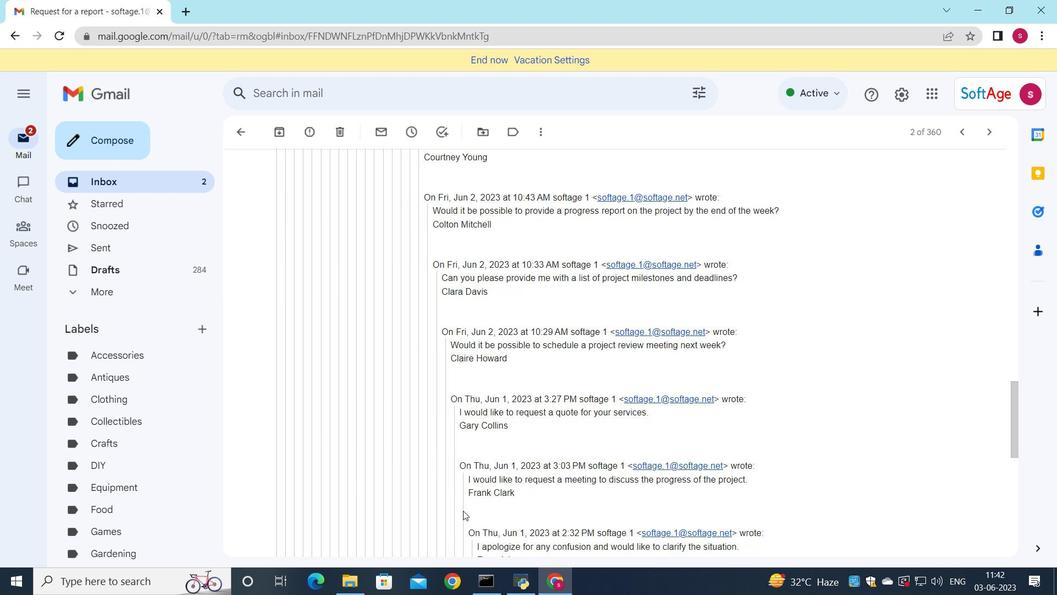 
Action: Mouse scrolled (460, 518) with delta (0, 0)
Screenshot: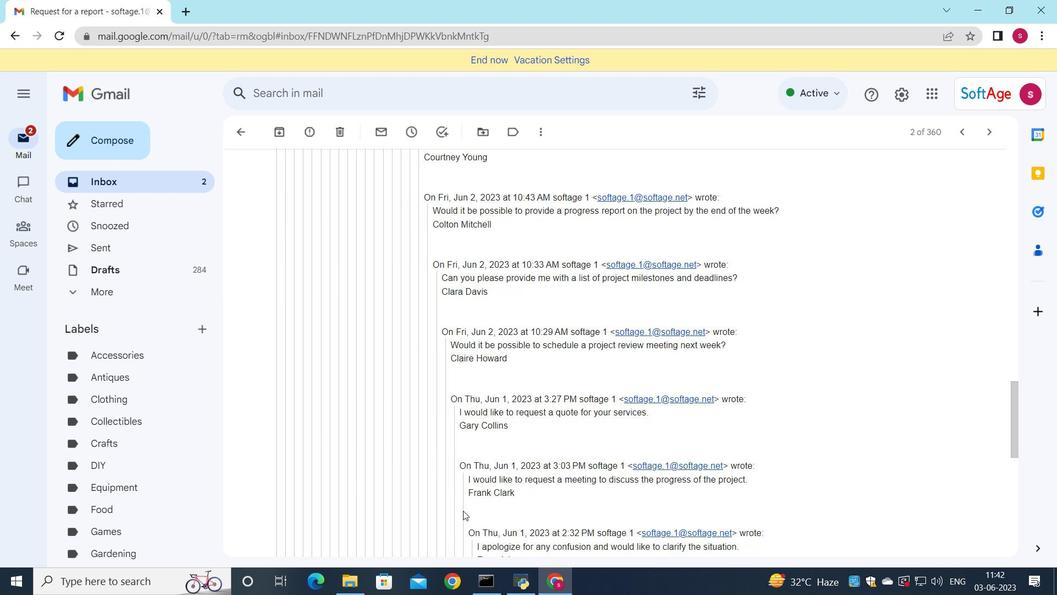 
Action: Mouse moved to (436, 542)
Screenshot: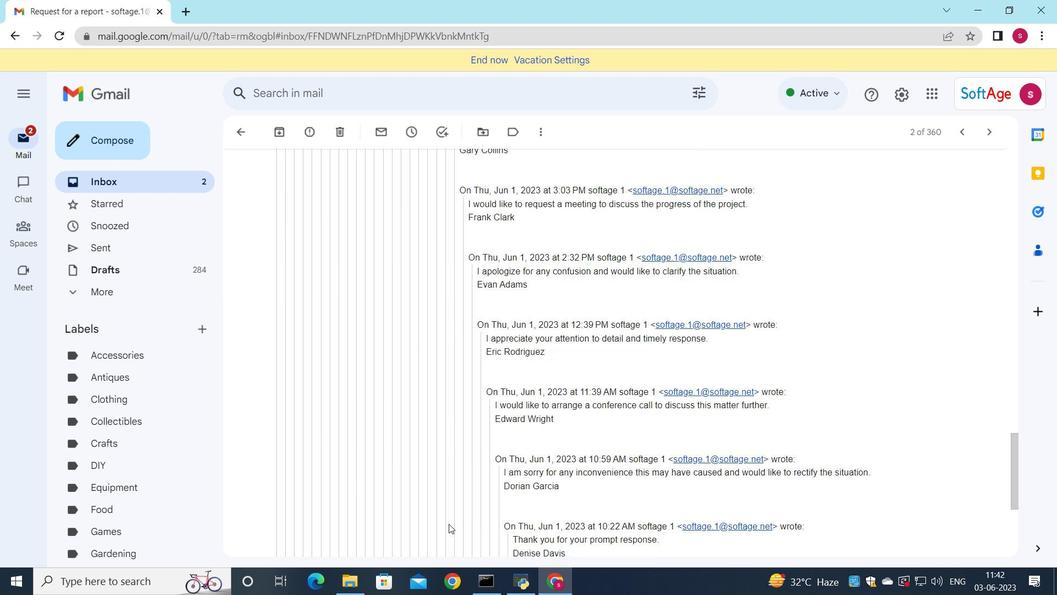 
Action: Mouse scrolled (436, 541) with delta (0, 0)
Screenshot: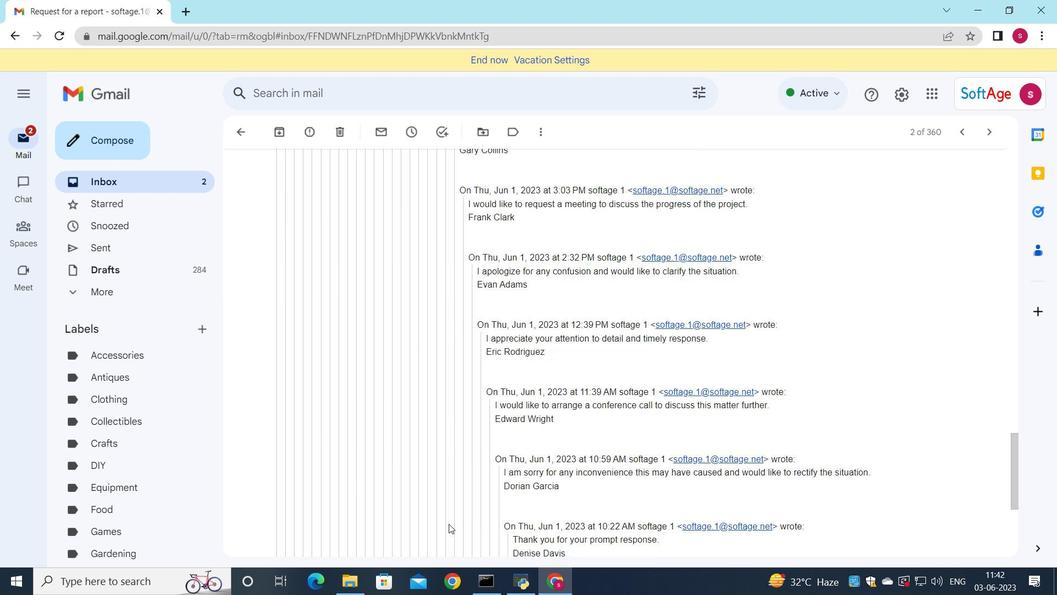 
Action: Mouse moved to (436, 543)
Screenshot: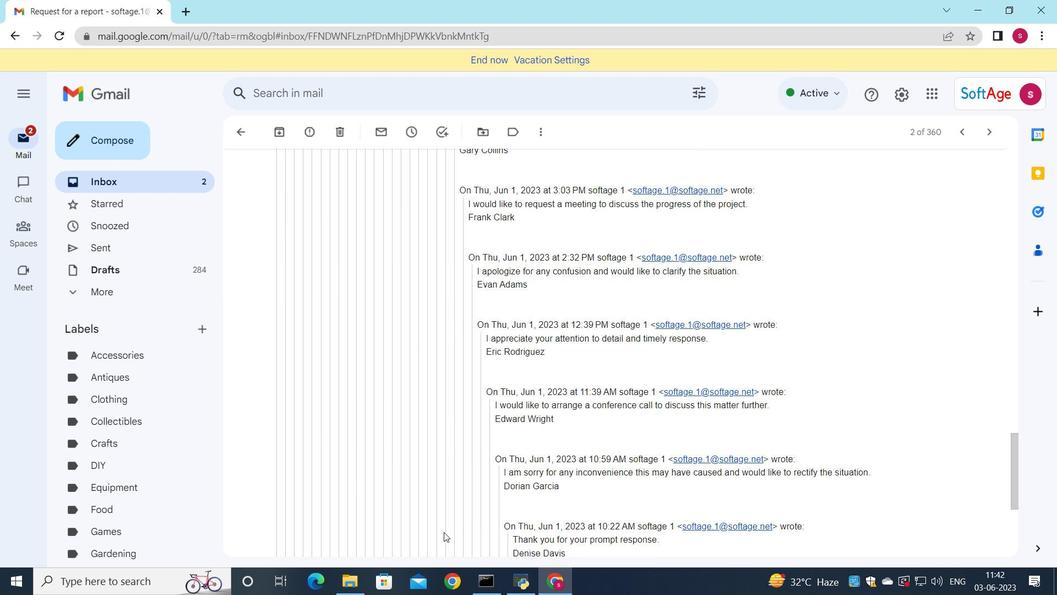 
Action: Mouse scrolled (436, 542) with delta (0, 0)
Screenshot: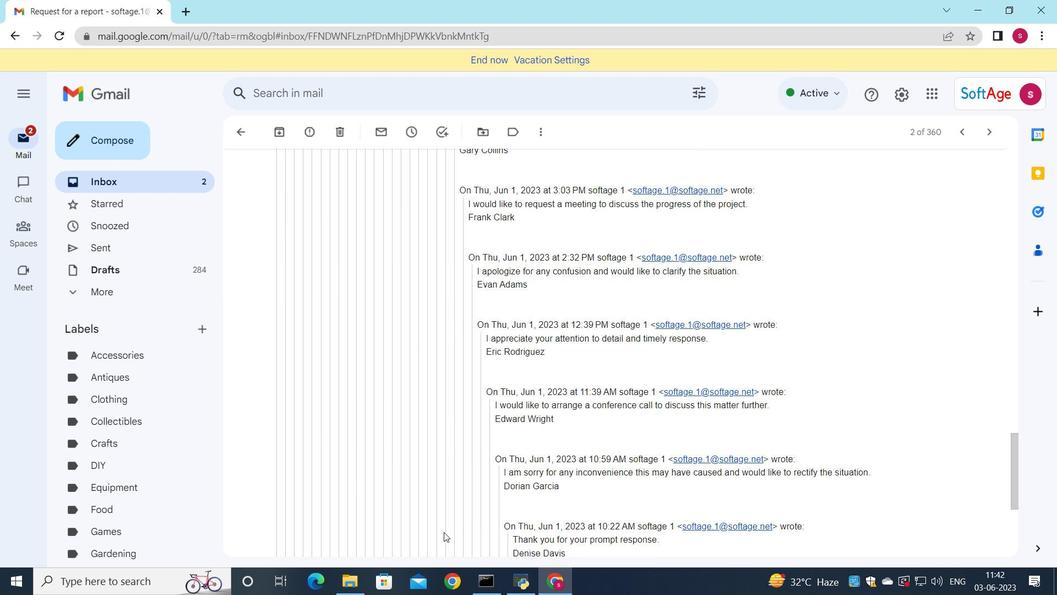 
Action: Mouse moved to (435, 543)
Screenshot: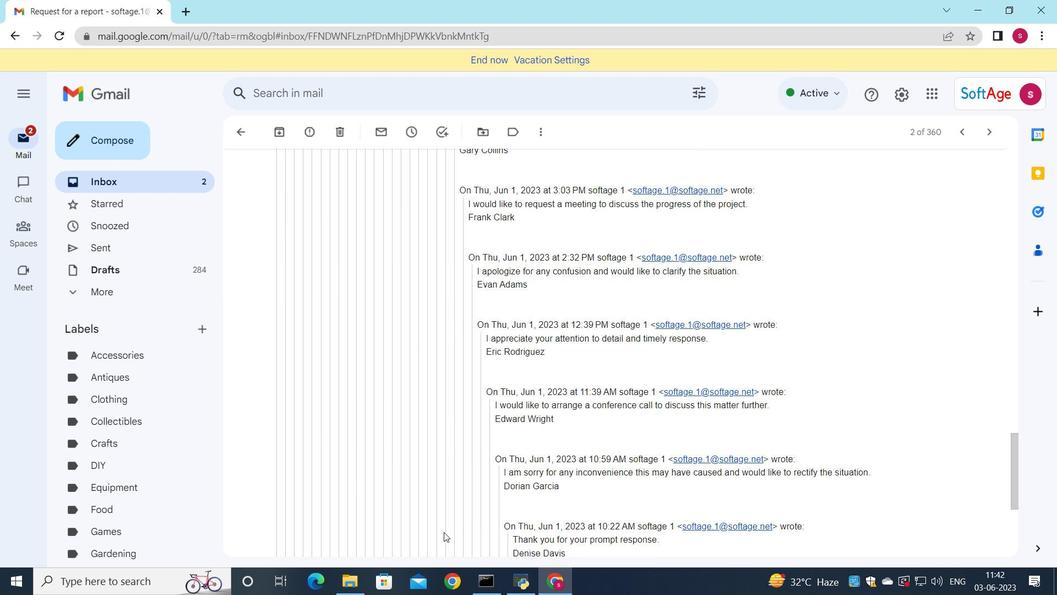 
Action: Mouse scrolled (435, 542) with delta (0, 0)
Screenshot: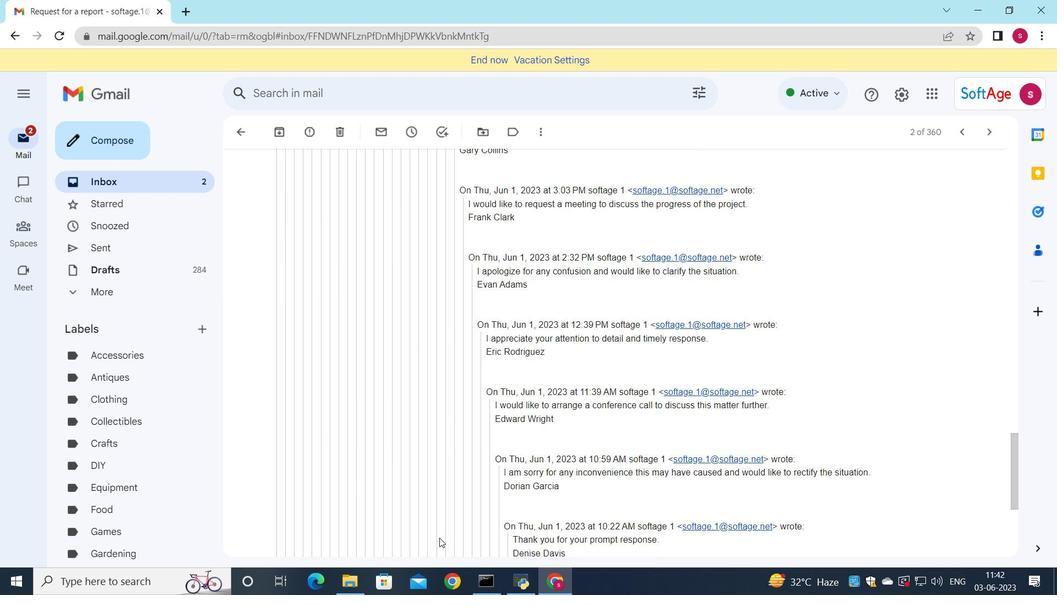 
Action: Mouse moved to (429, 533)
Screenshot: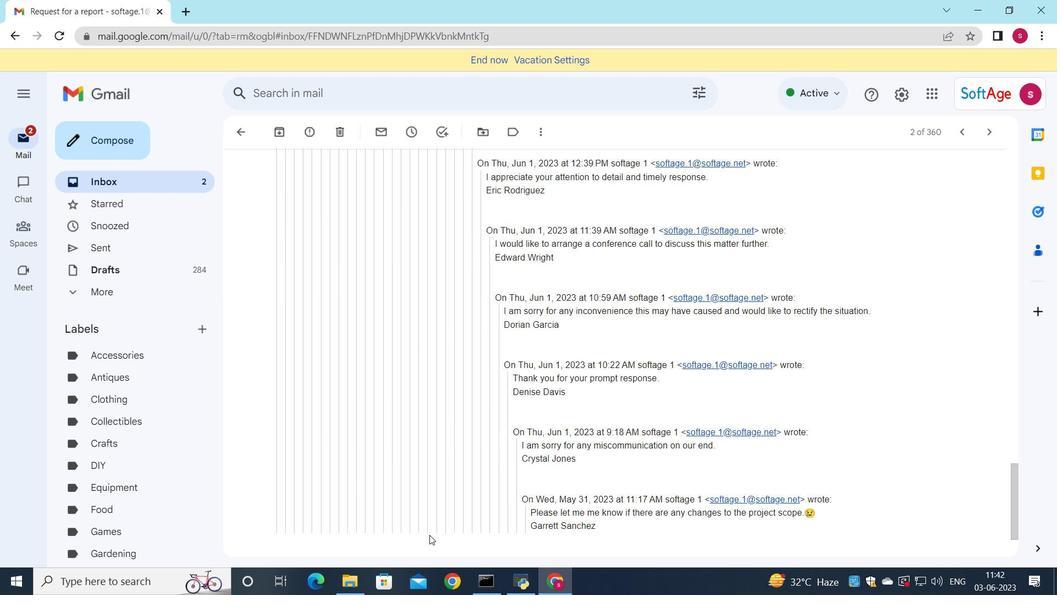 
Action: Mouse scrolled (429, 533) with delta (0, 0)
Screenshot: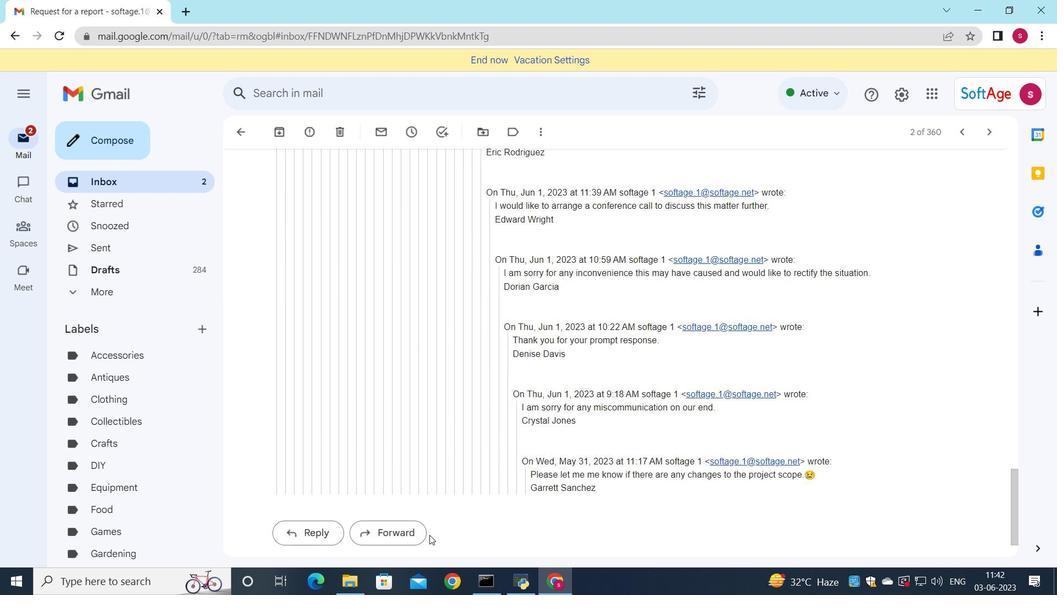 
Action: Mouse scrolled (429, 533) with delta (0, 0)
Screenshot: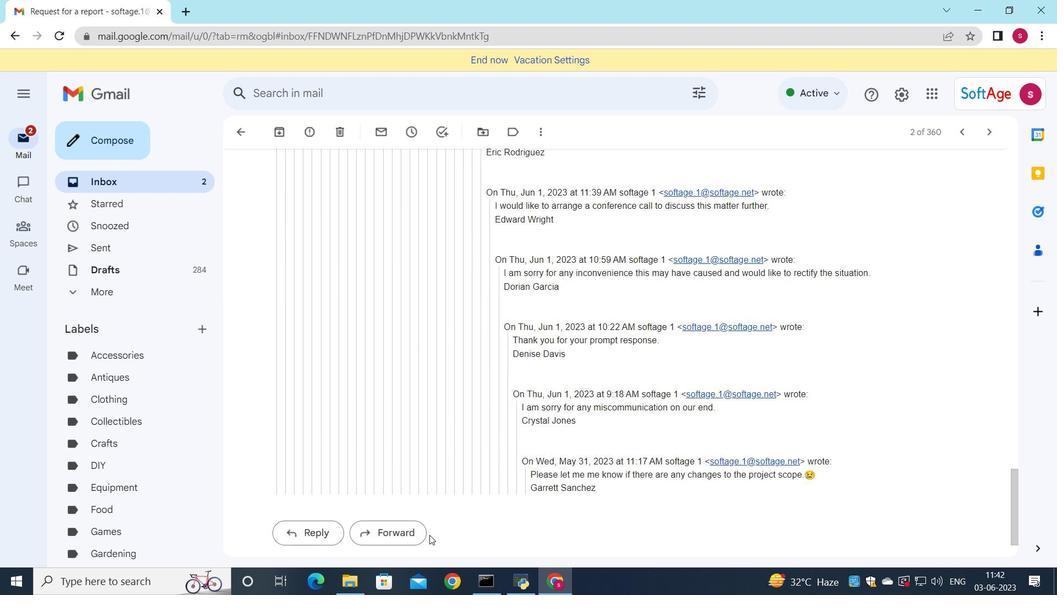 
Action: Mouse scrolled (429, 533) with delta (0, 0)
Screenshot: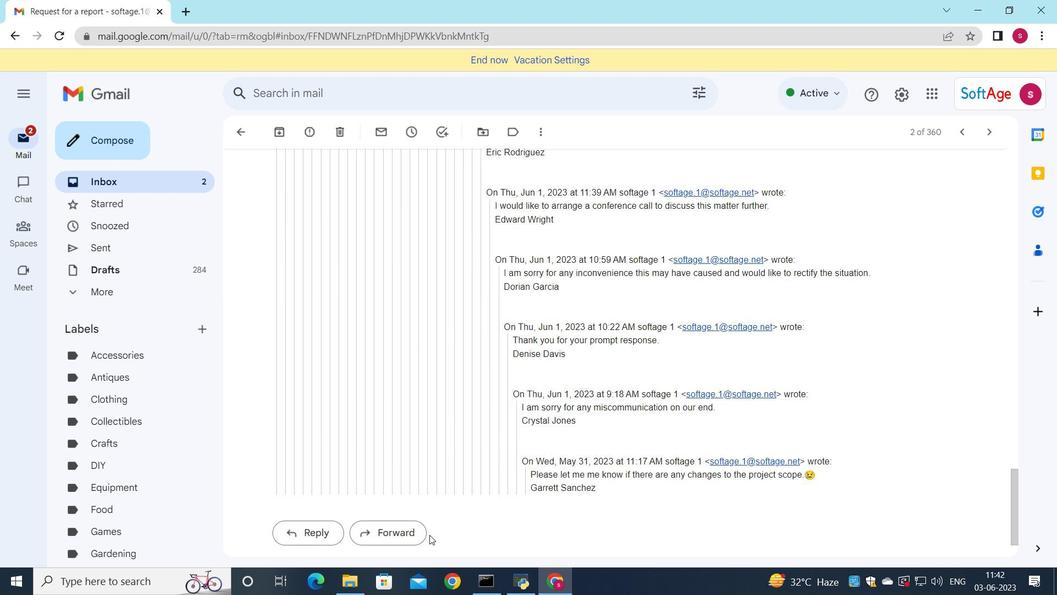 
Action: Mouse scrolled (429, 533) with delta (0, 0)
Screenshot: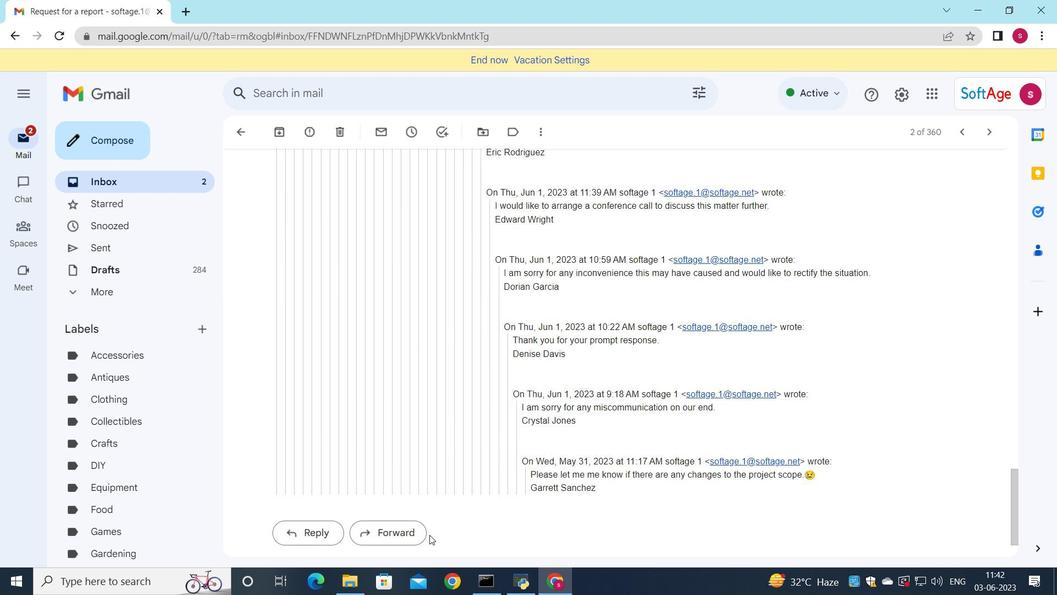 
Action: Mouse moved to (305, 489)
Screenshot: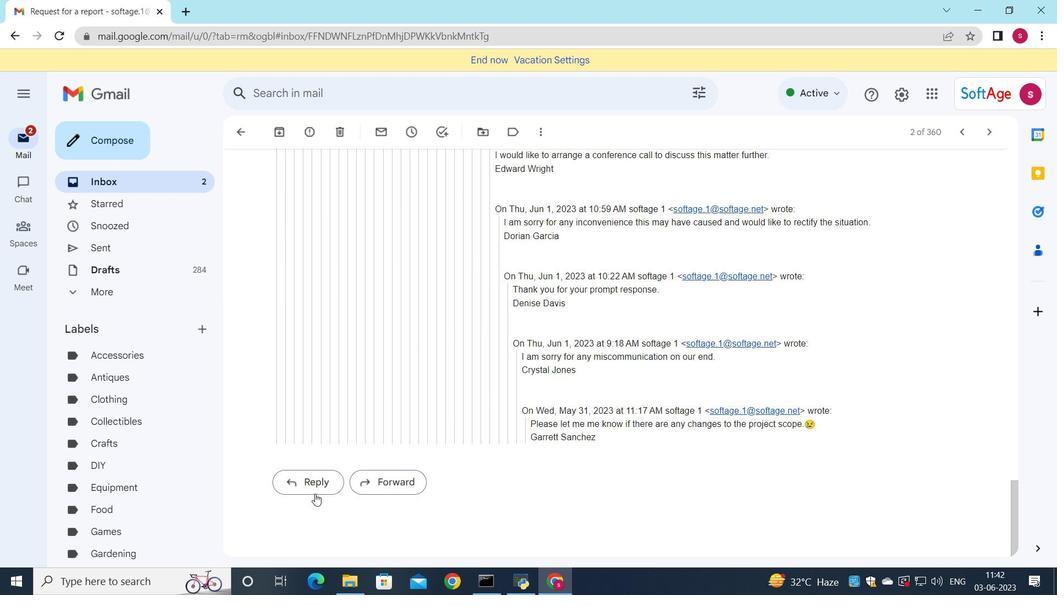 
Action: Mouse pressed left at (305, 489)
Screenshot: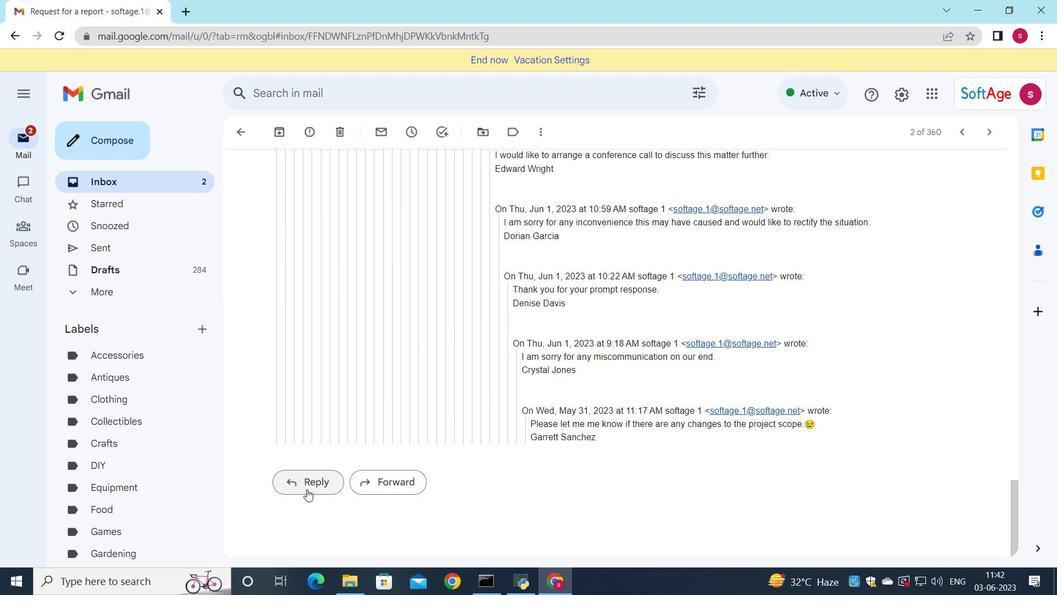 
Action: Mouse moved to (301, 379)
Screenshot: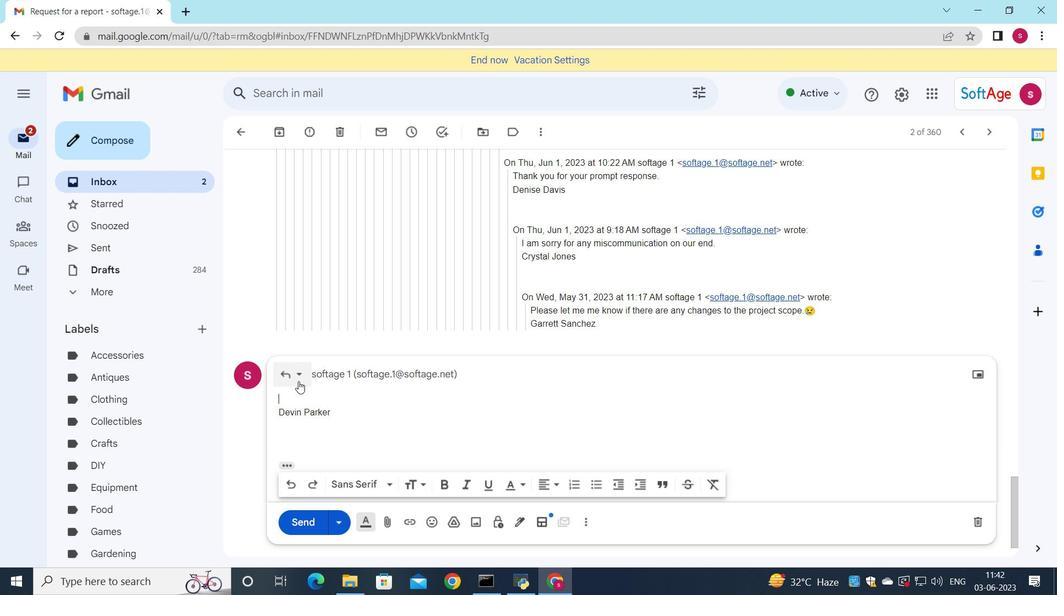 
Action: Mouse pressed left at (301, 379)
Screenshot: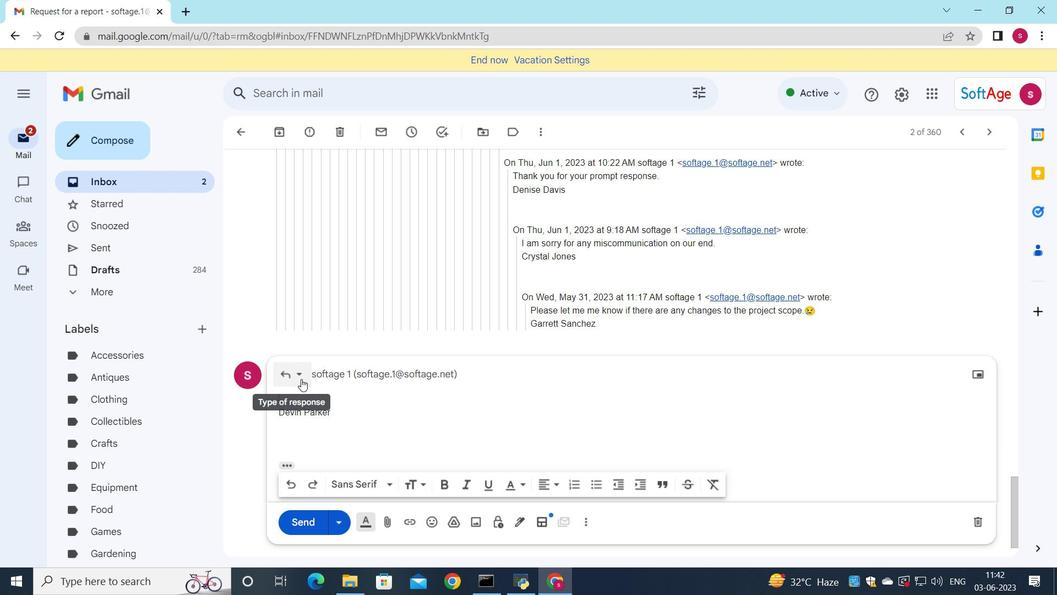 
Action: Mouse moved to (331, 447)
Screenshot: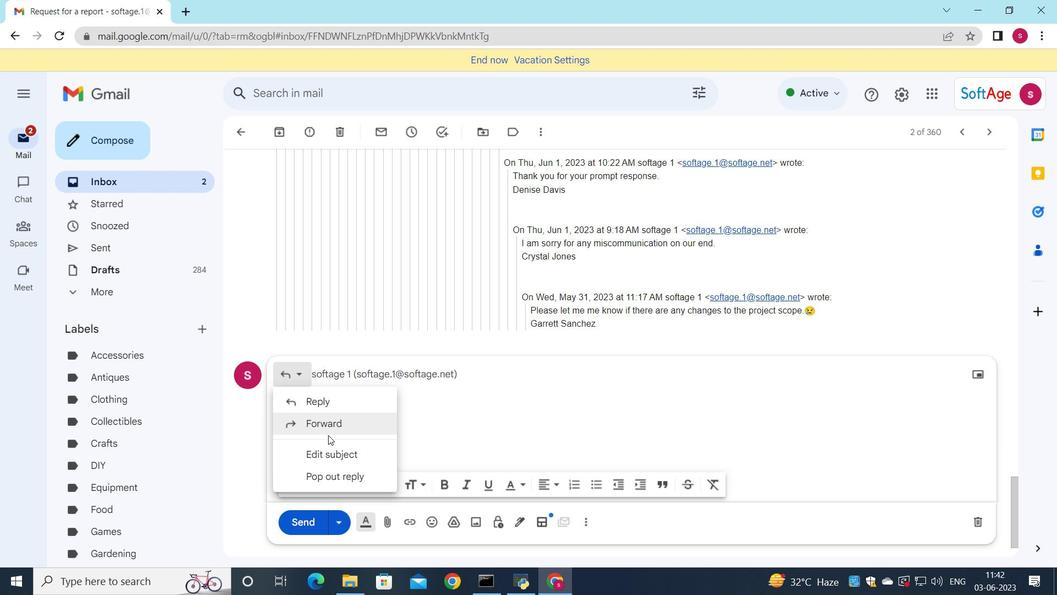 
Action: Mouse pressed left at (331, 447)
Screenshot: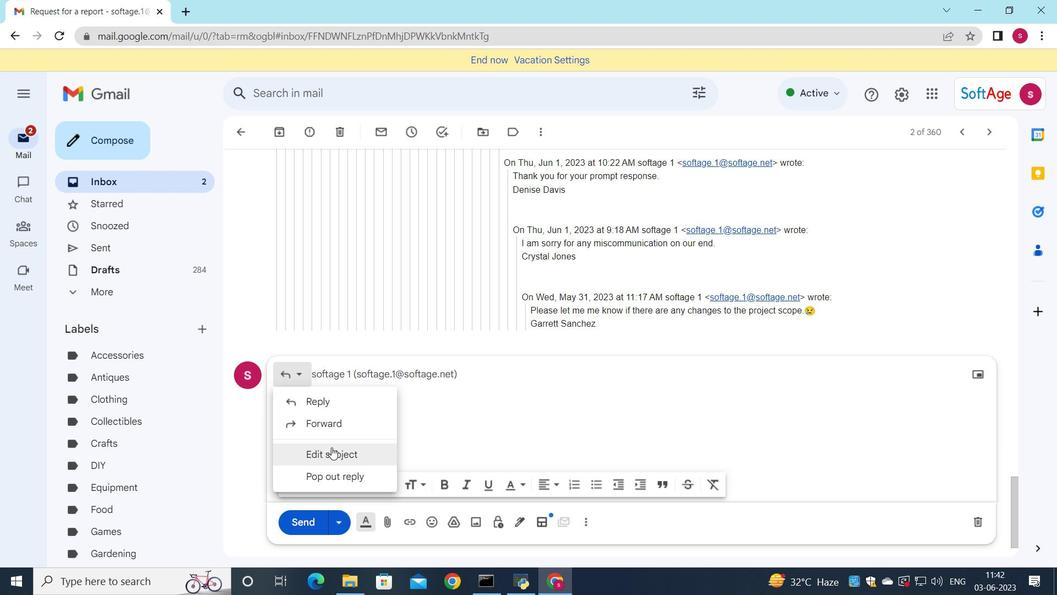 
Action: Mouse moved to (723, 214)
Screenshot: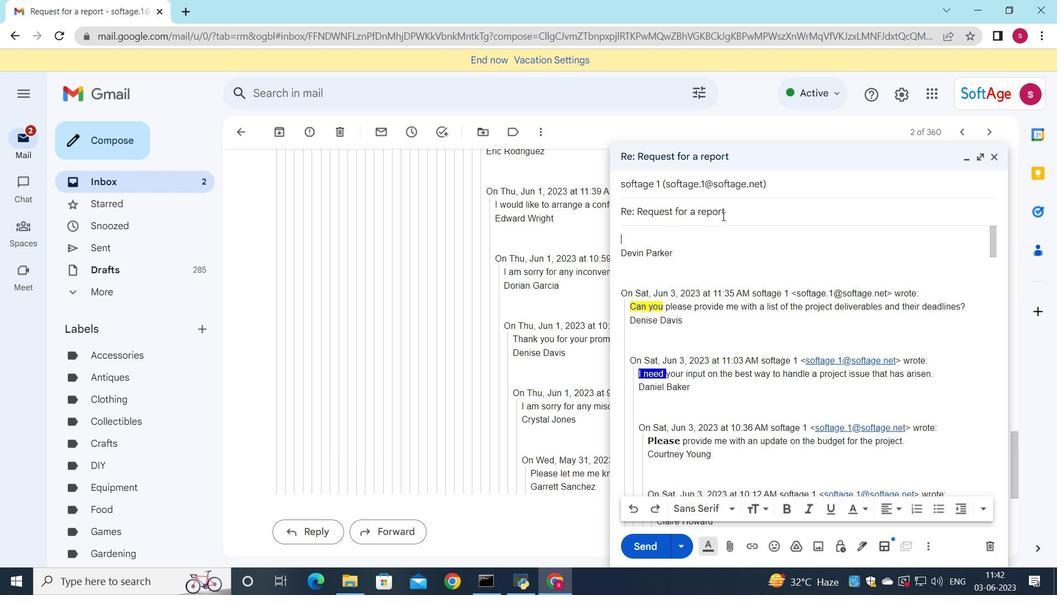 
Action: Mouse pressed left at (723, 214)
Screenshot: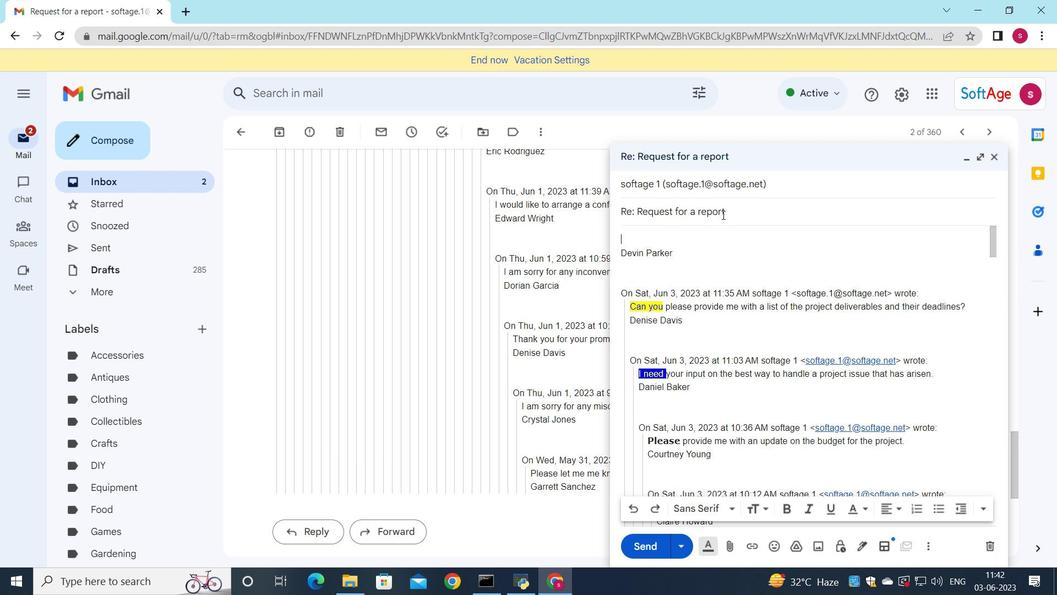 
Action: Mouse moved to (753, 281)
Screenshot: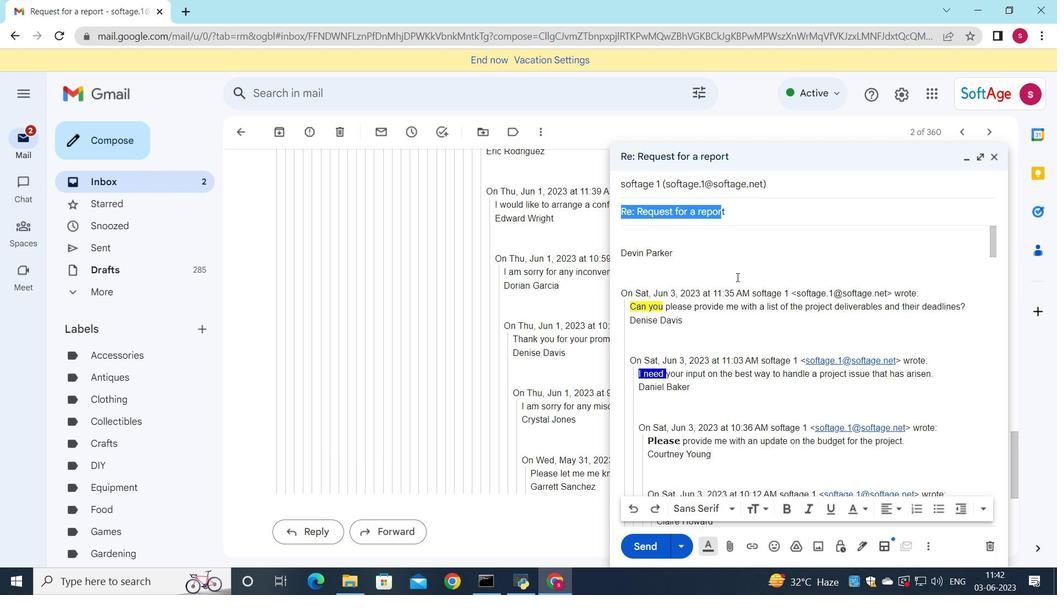 
Action: Key pressed <Key.shift>Quarterly<Key.space>report
Screenshot: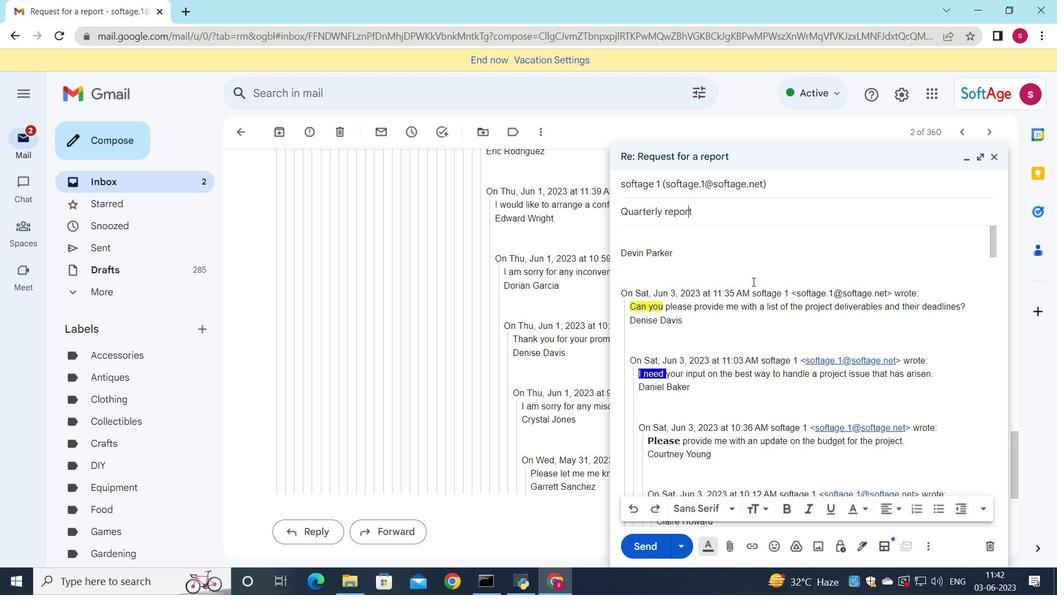 
Action: Mouse moved to (775, 282)
Screenshot: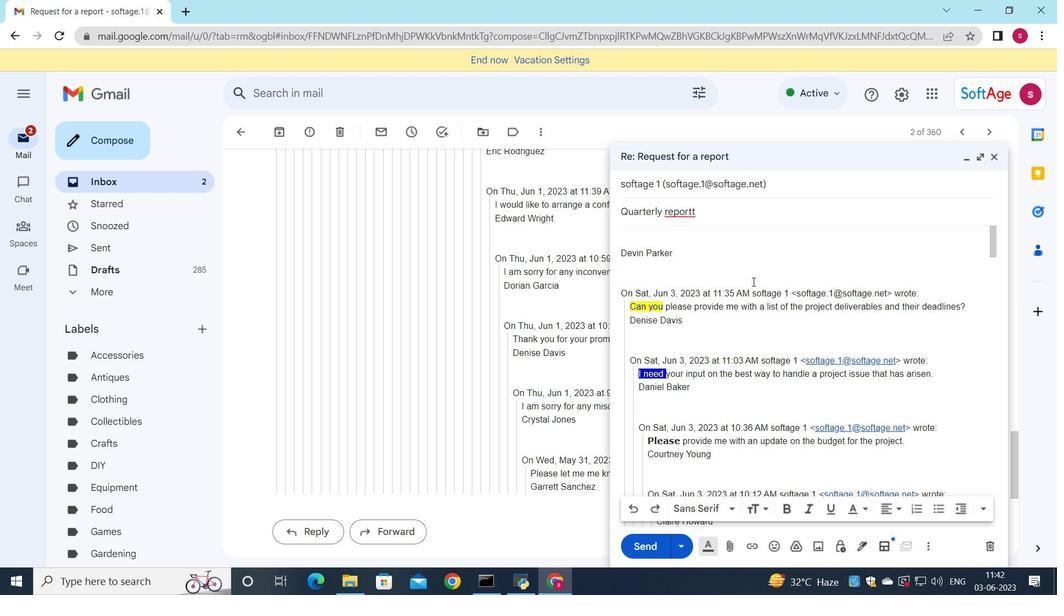 
Action: Key pressed <Key.backspace>
Screenshot: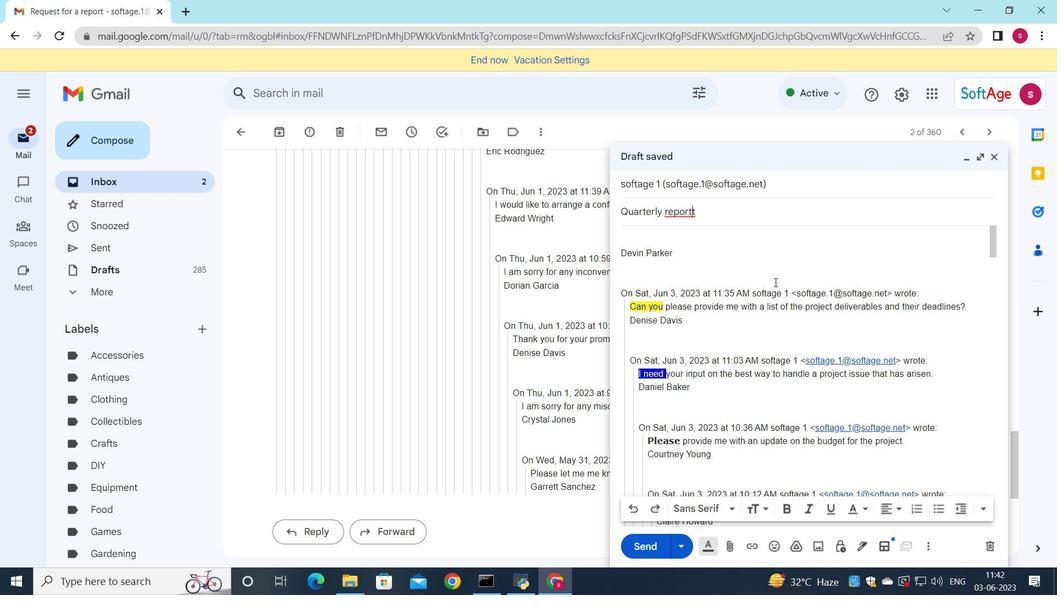 
Action: Mouse moved to (653, 231)
Screenshot: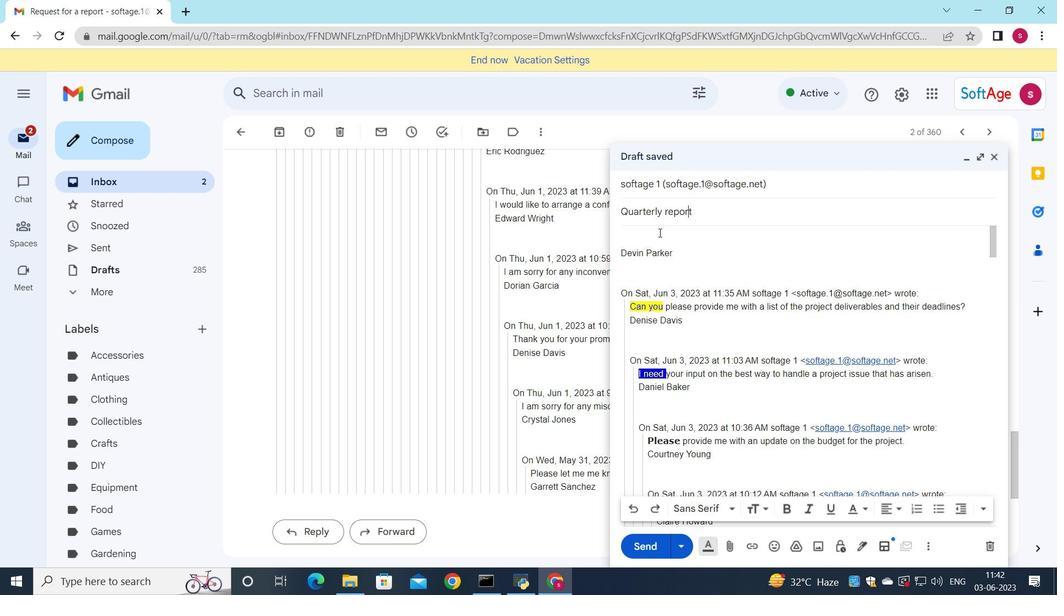 
Action: Mouse pressed left at (653, 231)
Screenshot: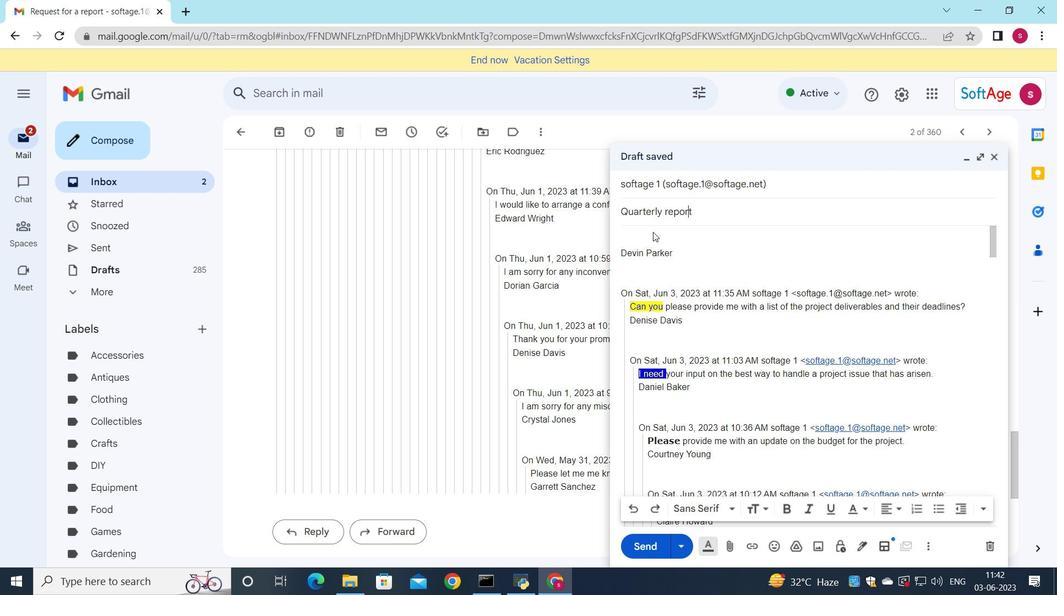 
Action: Key pressed <Key.shift>Please<Key.space>provide<Key.space>me<Key.space>with<Key.space>an<Key.space>update<Key.space>on<Key.space>the<Key.space>projects<Key.space>change<Key.space>management<Key.space>plan.
Screenshot: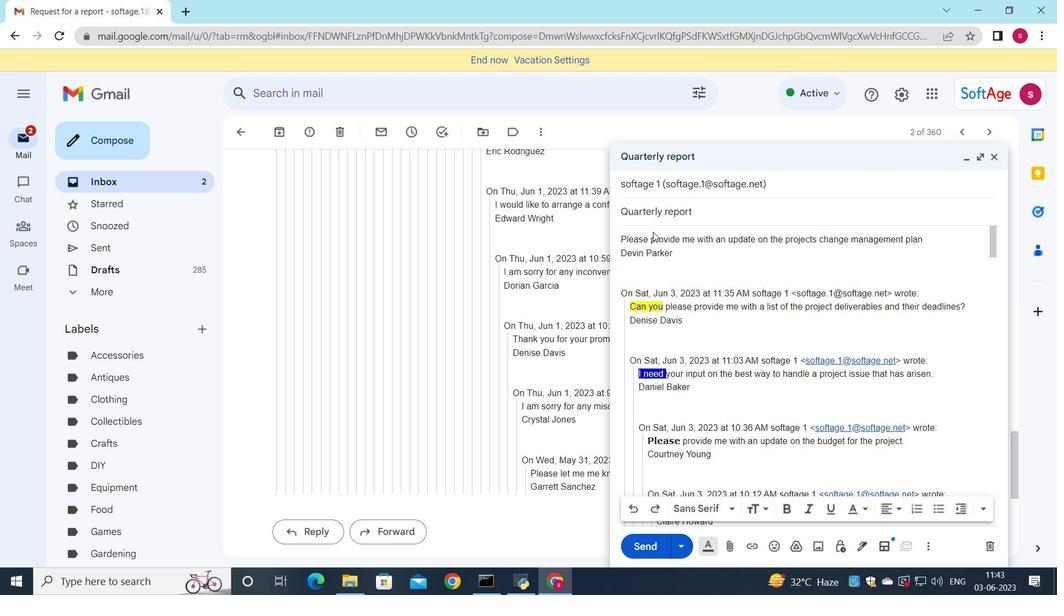 
Action: Mouse moved to (800, 246)
Screenshot: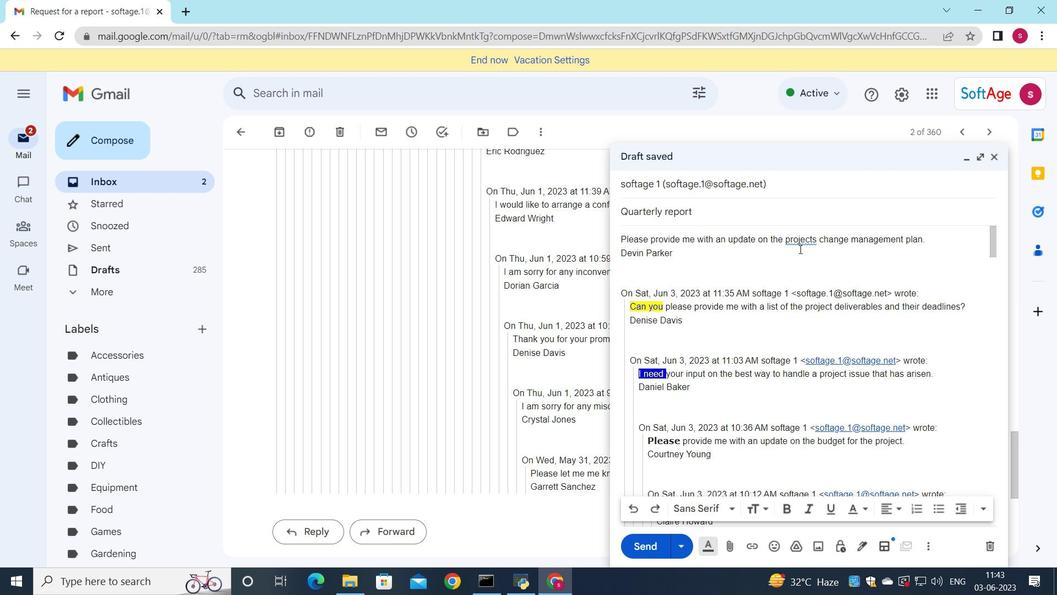 
Action: Mouse pressed left at (800, 246)
Screenshot: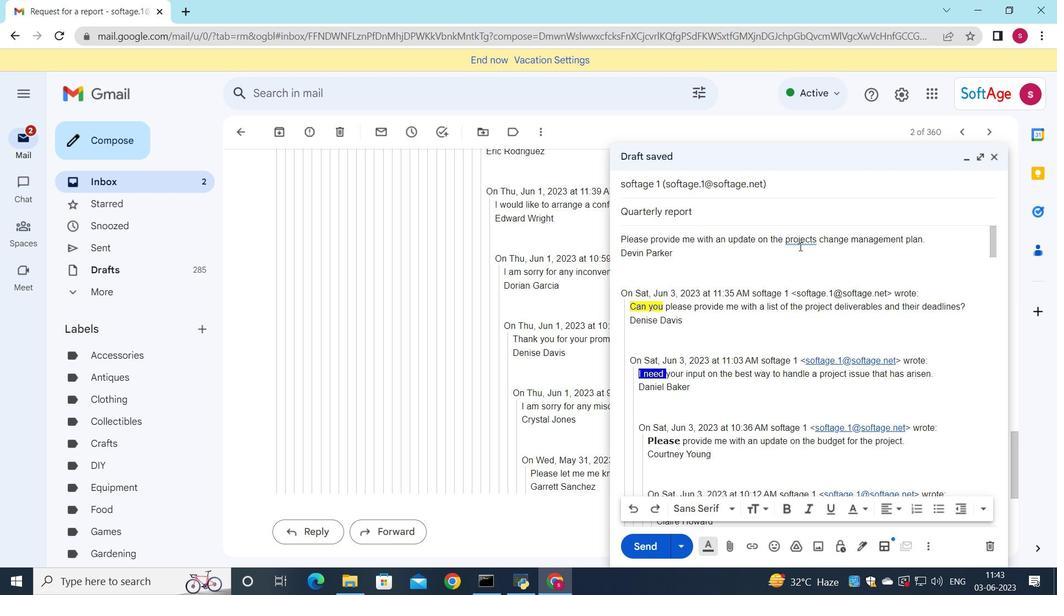 
Action: Mouse moved to (803, 244)
Screenshot: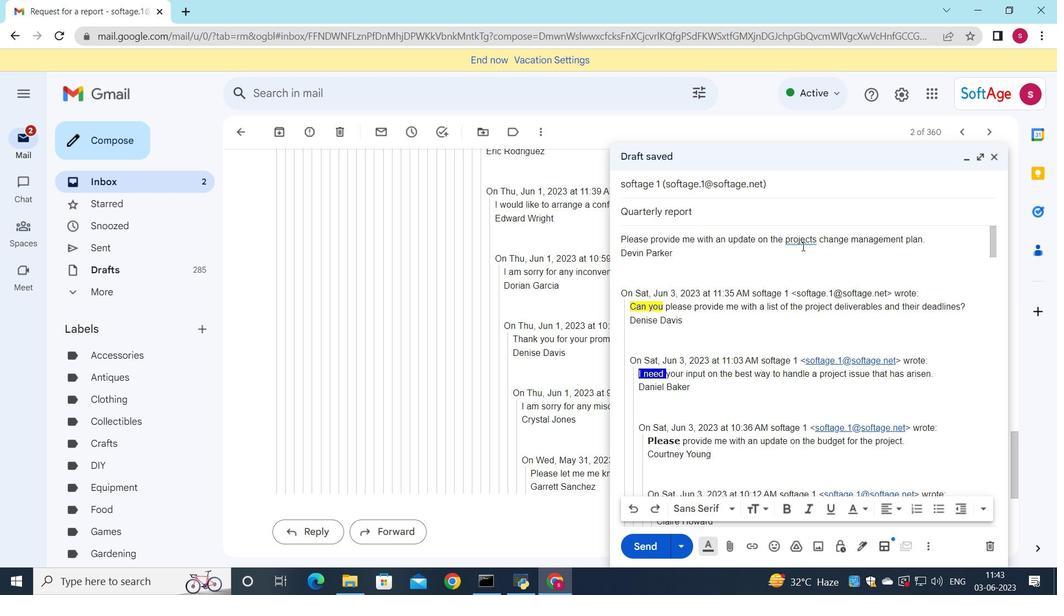
Action: Mouse pressed left at (803, 244)
Screenshot: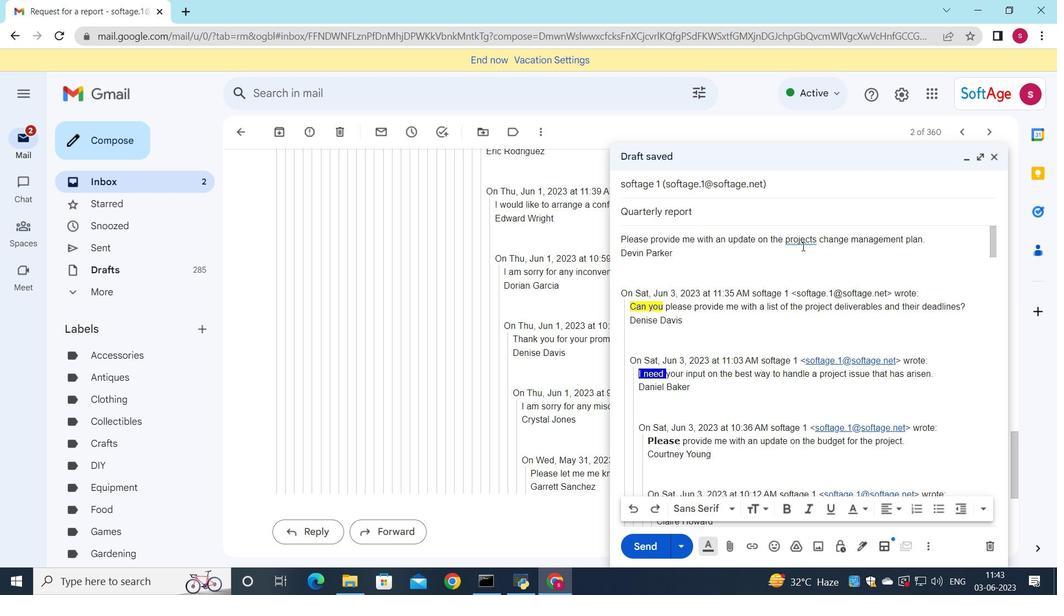 
Action: Mouse moved to (811, 257)
Screenshot: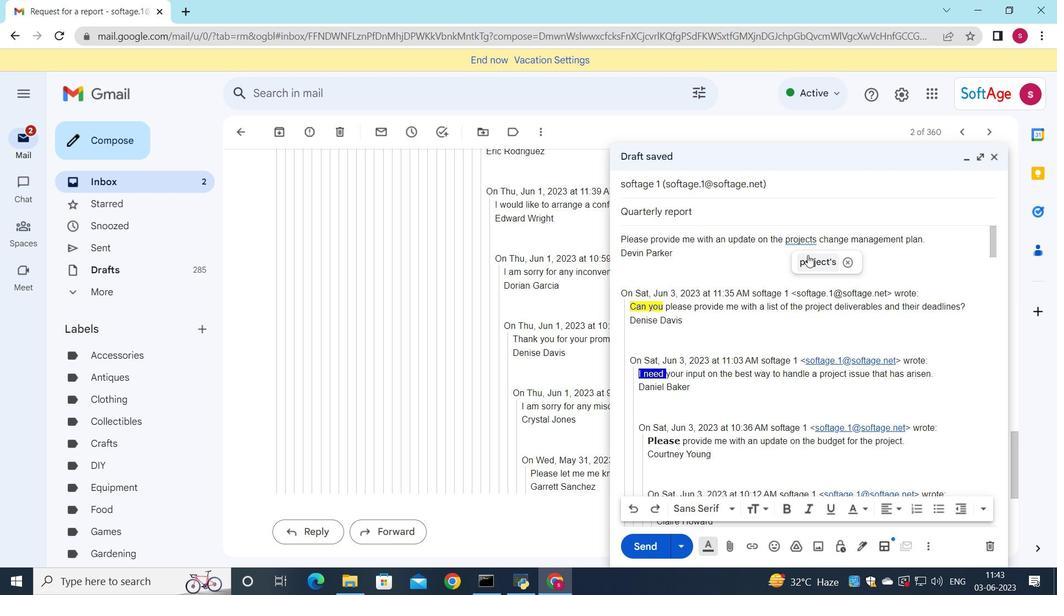 
Action: Mouse pressed left at (811, 257)
Screenshot: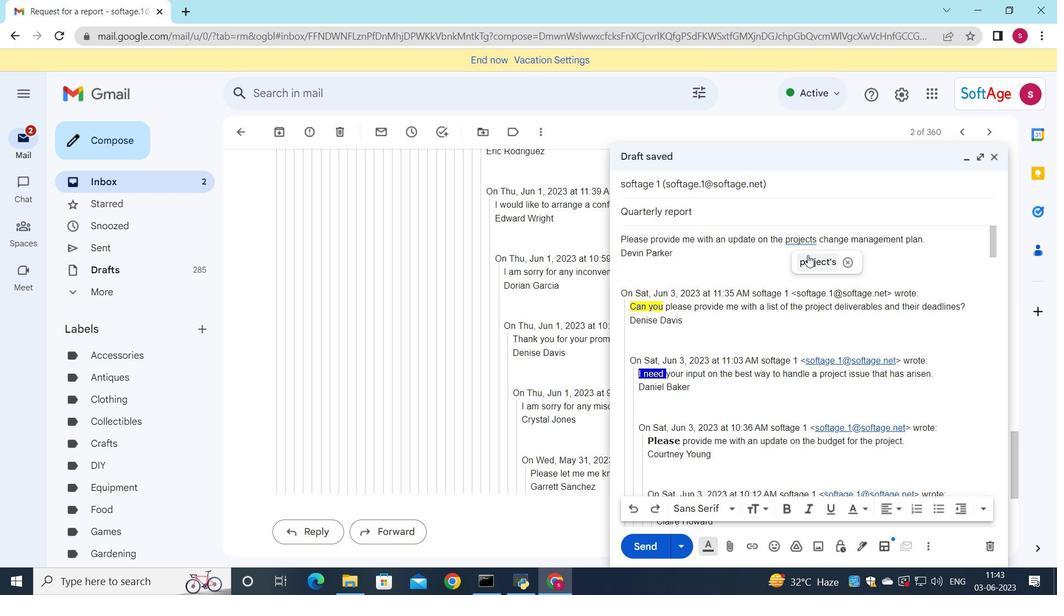 
Action: Mouse moved to (925, 239)
Screenshot: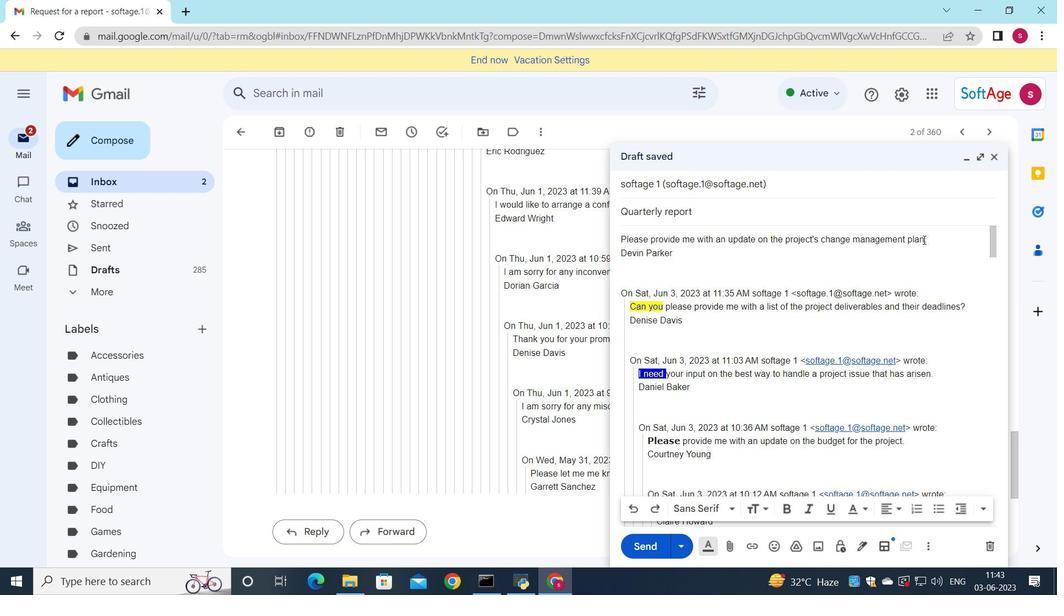 
Action: Mouse pressed left at (925, 239)
Screenshot: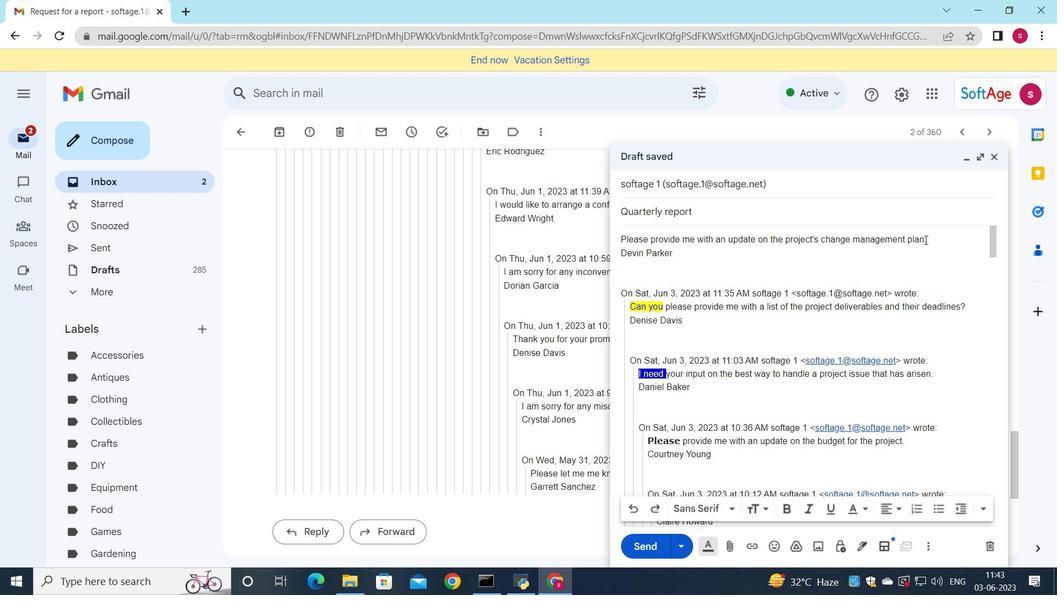 
Action: Mouse moved to (871, 506)
Screenshot: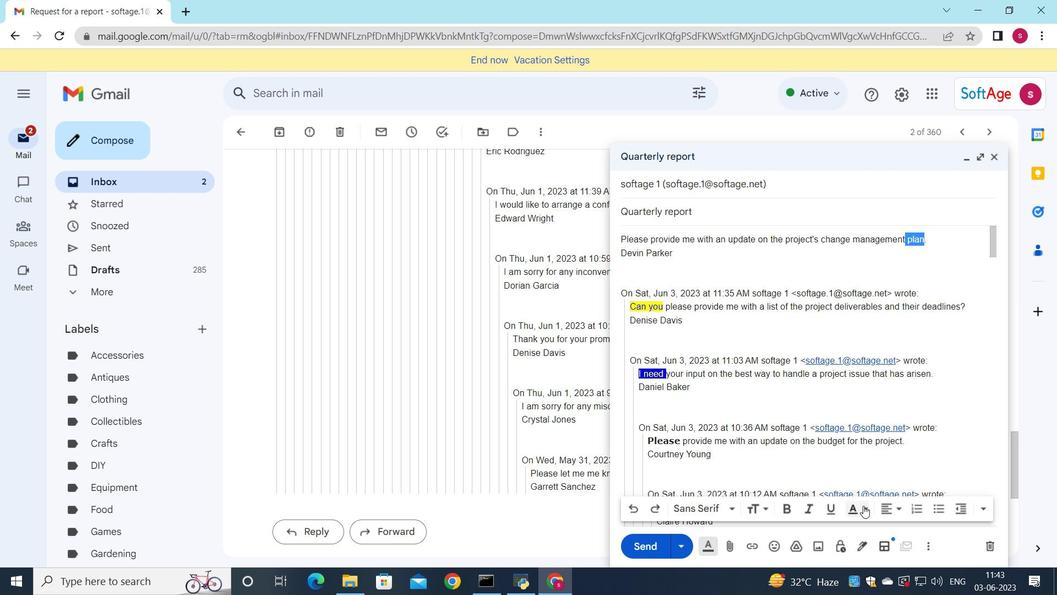 
Action: Mouse pressed left at (871, 506)
Screenshot: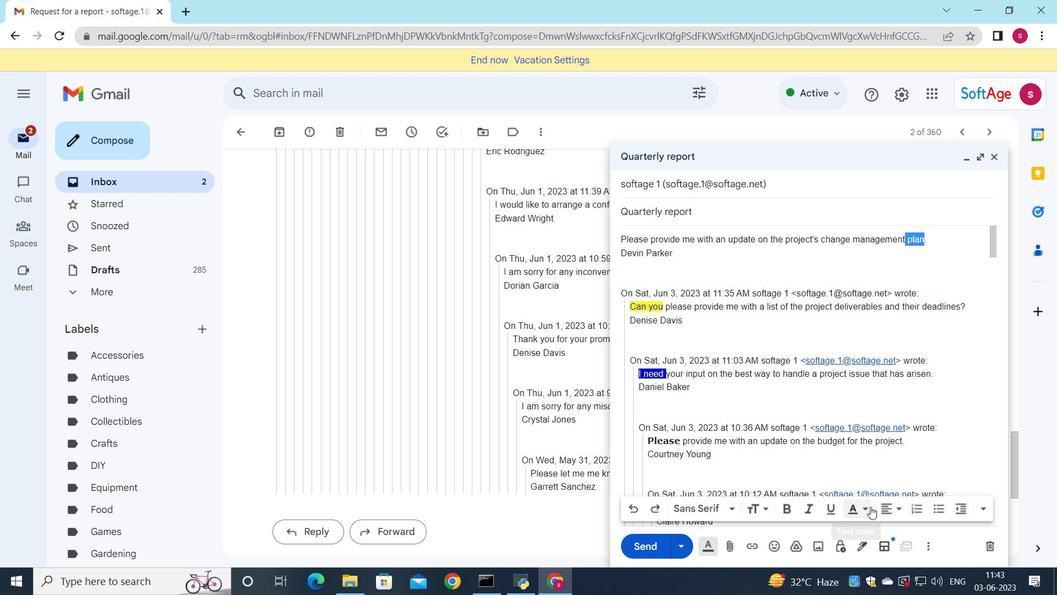 
Action: Mouse moved to (832, 416)
Screenshot: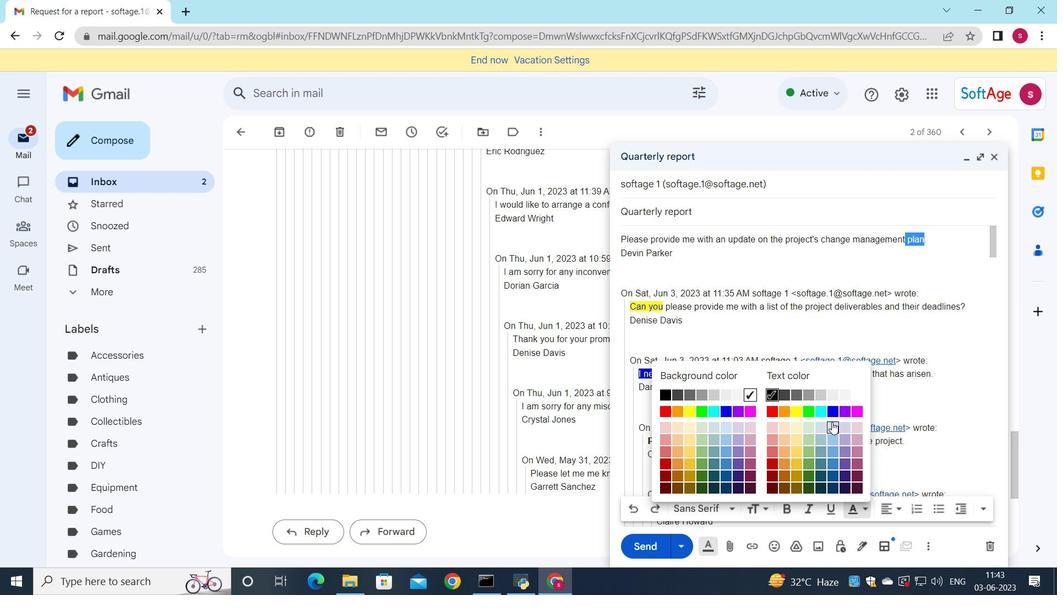 
Action: Mouse pressed left at (832, 416)
Screenshot: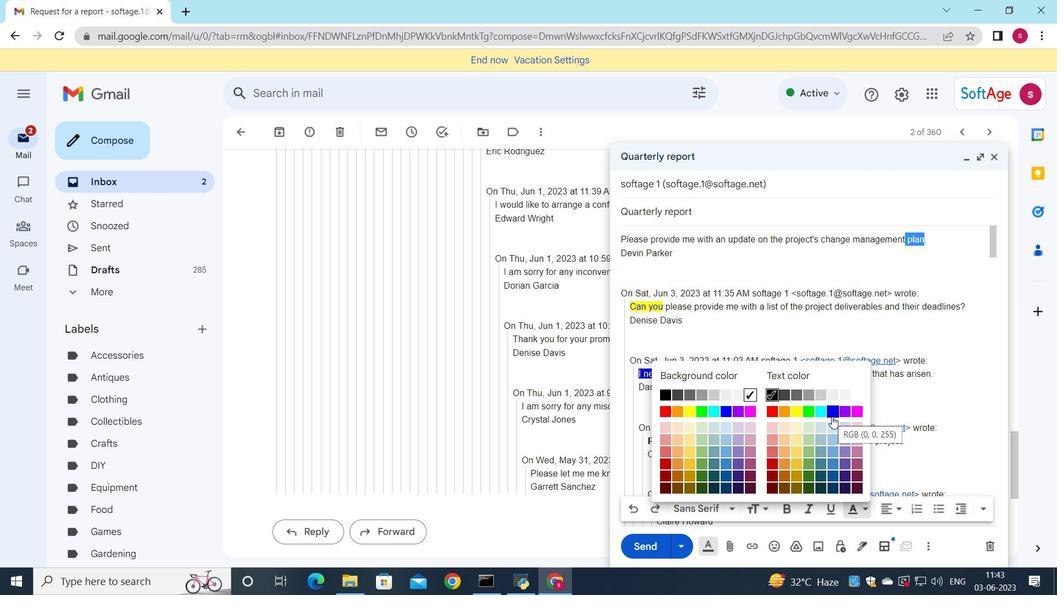
Action: Mouse moved to (869, 510)
Screenshot: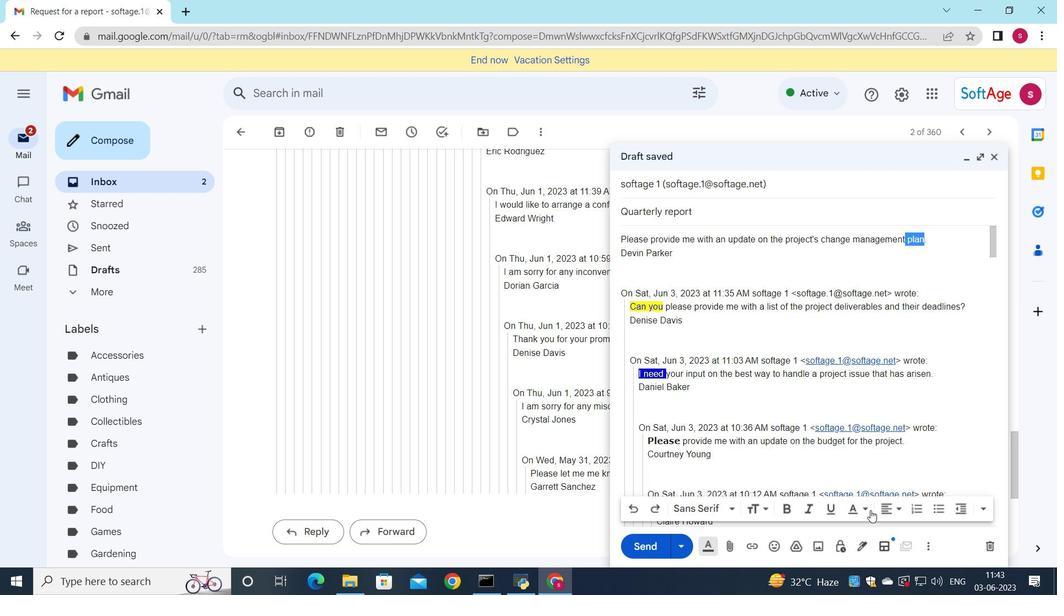 
Action: Mouse pressed left at (869, 510)
Screenshot: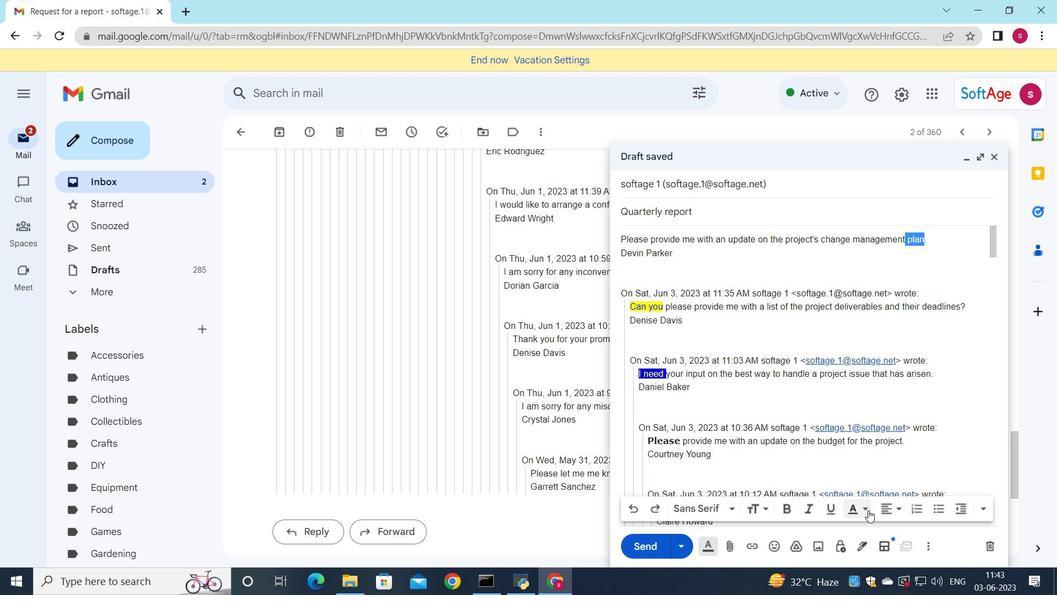 
Action: Mouse moved to (748, 416)
Screenshot: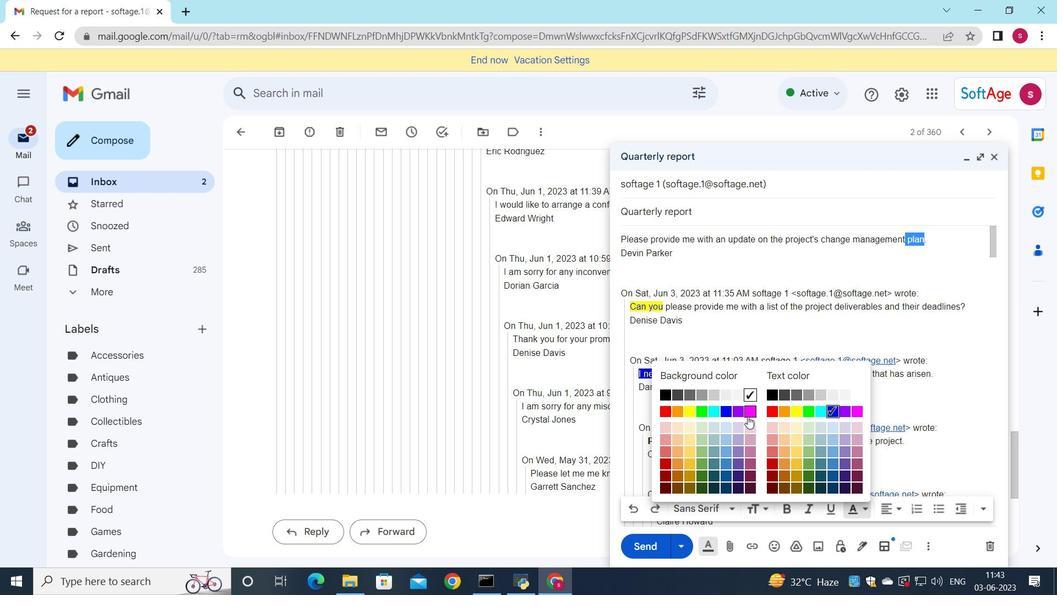 
Action: Mouse pressed left at (748, 416)
Screenshot: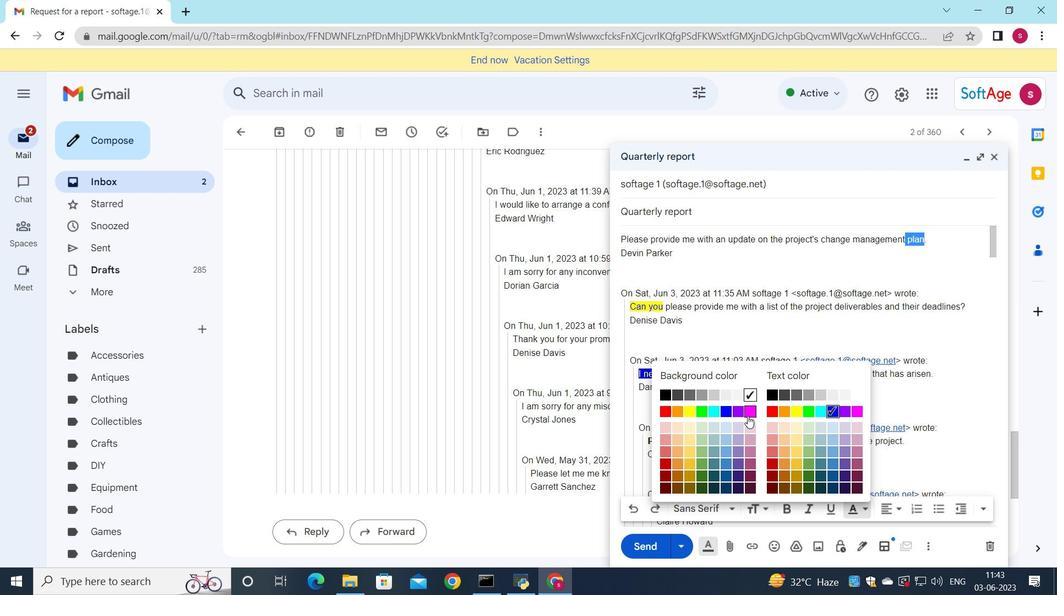 
Action: Mouse moved to (925, 242)
Screenshot: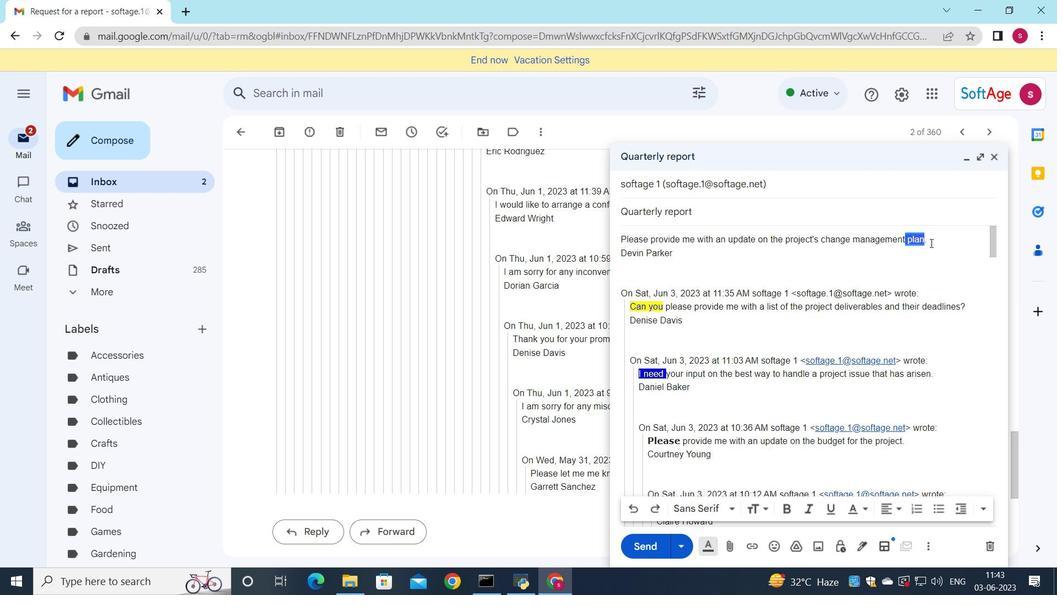
Action: Mouse pressed left at (925, 242)
Screenshot: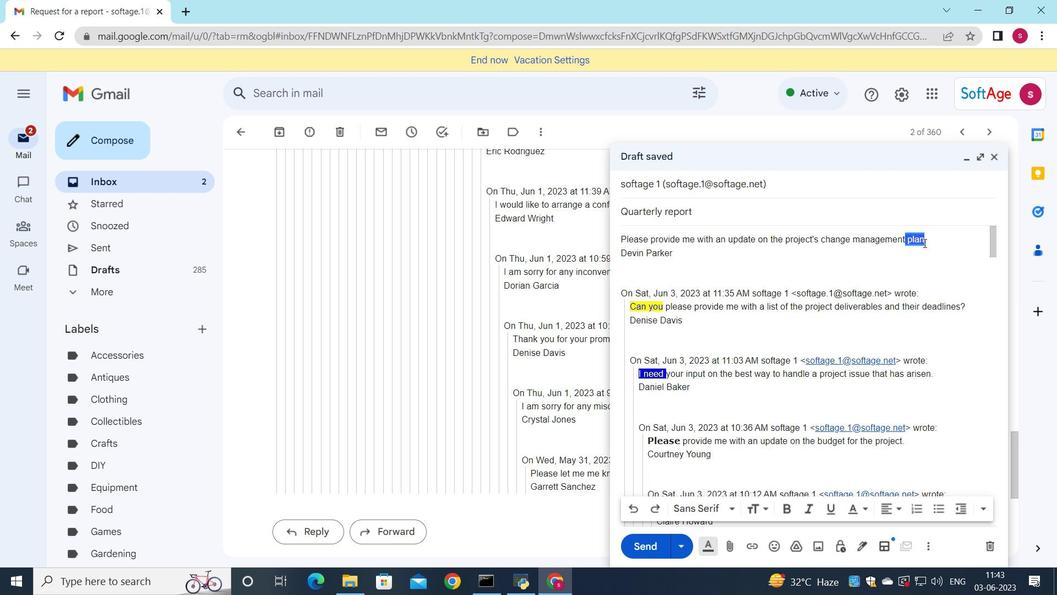 
Action: Mouse moved to (649, 551)
Screenshot: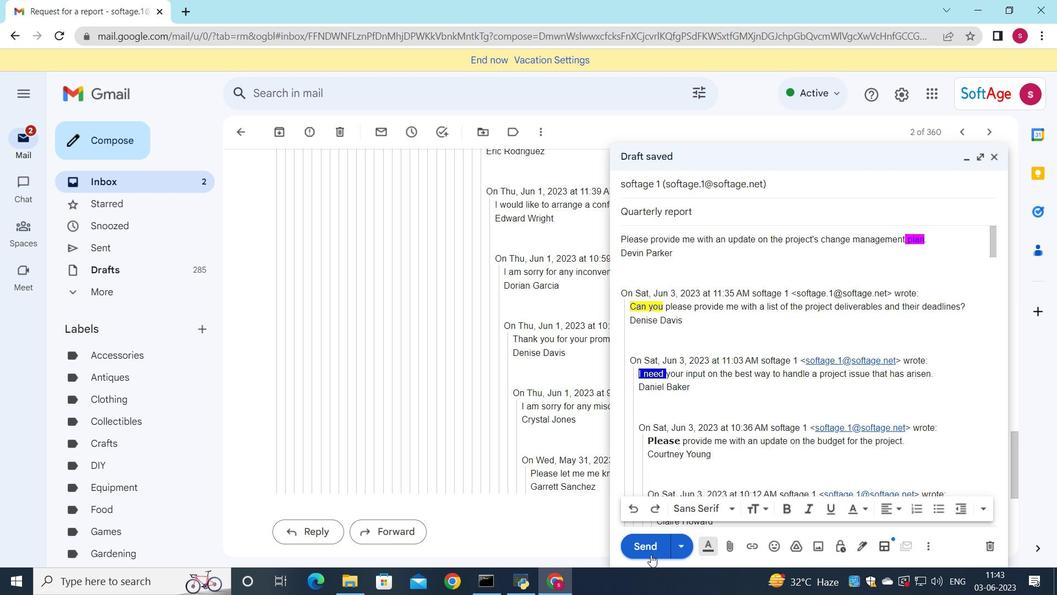 
Action: Mouse pressed left at (649, 551)
Screenshot: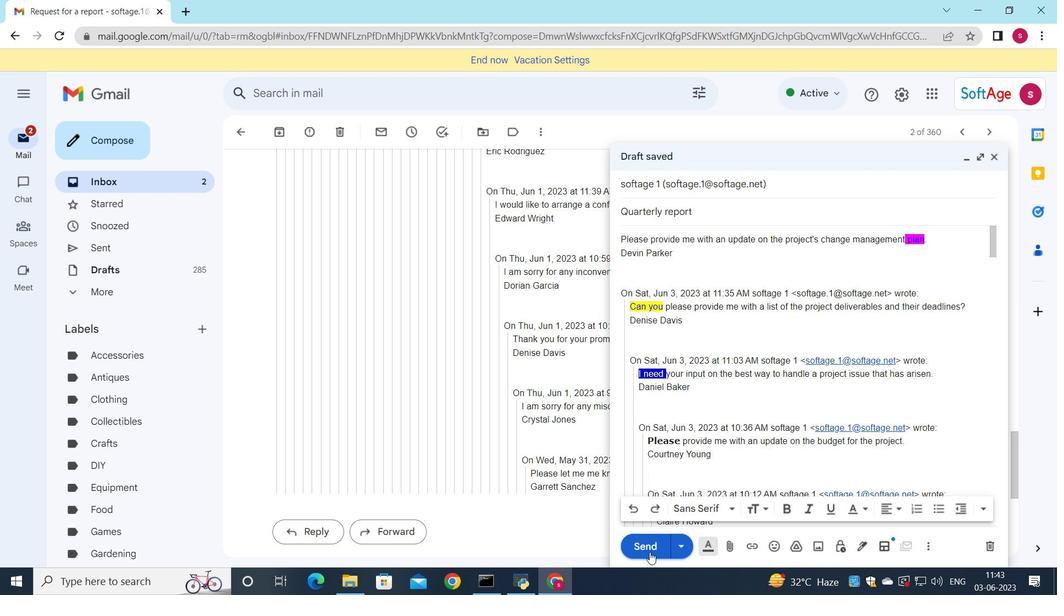 
Action: Mouse moved to (192, 181)
Screenshot: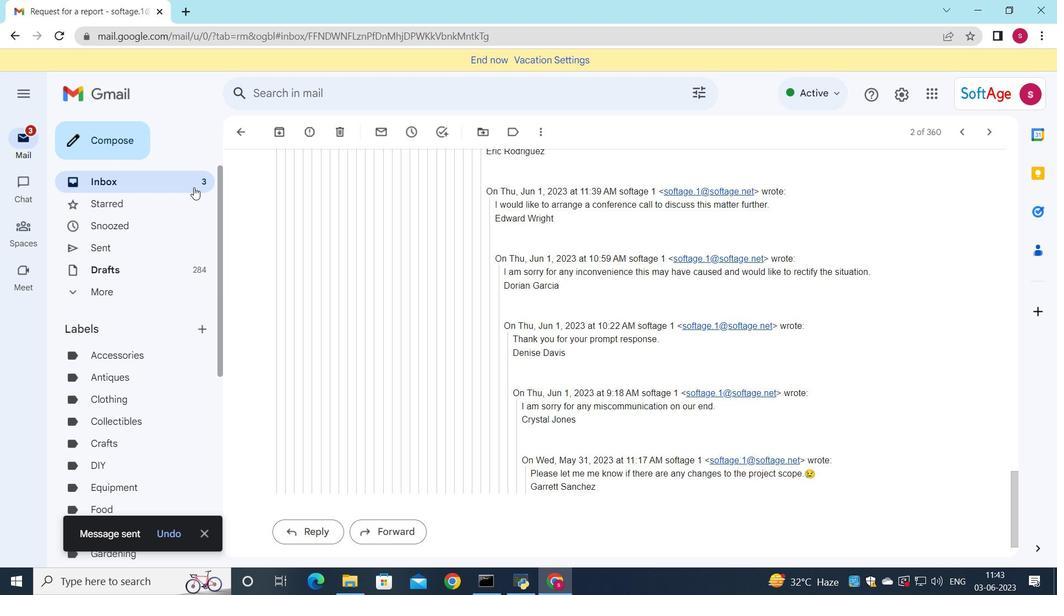 
Action: Mouse pressed left at (192, 181)
Screenshot: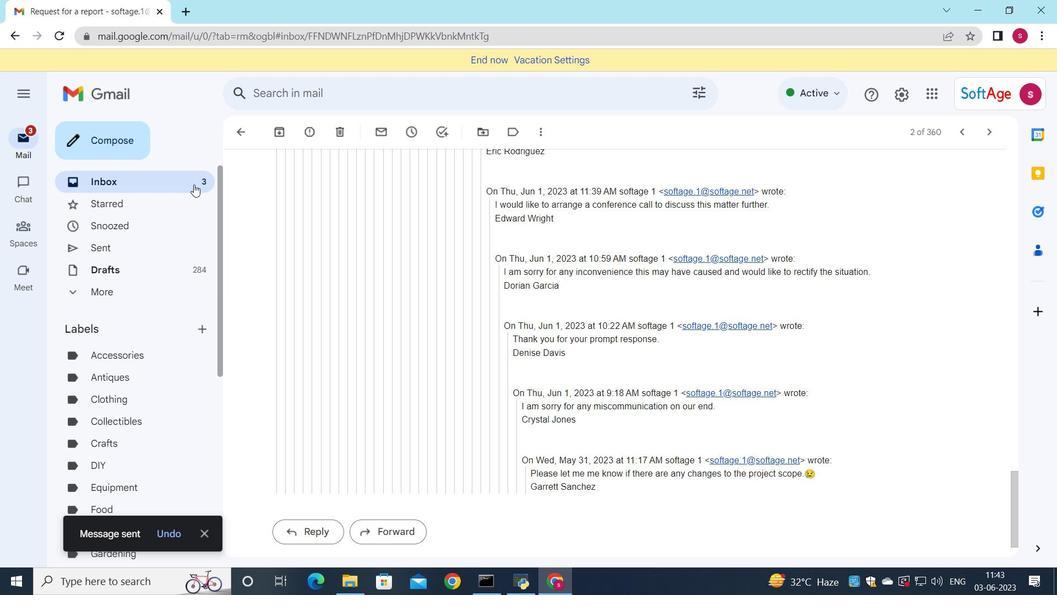 
Action: Mouse moved to (489, 155)
Screenshot: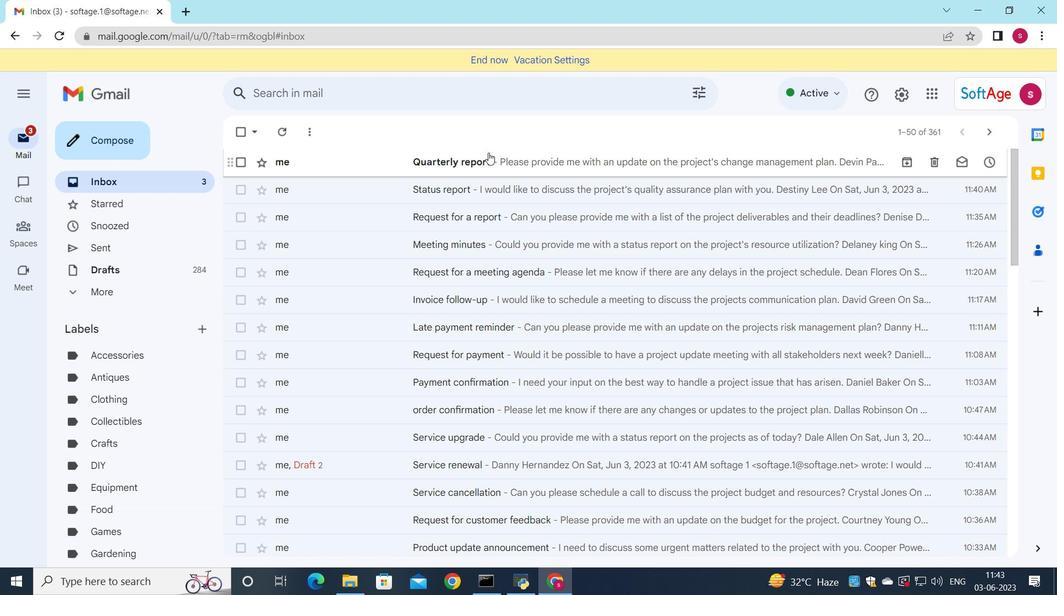 
Action: Mouse pressed left at (489, 155)
Screenshot: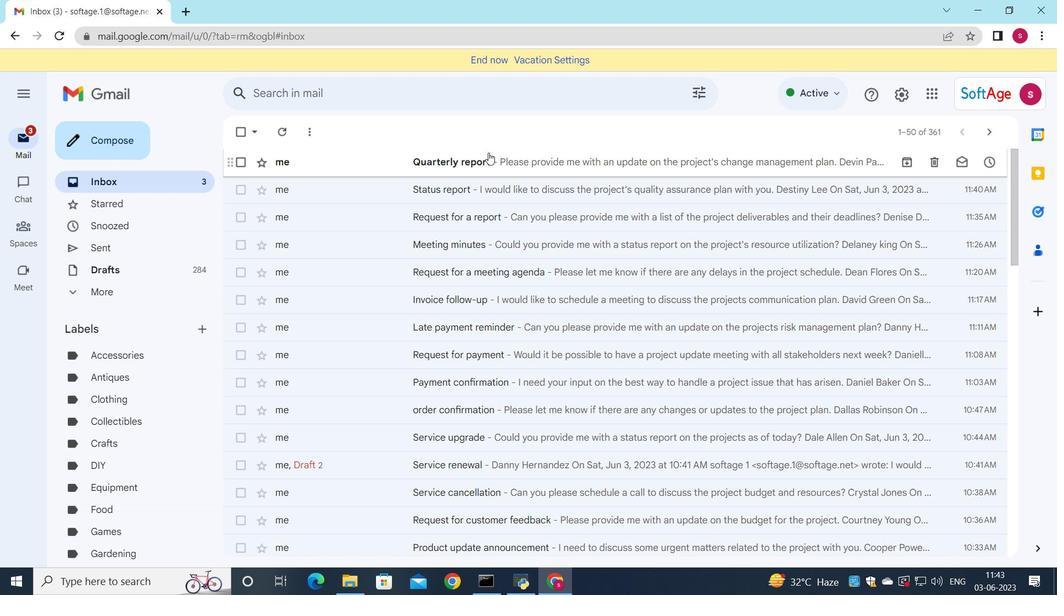 
Action: Mouse moved to (547, 194)
Screenshot: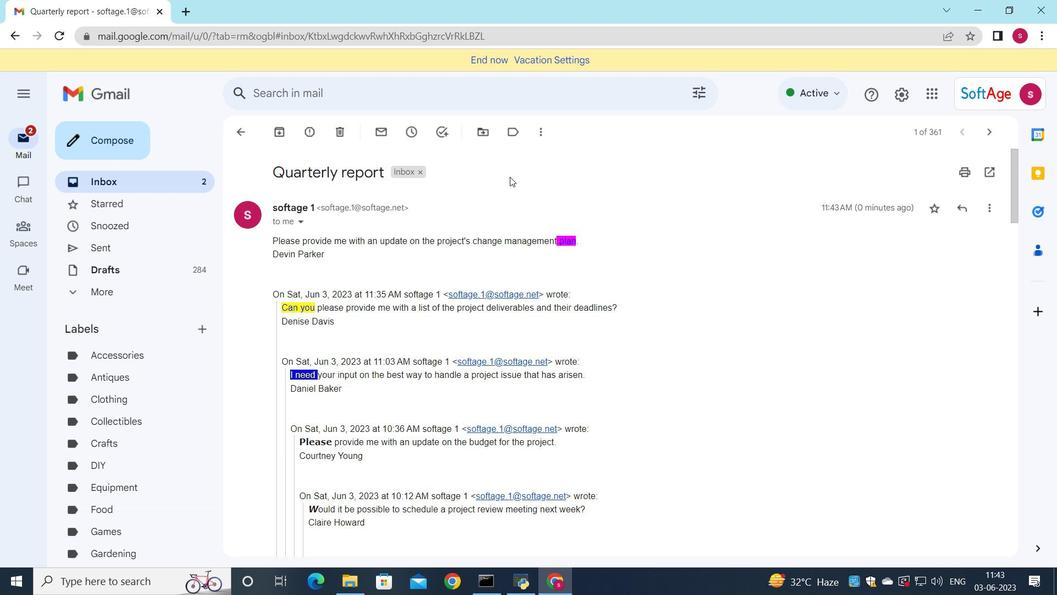 
